 Task: Add an event with the title Second Sales Territory Planning and Expansion Discussion, date '2024/05/16', time 8:00 AM to 10:00 AMand add a description: During the Quality Assurance Check, a dedicated team or quality assurance professionals will conduct a comprehensive assessment of the project against predetermined quality criteria. The team will review various aspects, including project documentation, processes, methodologies, and actual deliverables, to ensure they meet the defined quality standards., put the event into Blue category . Add location for the event as: 123 Egyptian Museum, Cairo, Egypt, logged in from the account softage.10@softage.netand send the event invitation to softage.2@softage.net and softage.3@softage.net. Set a reminder for the event 1 hour before
Action: Mouse moved to (128, 140)
Screenshot: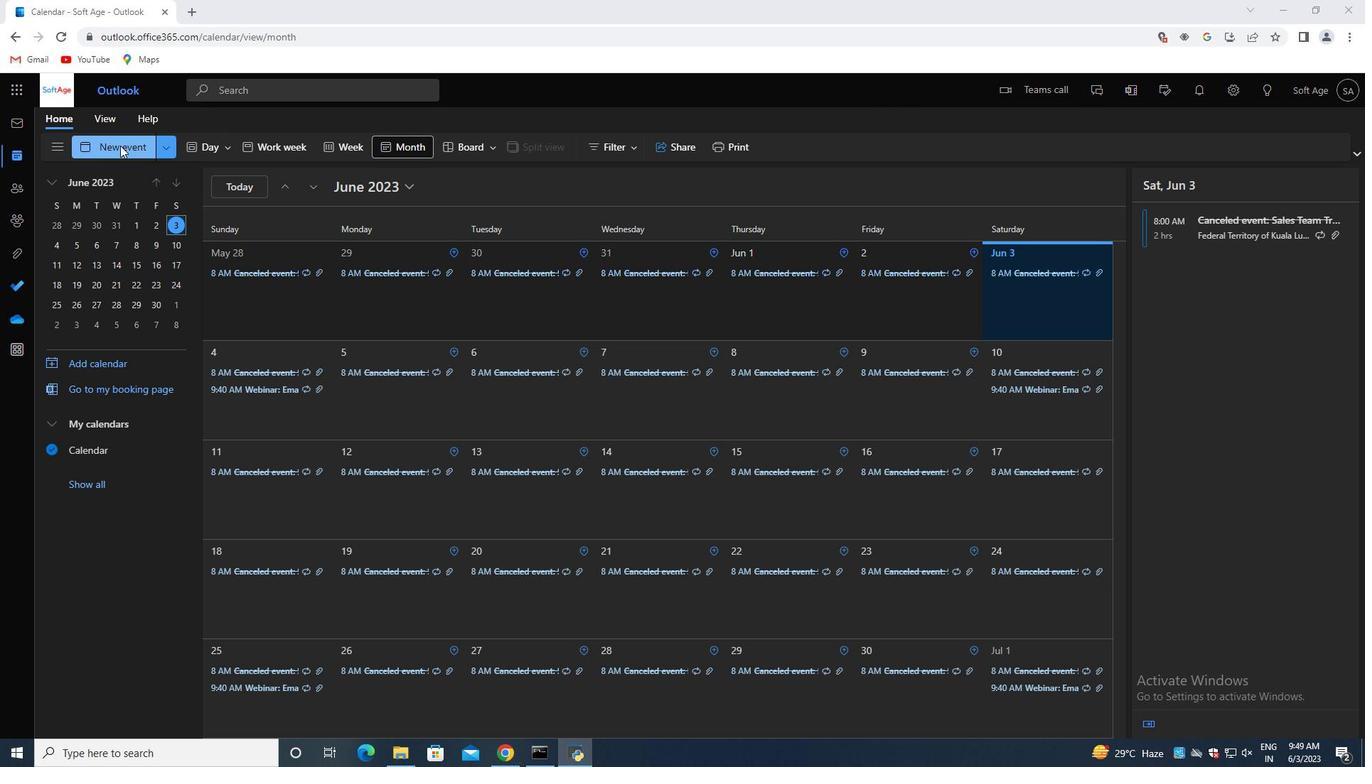 
Action: Mouse pressed left at (128, 140)
Screenshot: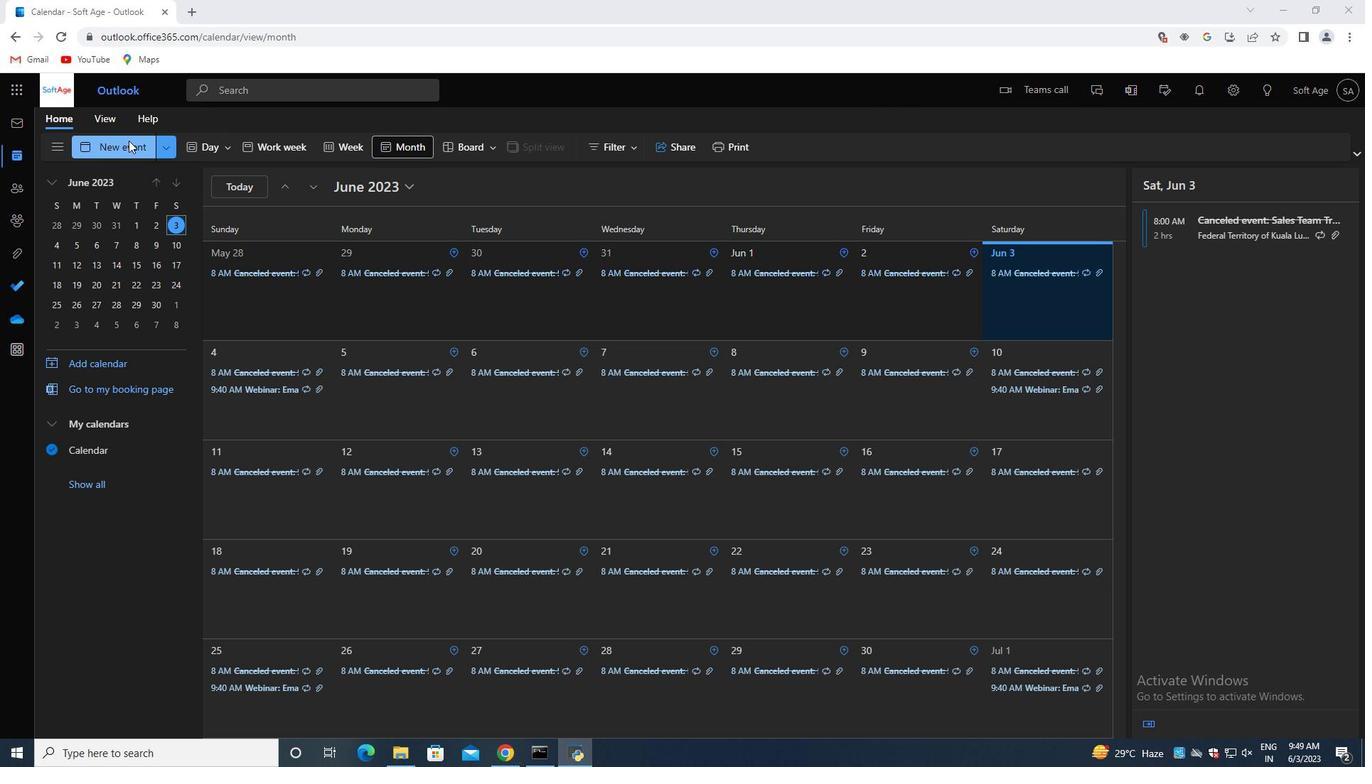 
Action: Mouse moved to (391, 221)
Screenshot: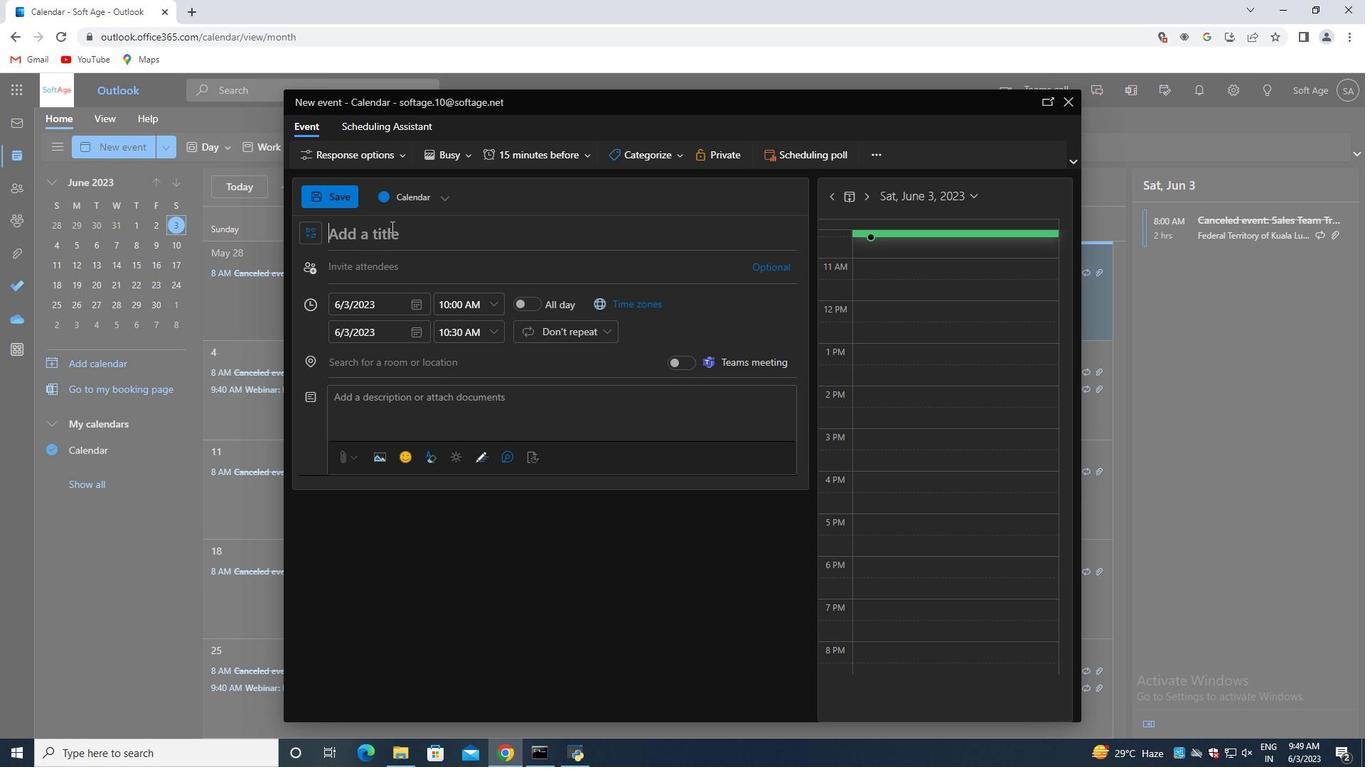 
Action: Mouse pressed left at (391, 221)
Screenshot: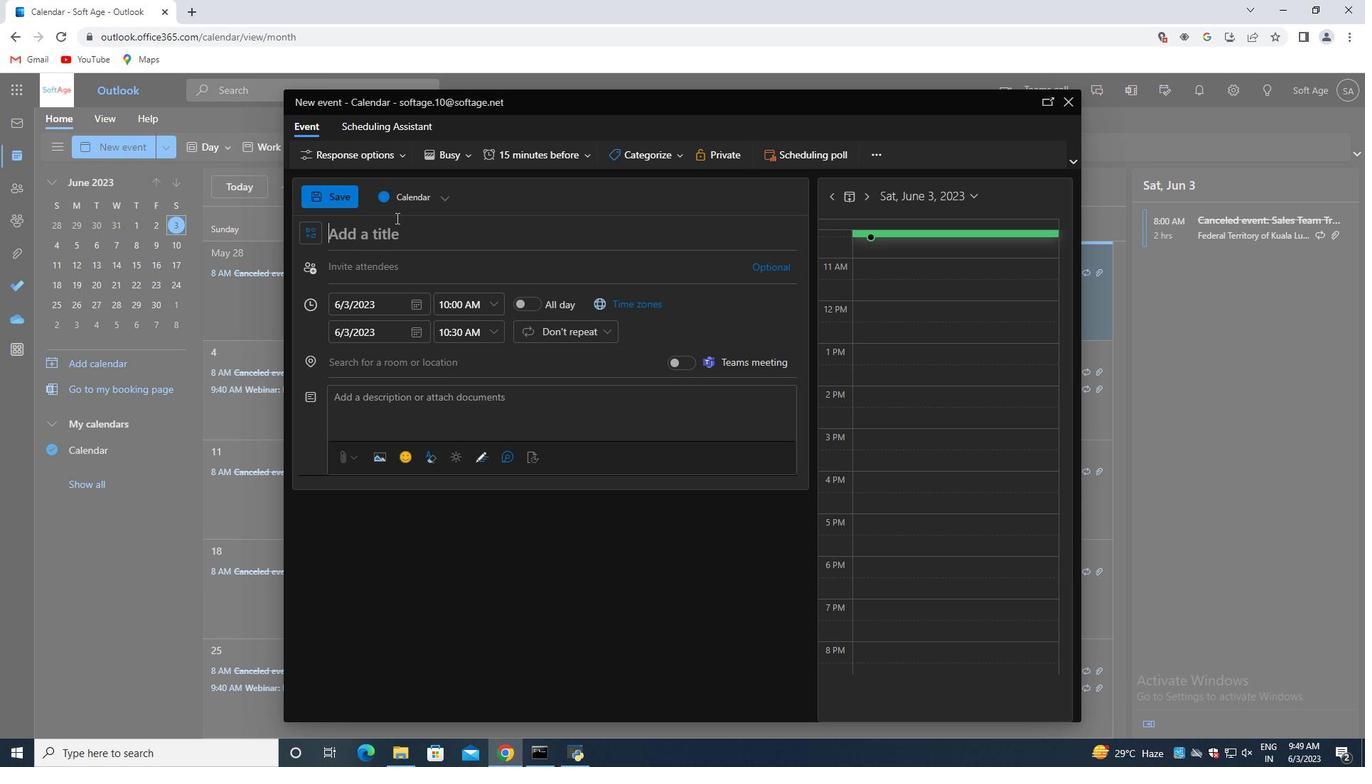 
Action: Mouse moved to (918, 91)
Screenshot: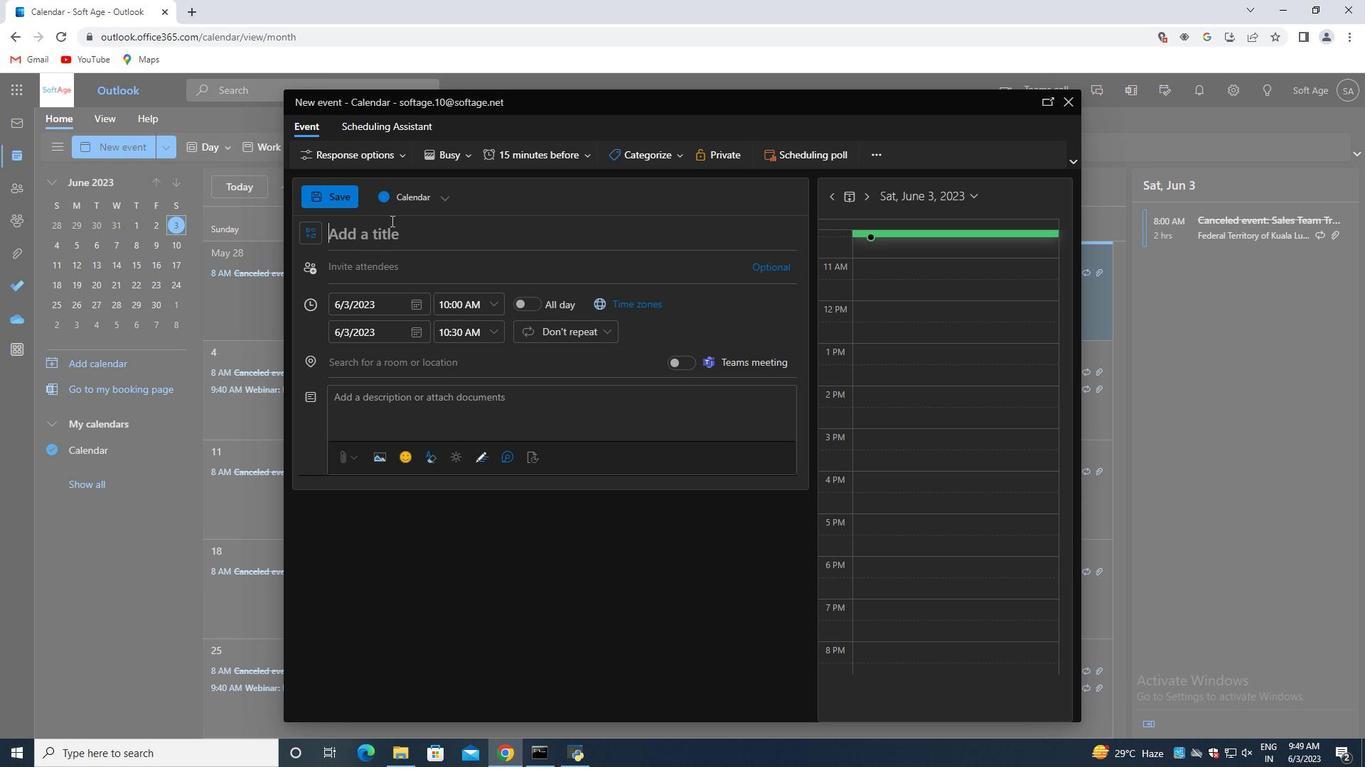 
Action: Key pressed <Key.shift>Scond<Key.space><Key.backspace><Key.backspace><Key.backspace><Key.backspace><Key.backspace>econd<Key.space><Key.shift>Sales<Key.space><Key.shift>Territory<Key.space><Key.shift>Planning<Key.space>and<Key.space><Key.shift>Expansion<Key.space><Key.shift>Discussion
Screenshot: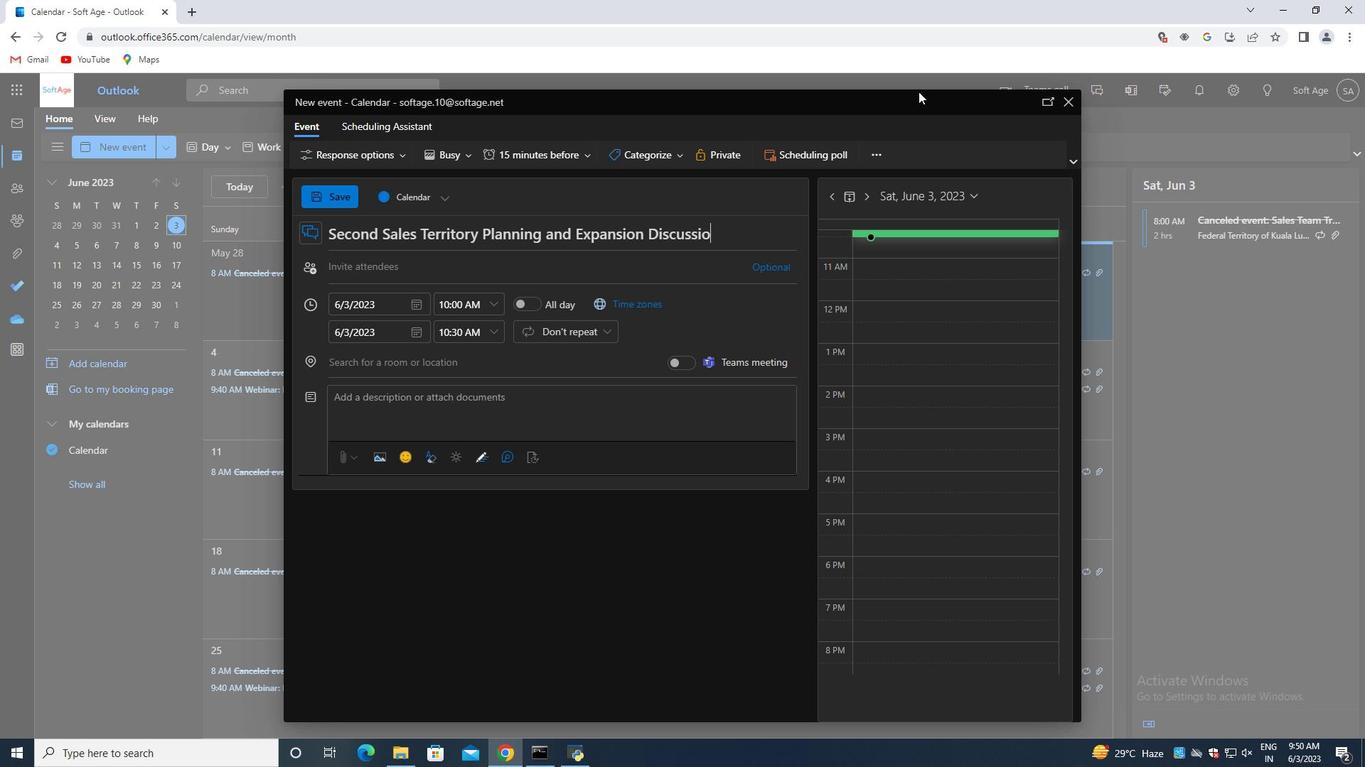 
Action: Mouse moved to (410, 303)
Screenshot: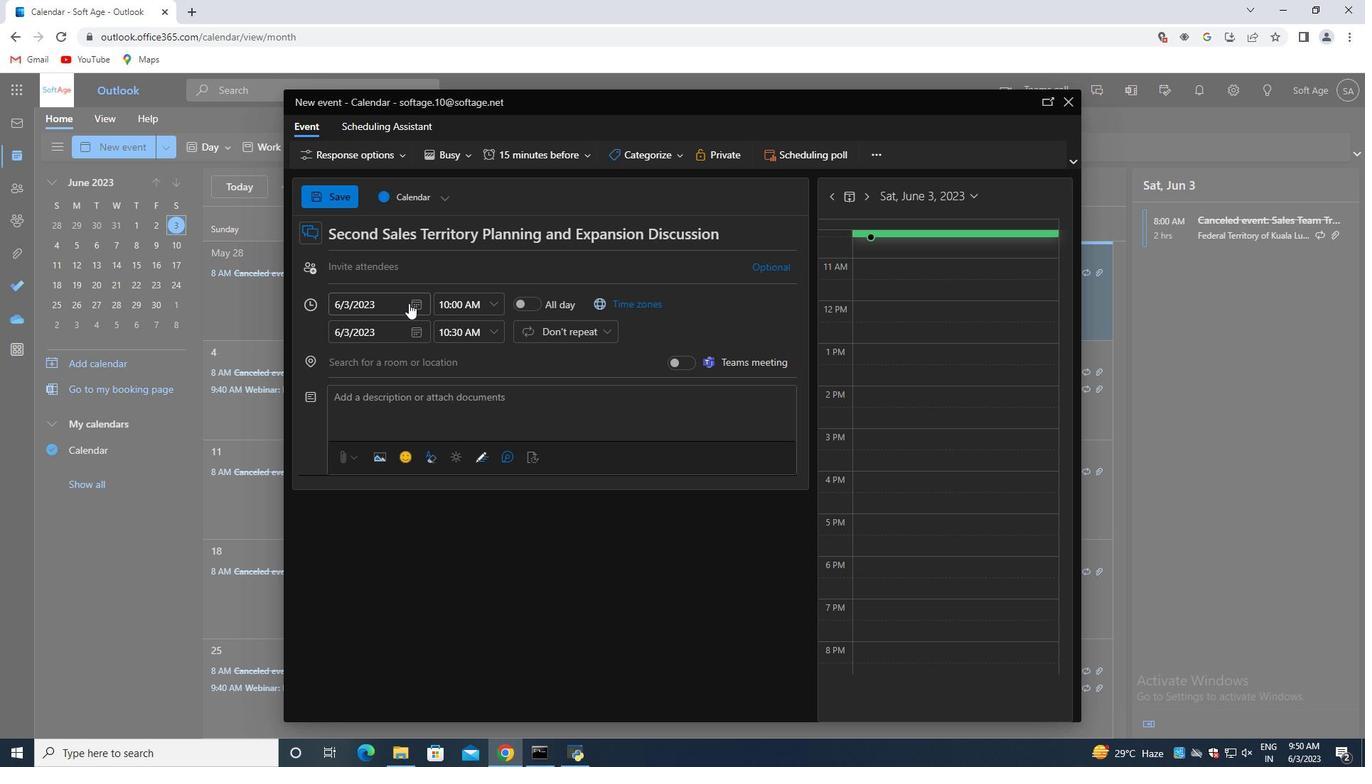 
Action: Mouse pressed left at (410, 303)
Screenshot: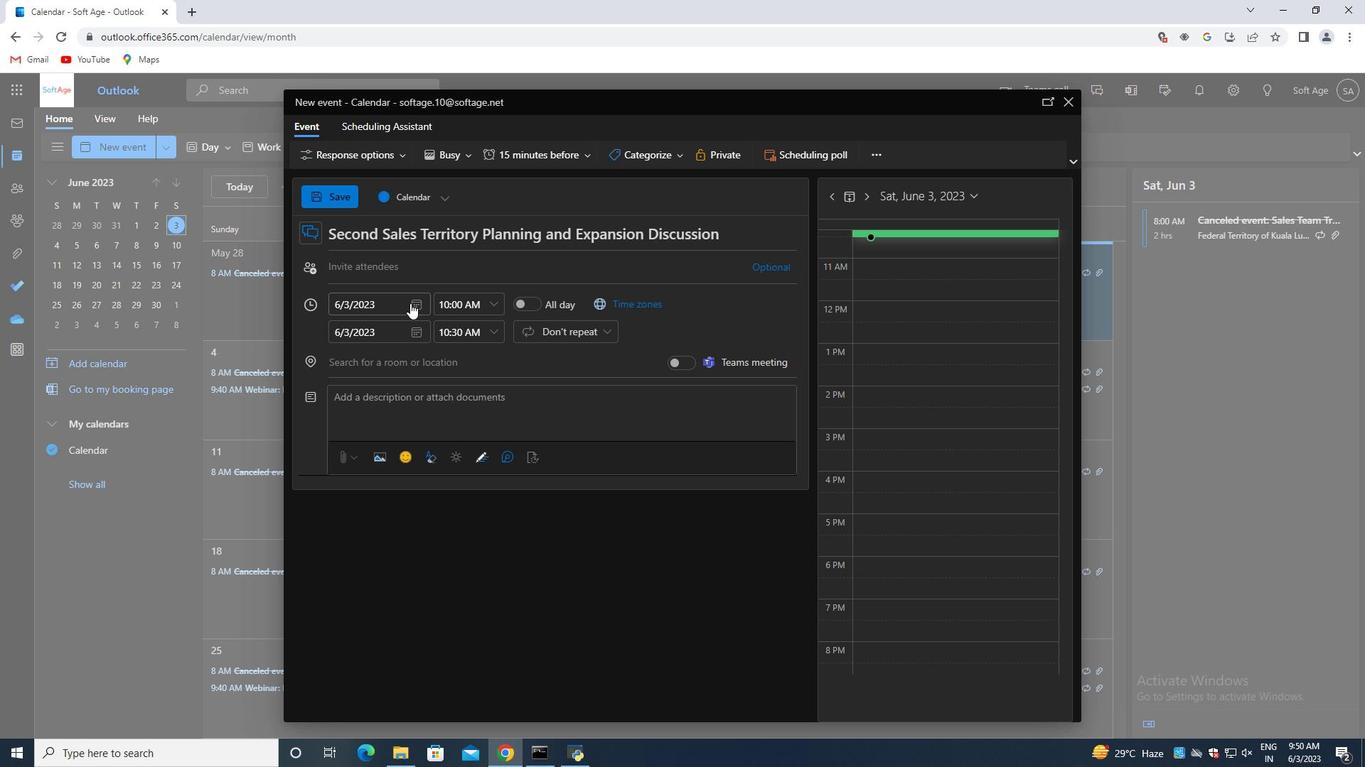 
Action: Mouse moved to (414, 312)
Screenshot: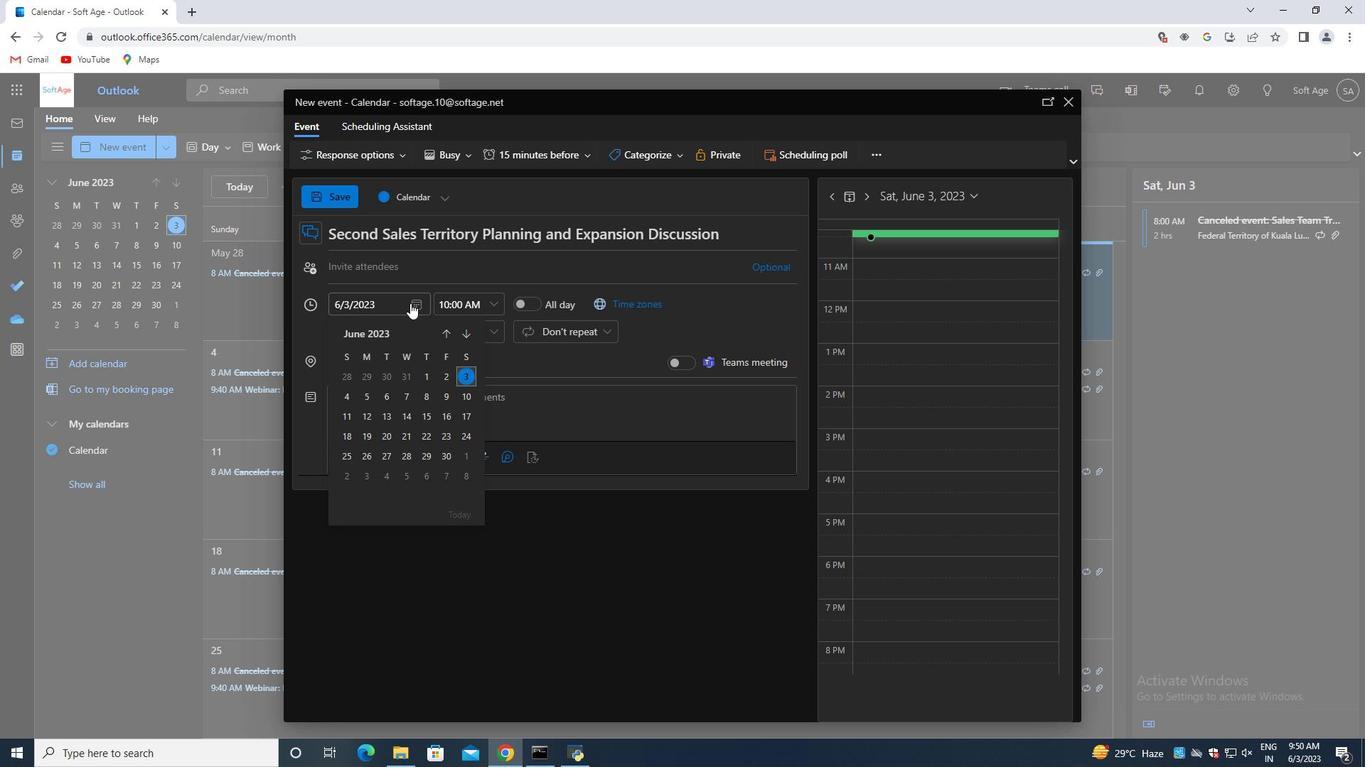 
Action: Mouse scrolled (414, 312) with delta (0, 0)
Screenshot: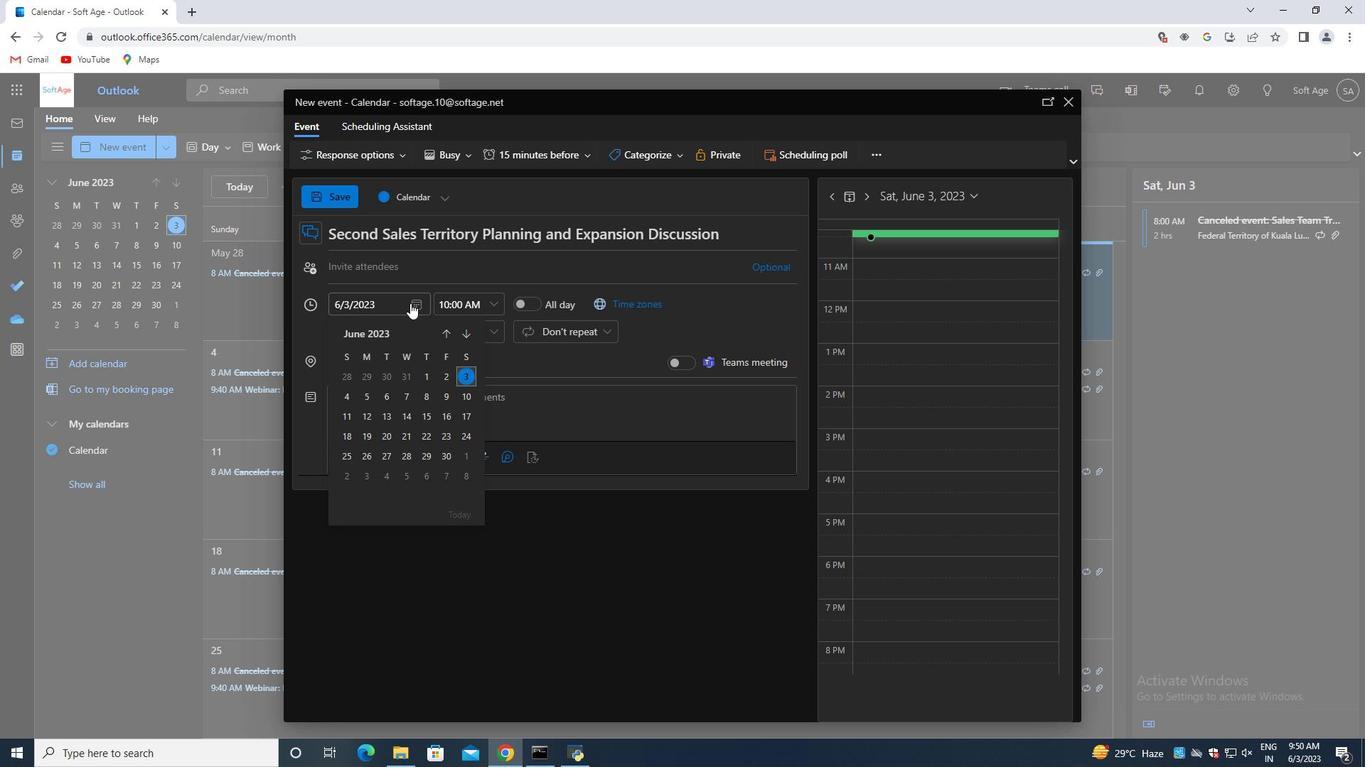 
Action: Mouse moved to (414, 317)
Screenshot: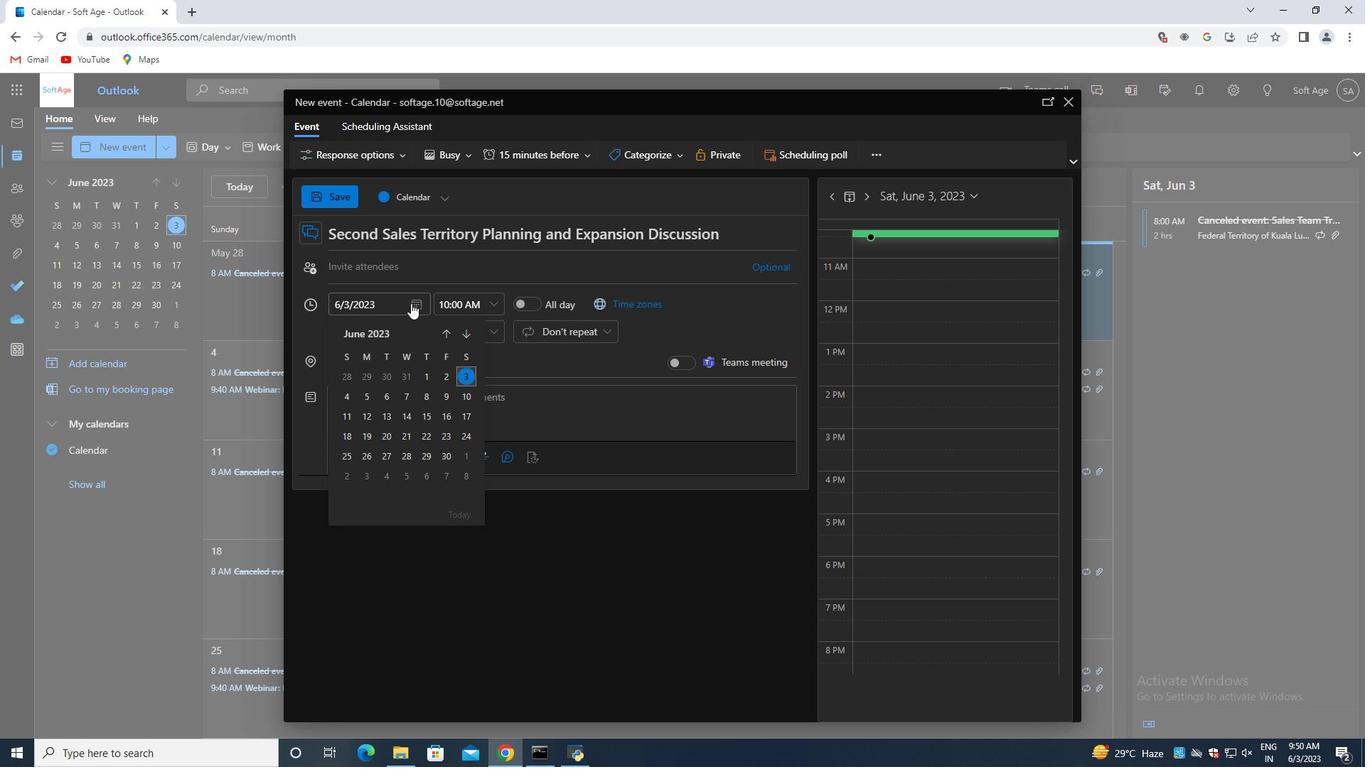 
Action: Mouse scrolled (414, 316) with delta (0, 0)
Screenshot: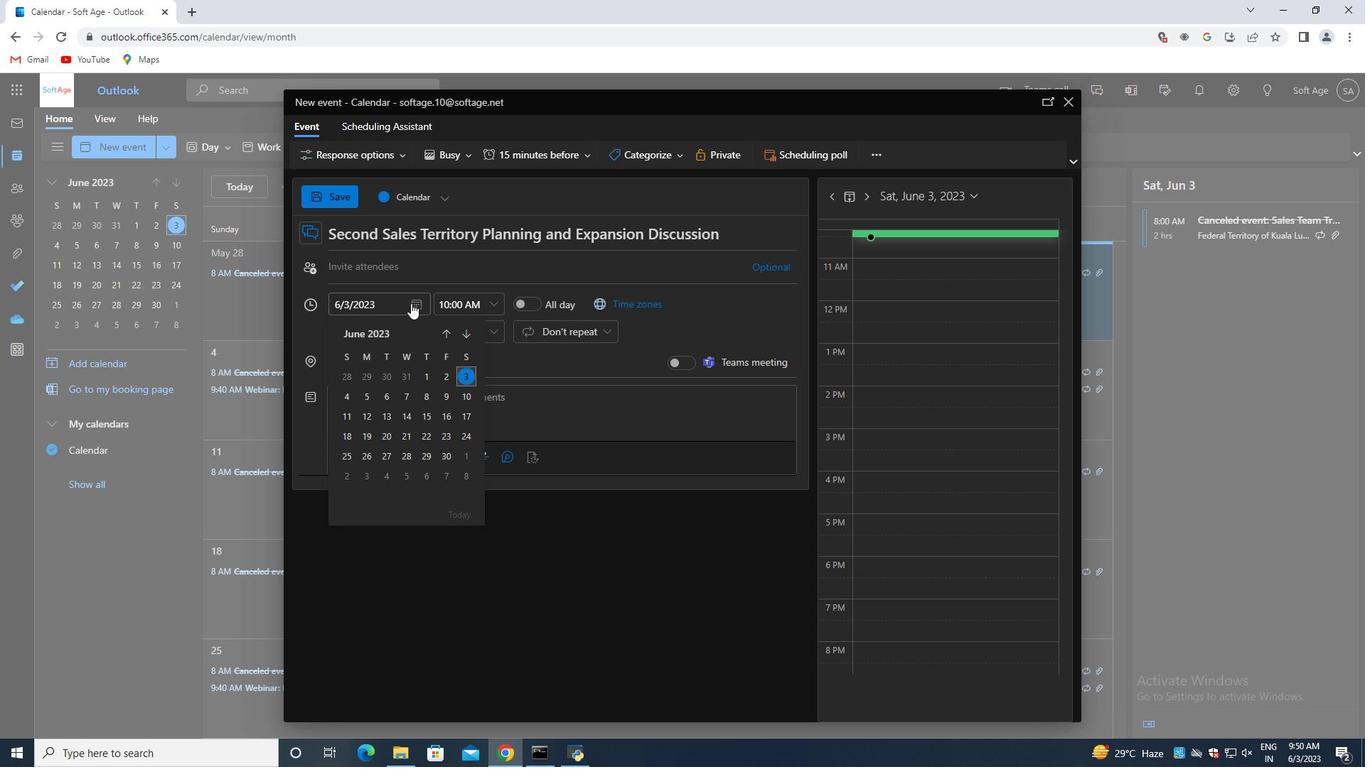 
Action: Mouse moved to (414, 329)
Screenshot: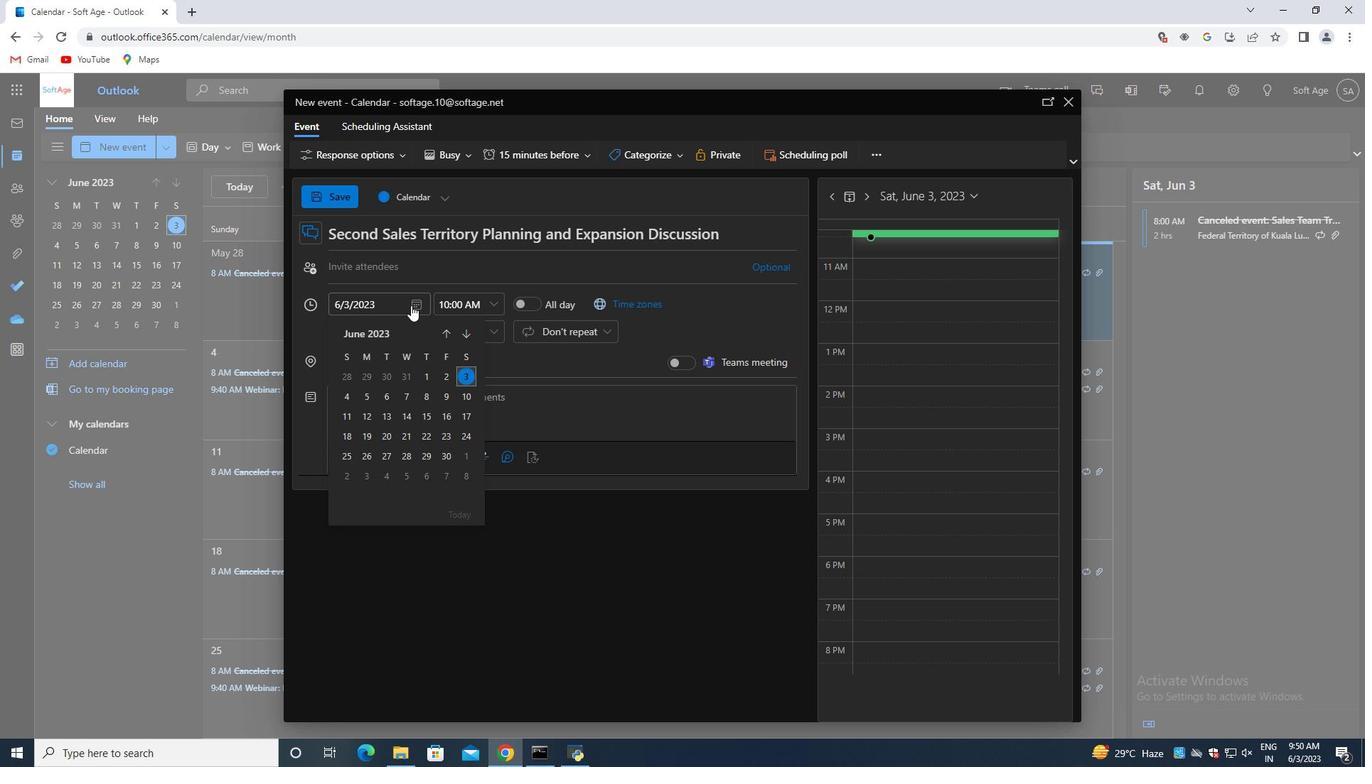 
Action: Mouse scrolled (414, 328) with delta (0, 0)
Screenshot: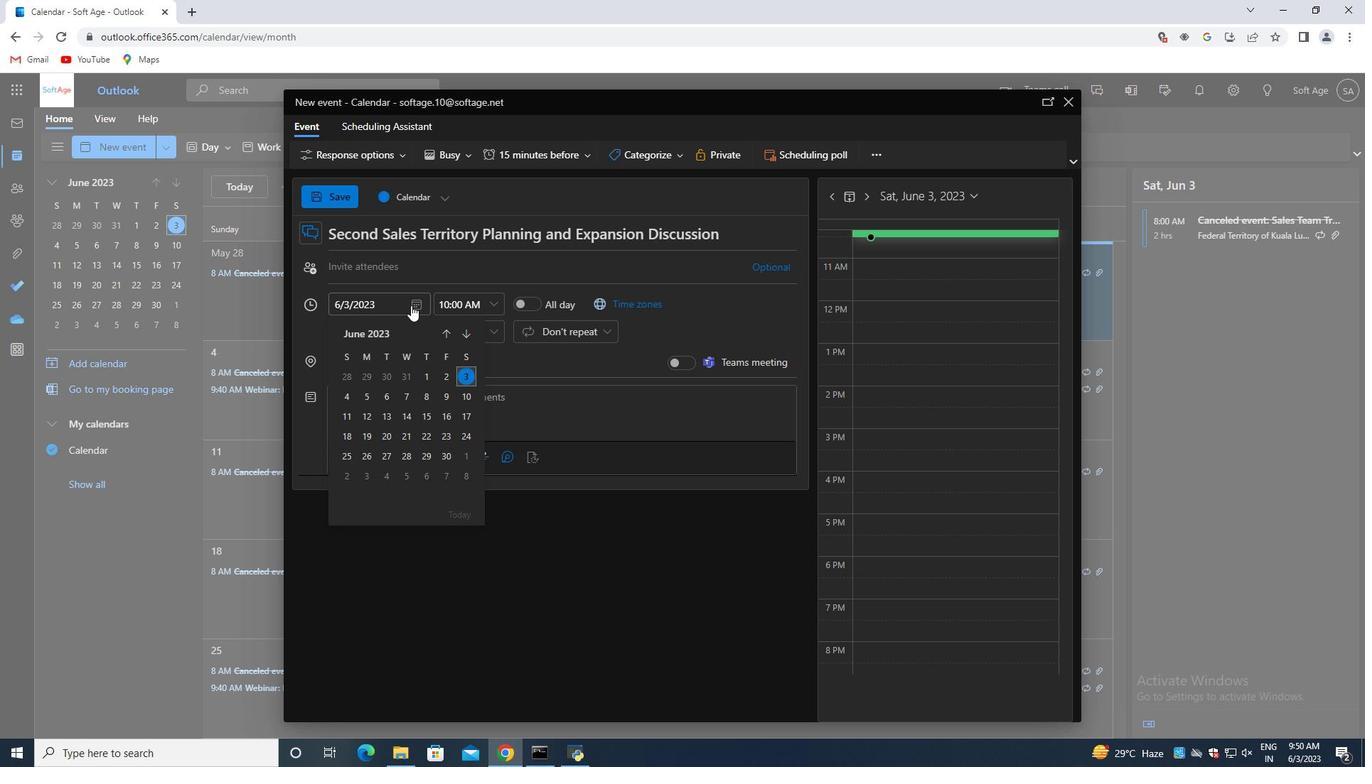 
Action: Mouse moved to (405, 345)
Screenshot: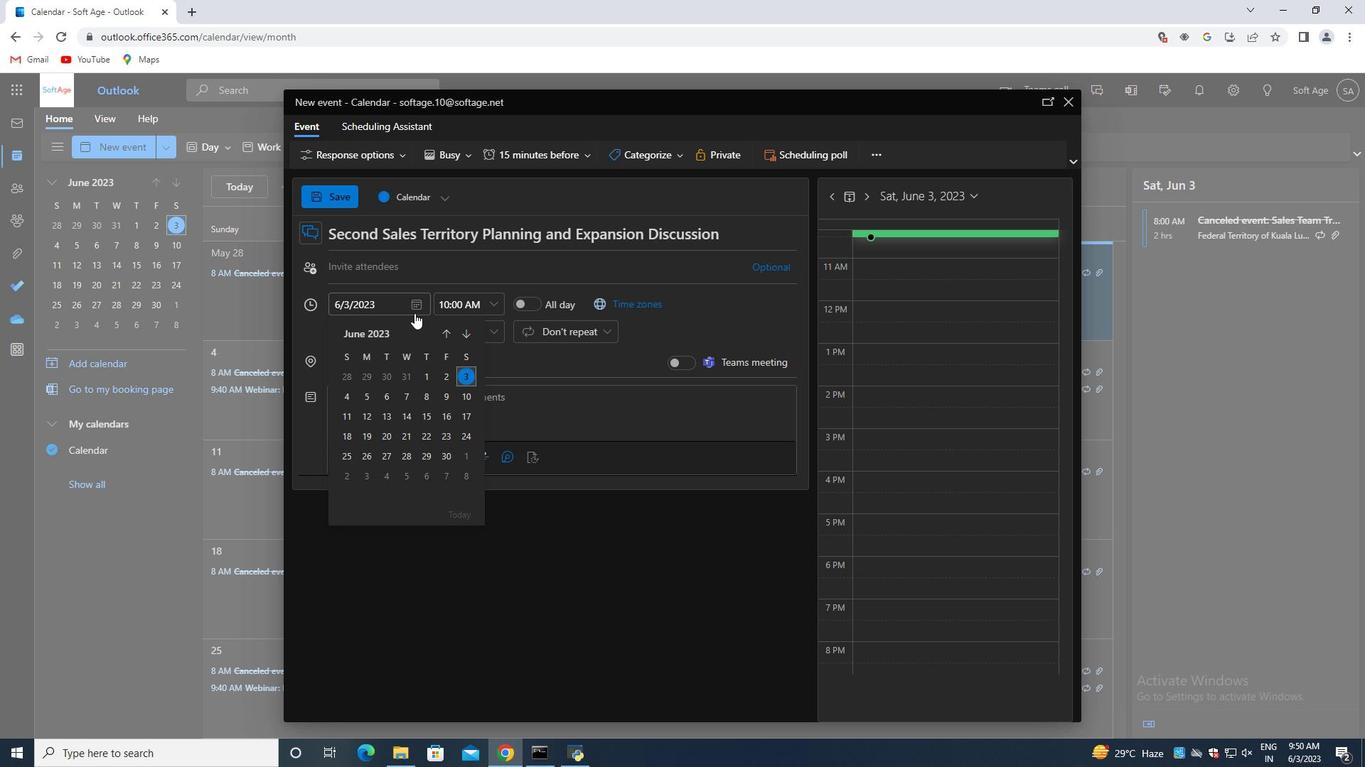 
Action: Mouse scrolled (405, 344) with delta (0, 0)
Screenshot: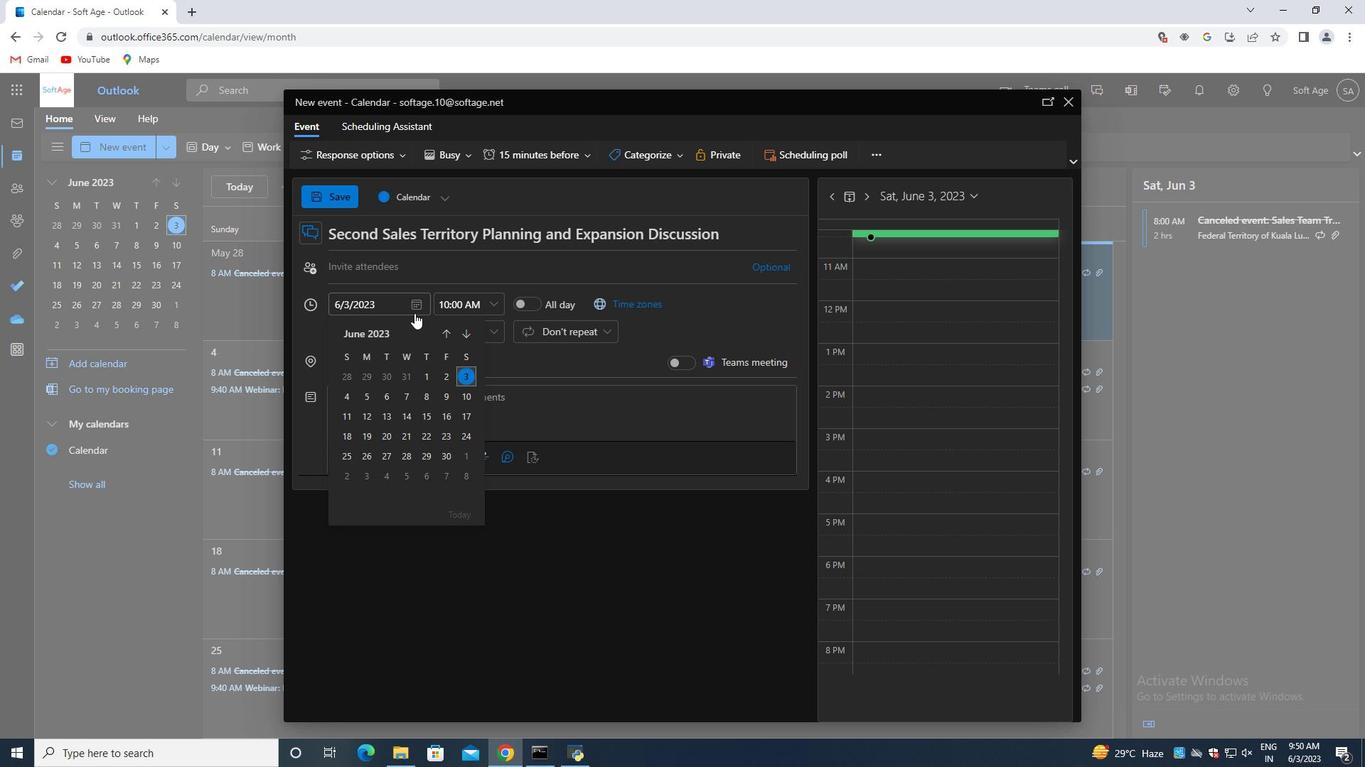 
Action: Mouse moved to (467, 336)
Screenshot: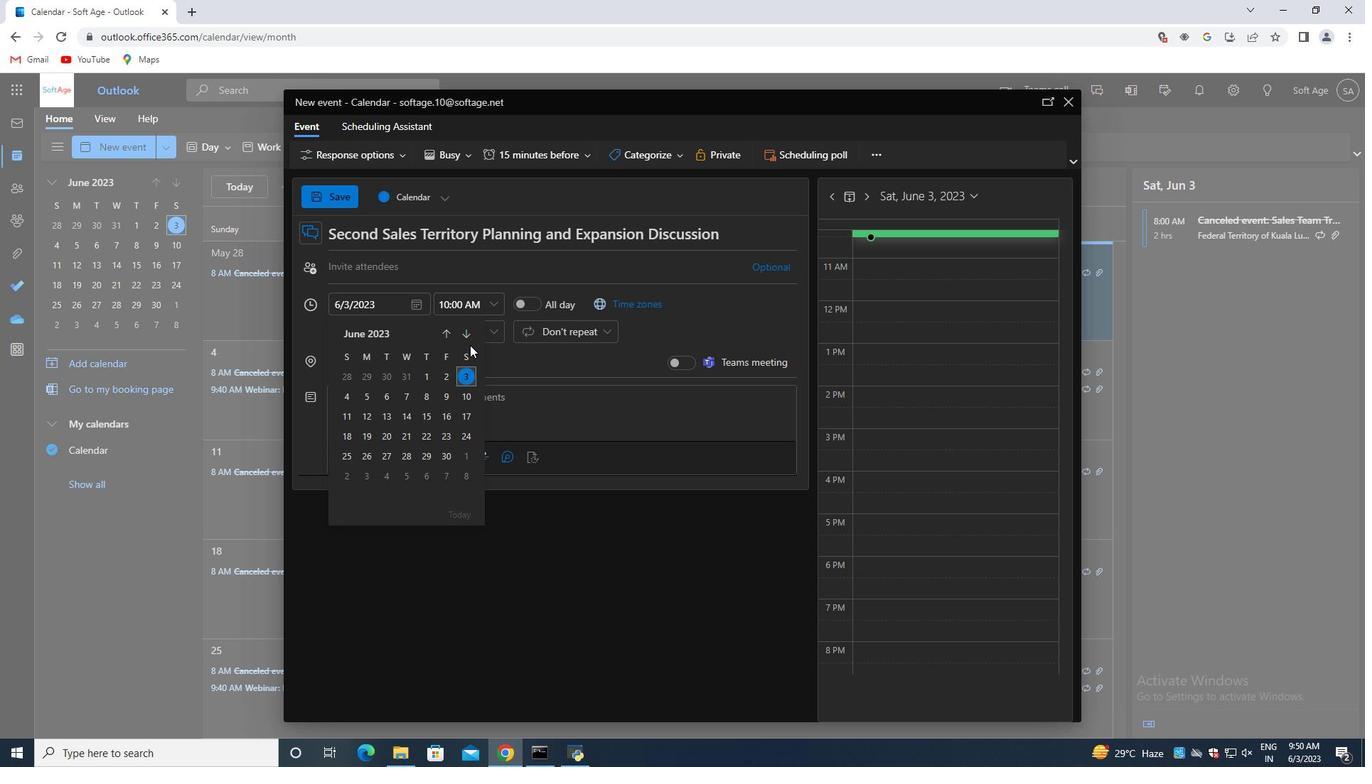 
Action: Mouse pressed left at (467, 336)
Screenshot: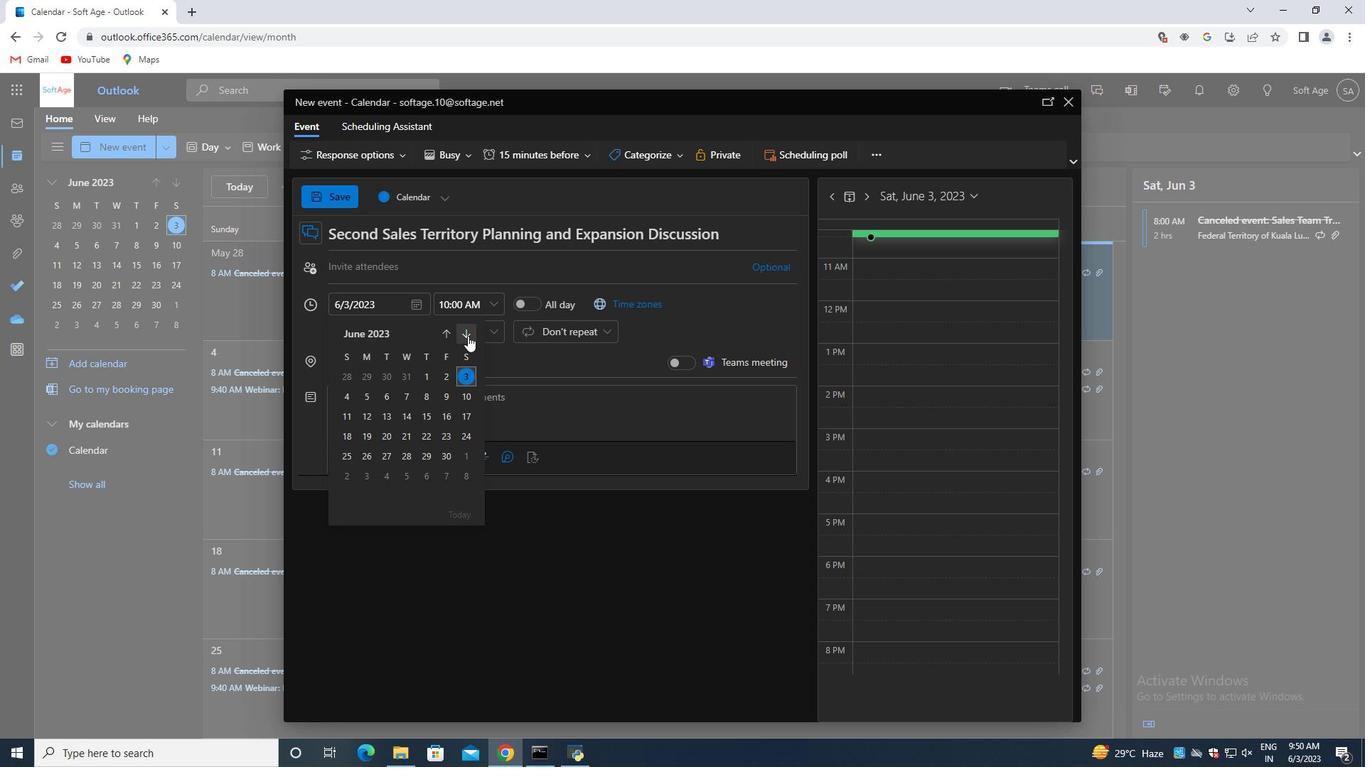 
Action: Mouse pressed left at (467, 336)
Screenshot: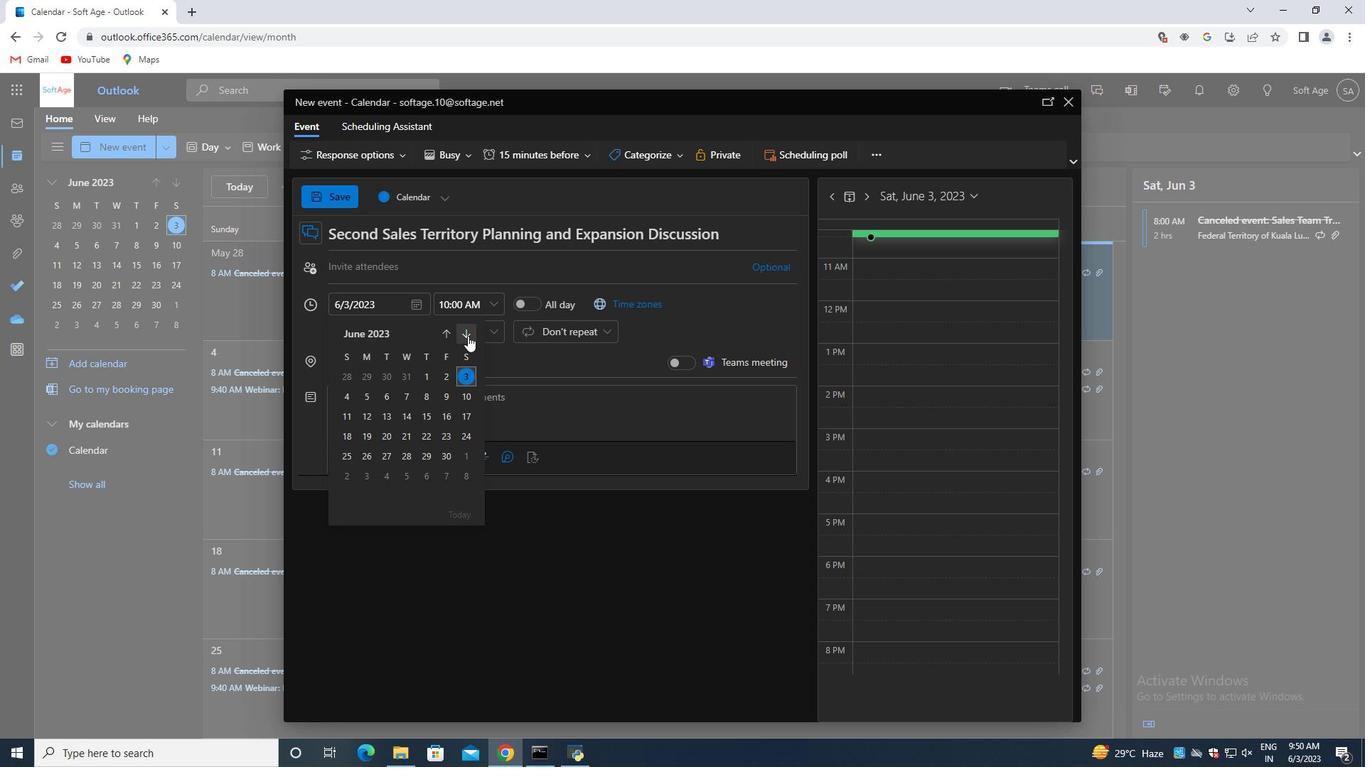 
Action: Mouse pressed left at (467, 336)
Screenshot: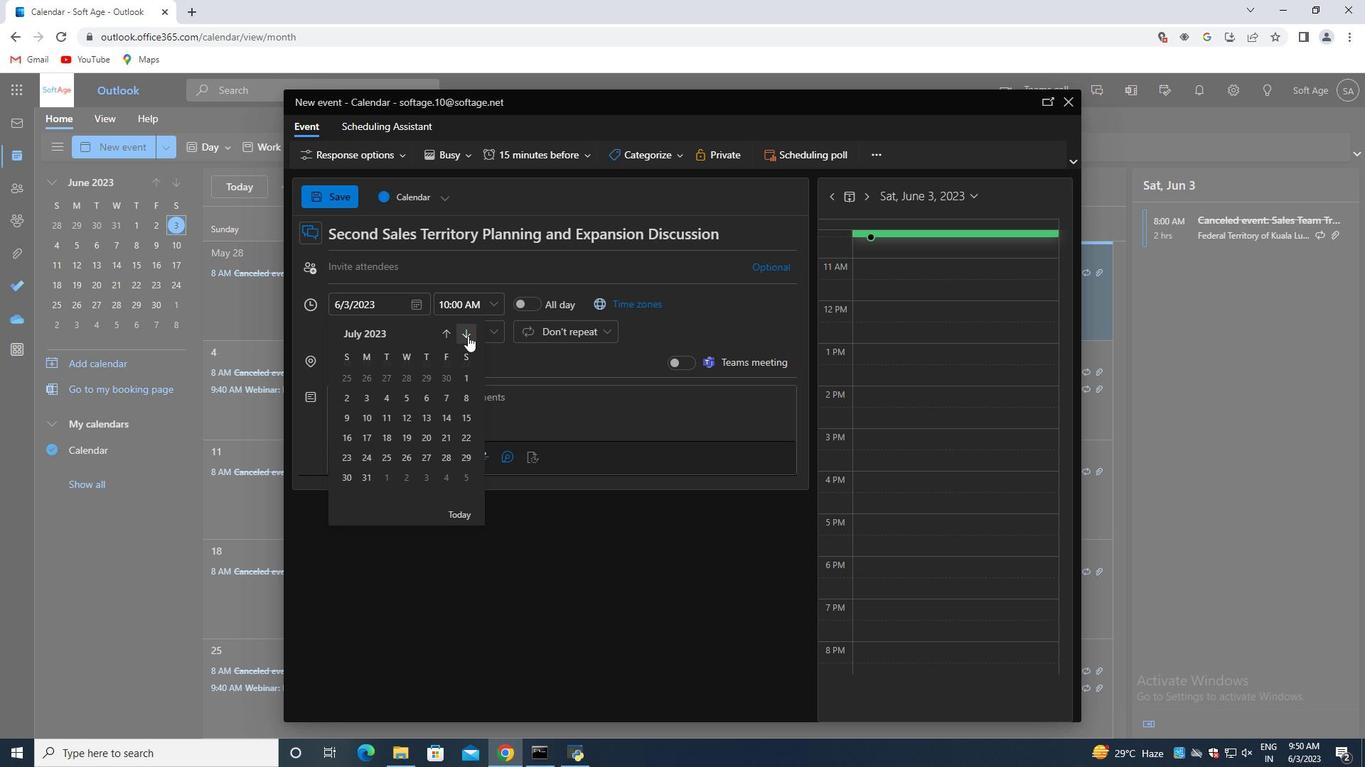 
Action: Mouse pressed left at (467, 336)
Screenshot: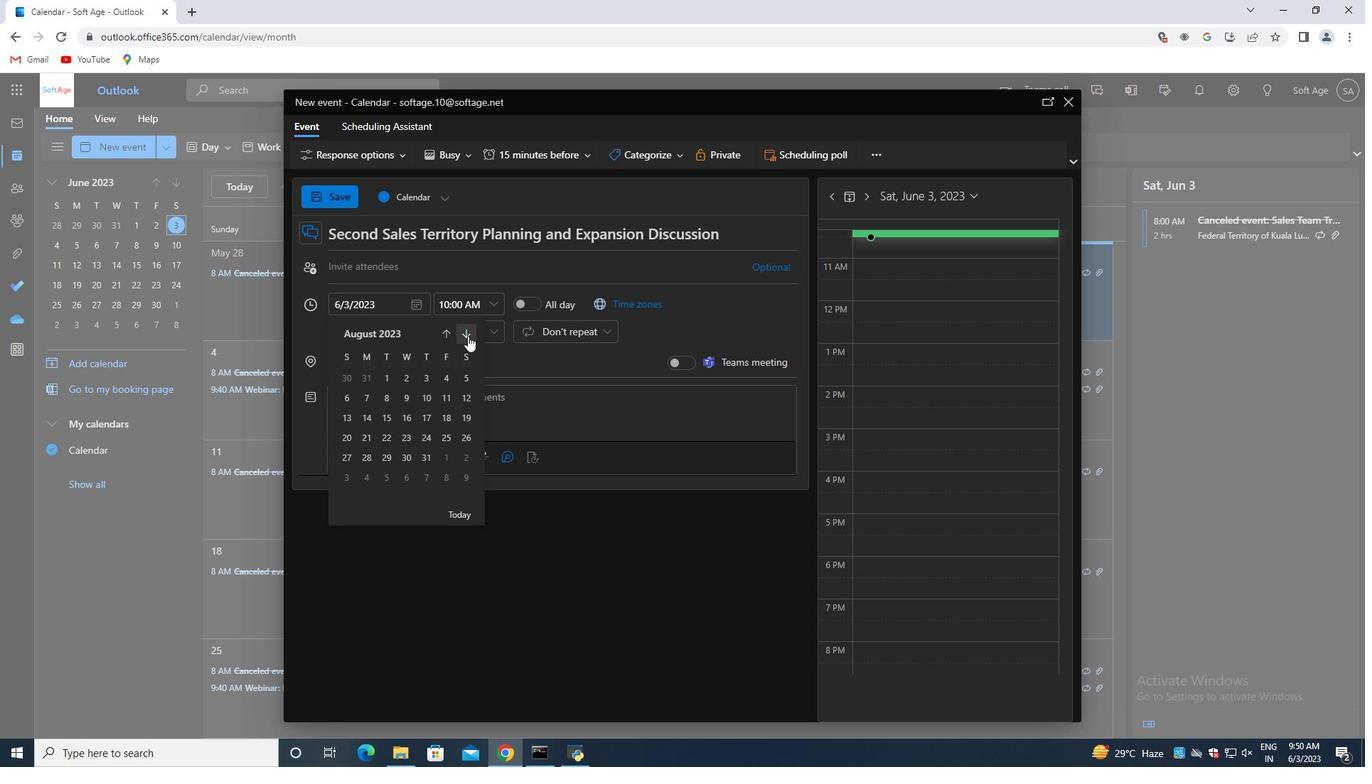 
Action: Mouse pressed left at (467, 336)
Screenshot: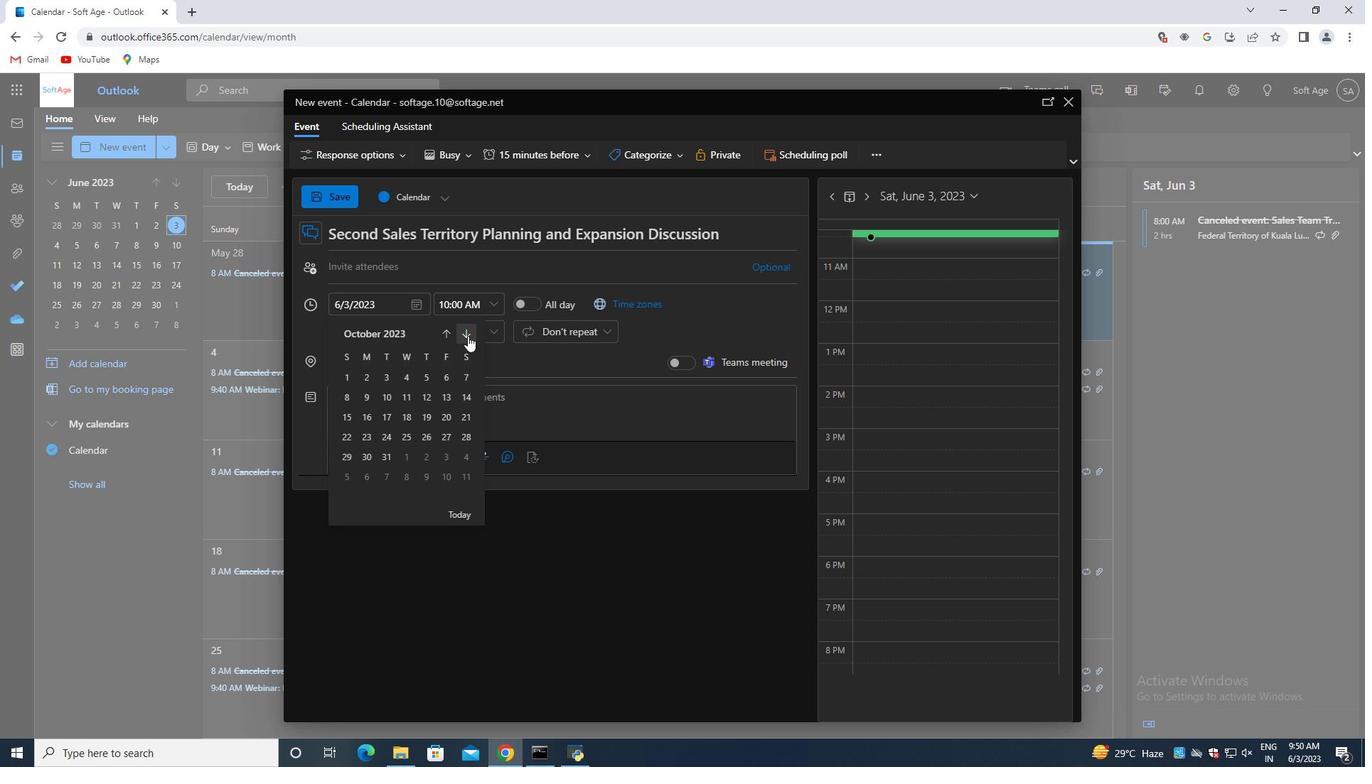 
Action: Mouse pressed left at (467, 336)
Screenshot: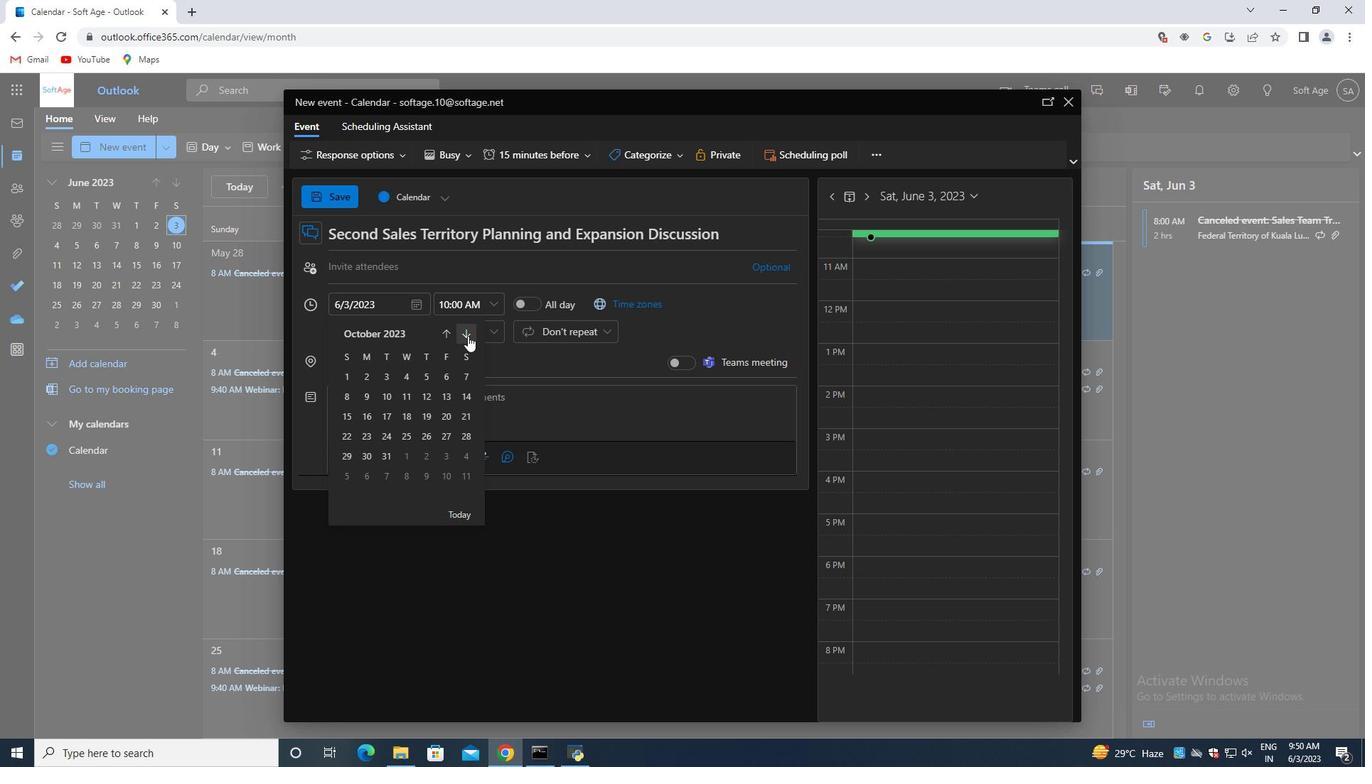 
Action: Mouse pressed left at (467, 336)
Screenshot: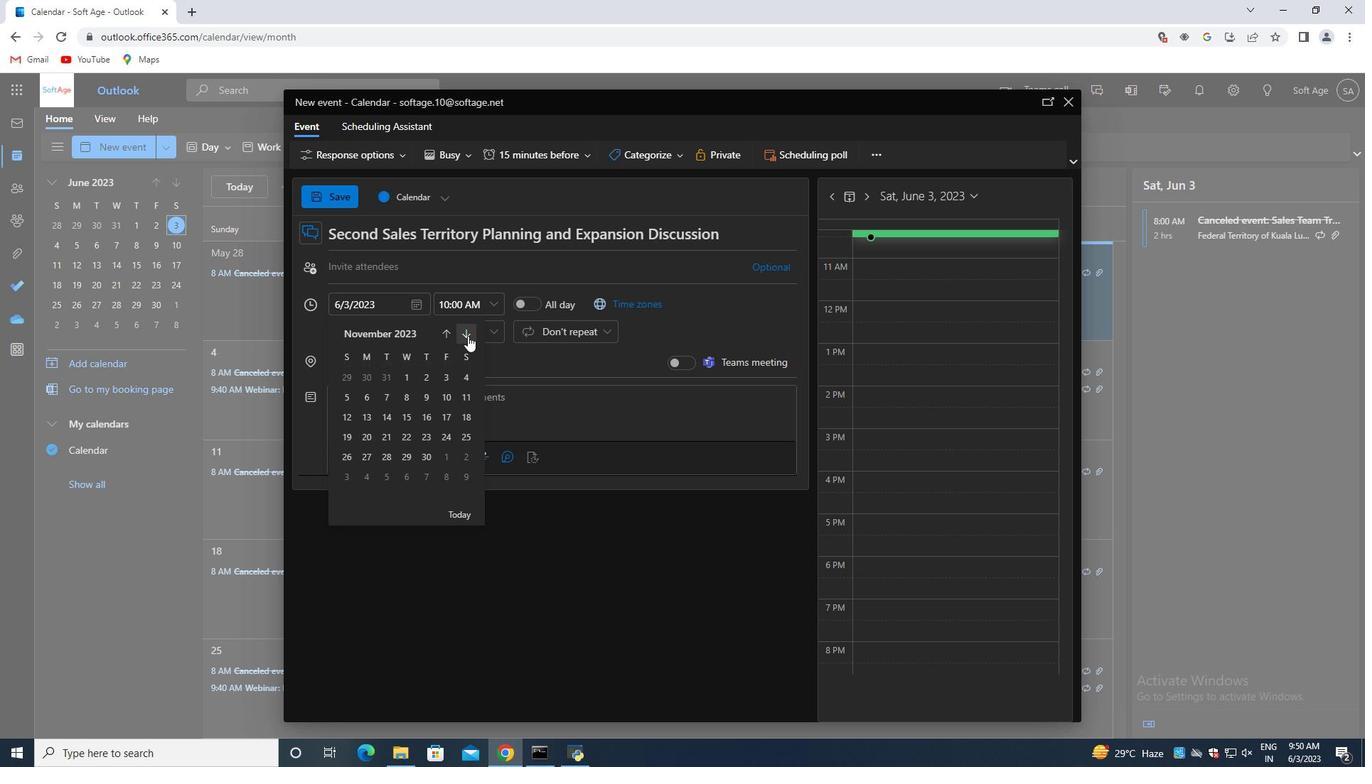 
Action: Mouse pressed left at (467, 336)
Screenshot: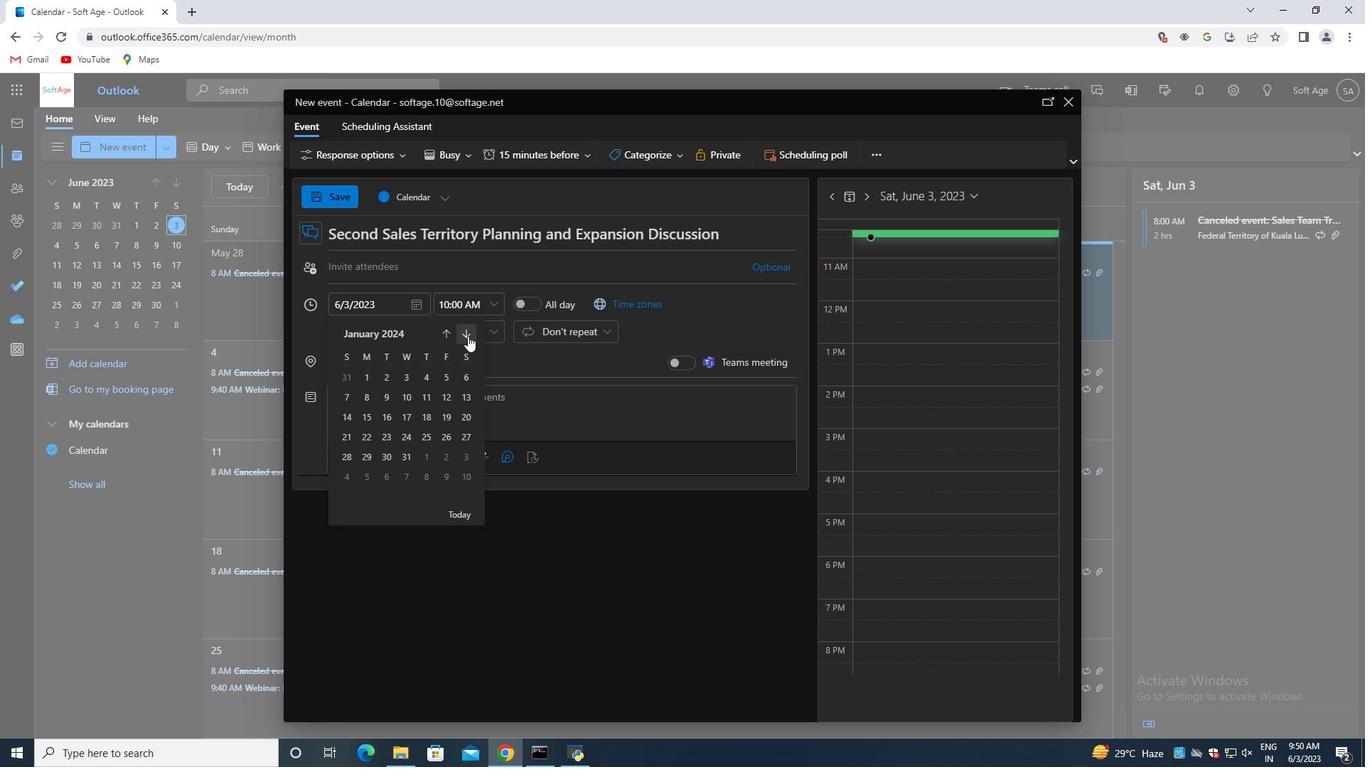 
Action: Mouse pressed left at (467, 336)
Screenshot: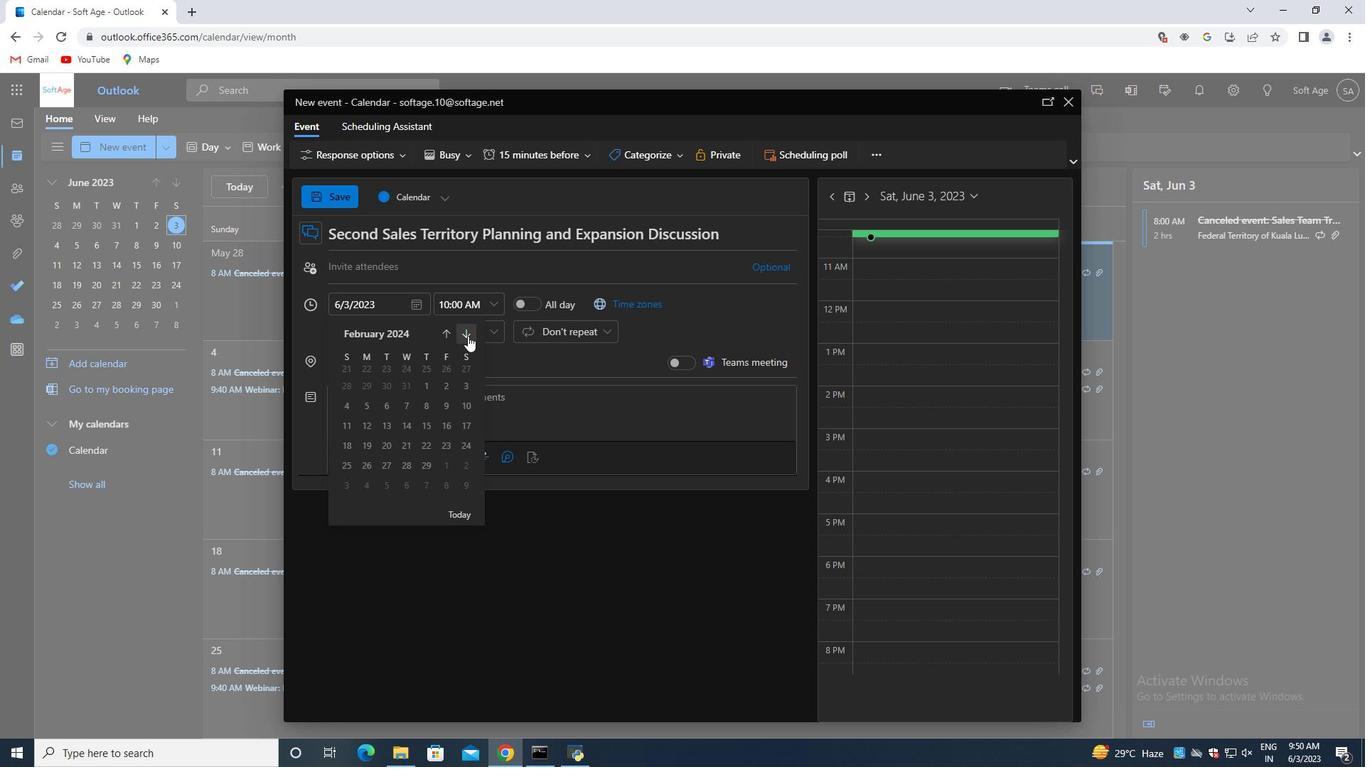 
Action: Mouse pressed left at (467, 336)
Screenshot: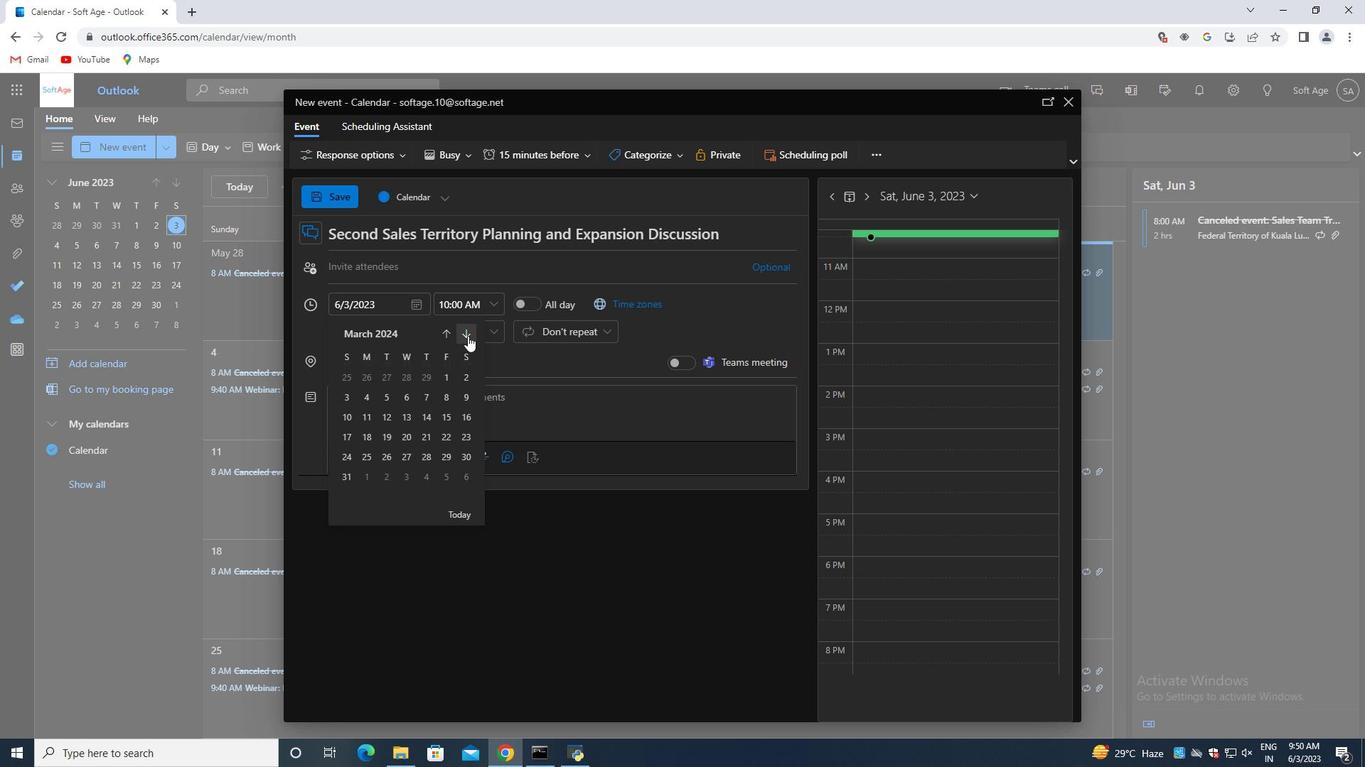 
Action: Mouse pressed left at (467, 336)
Screenshot: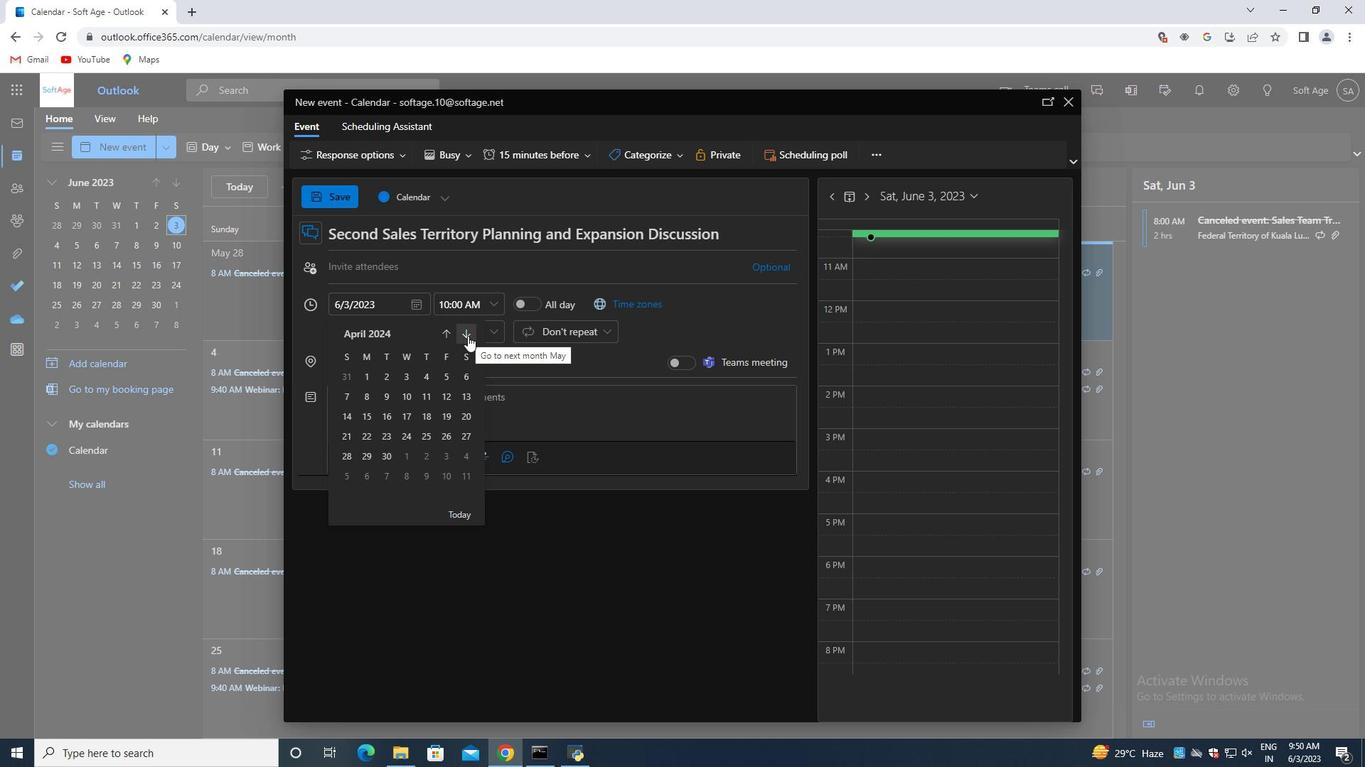 
Action: Mouse moved to (431, 416)
Screenshot: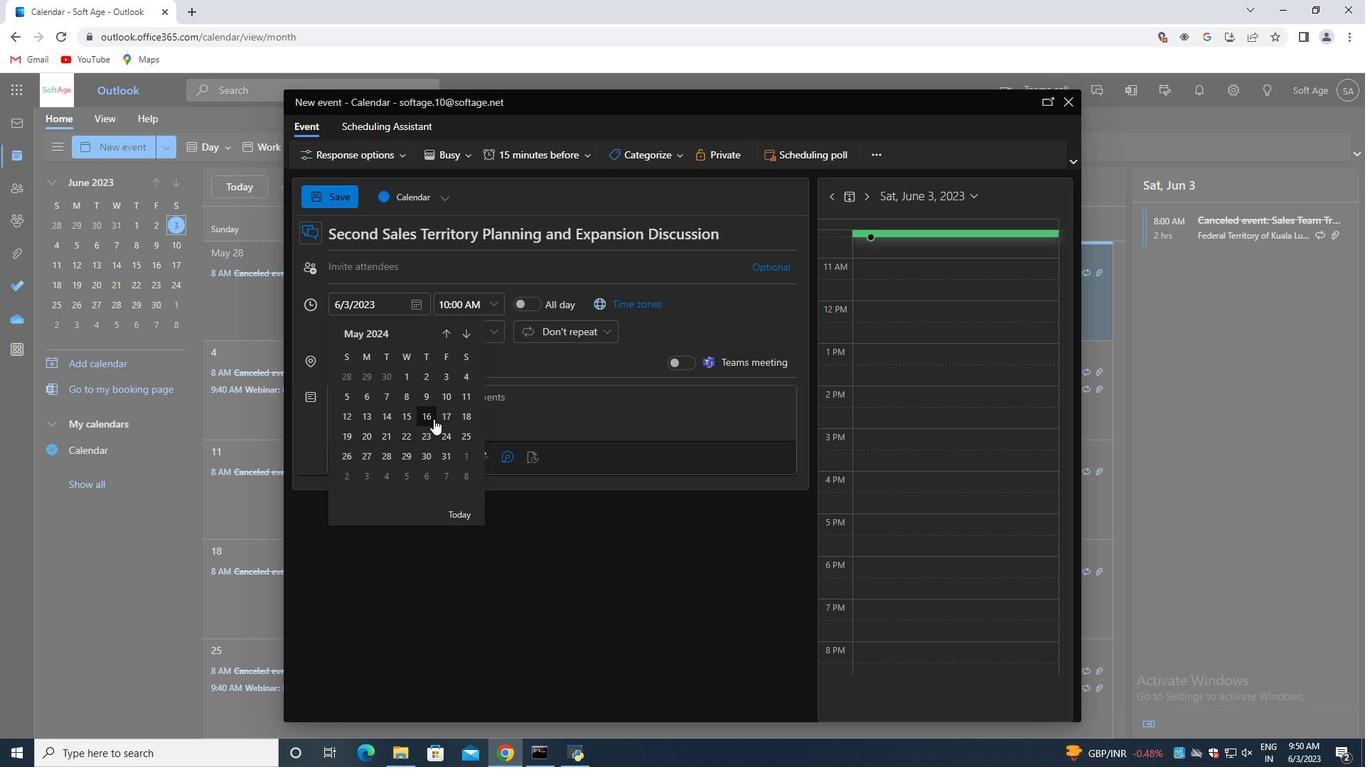 
Action: Mouse pressed left at (431, 416)
Screenshot: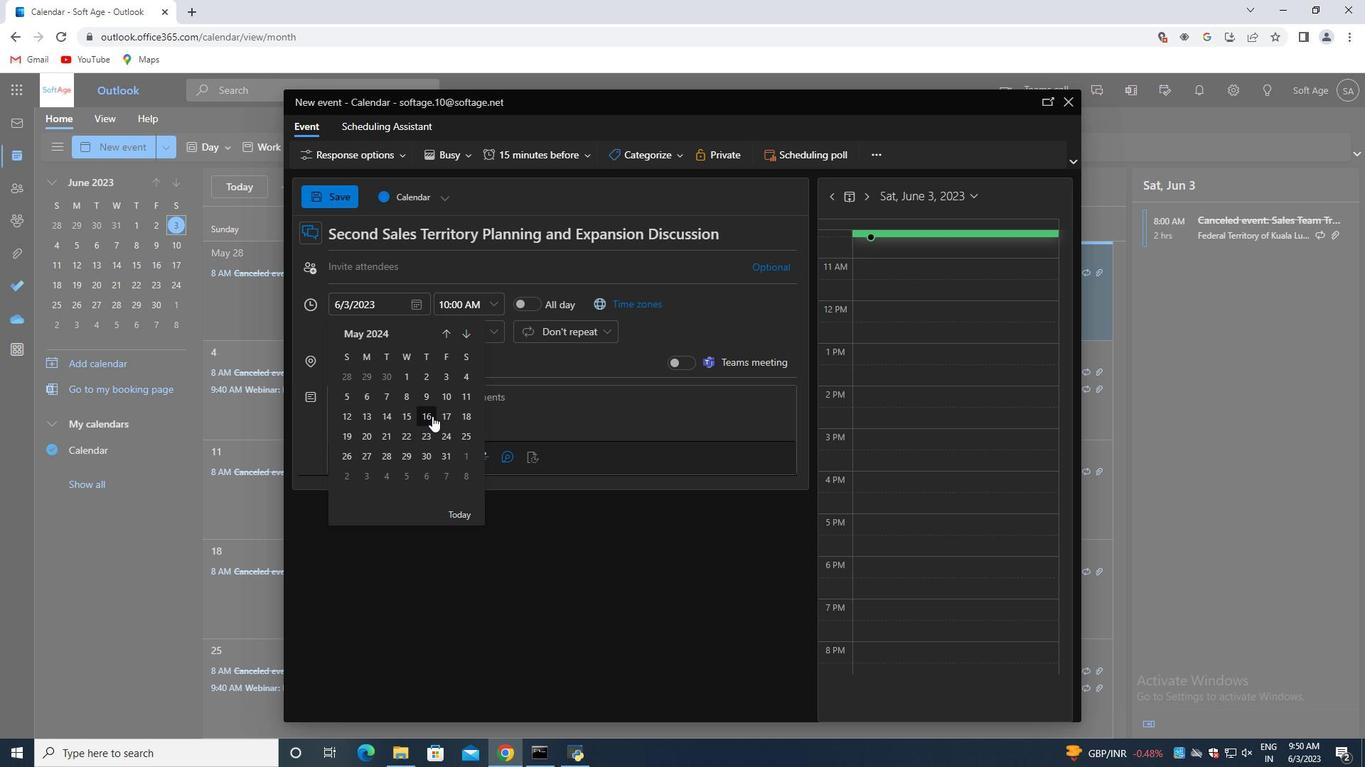 
Action: Mouse moved to (499, 295)
Screenshot: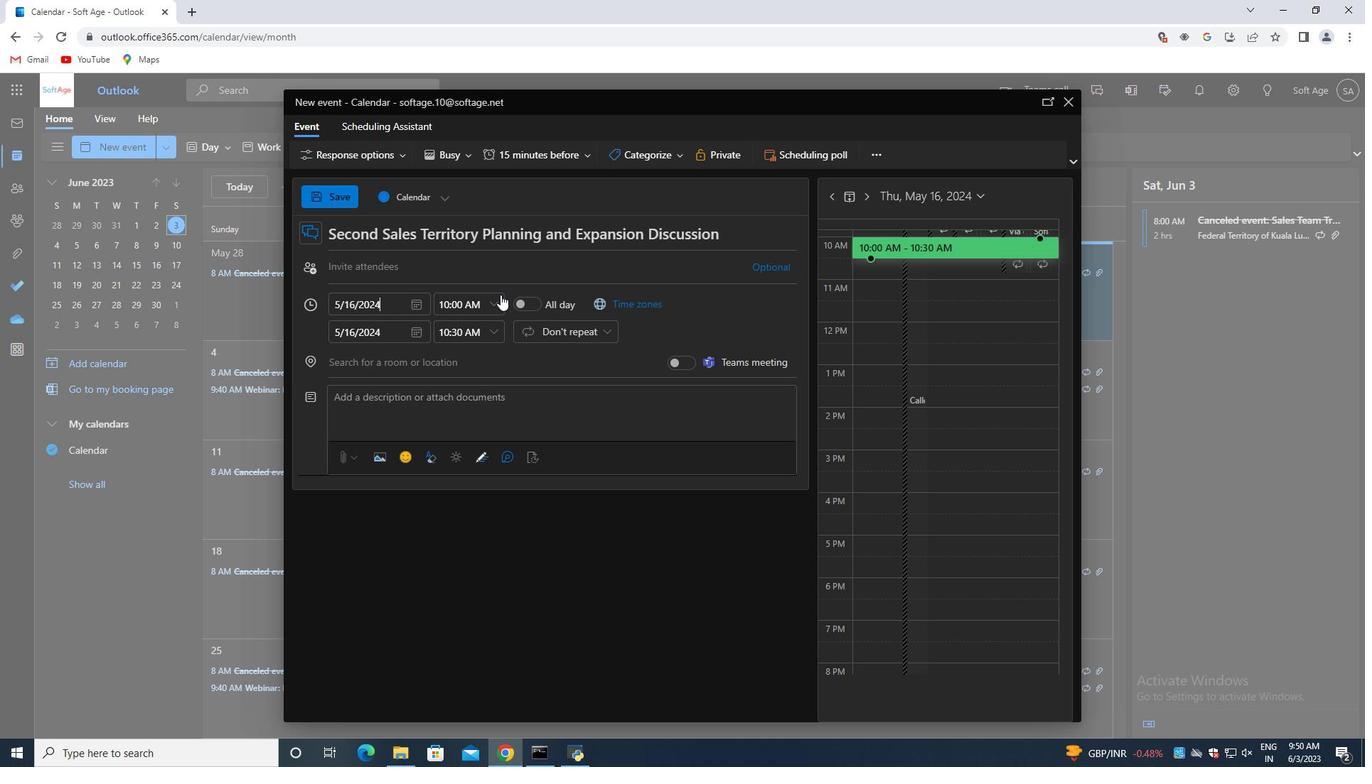 
Action: Mouse pressed left at (499, 295)
Screenshot: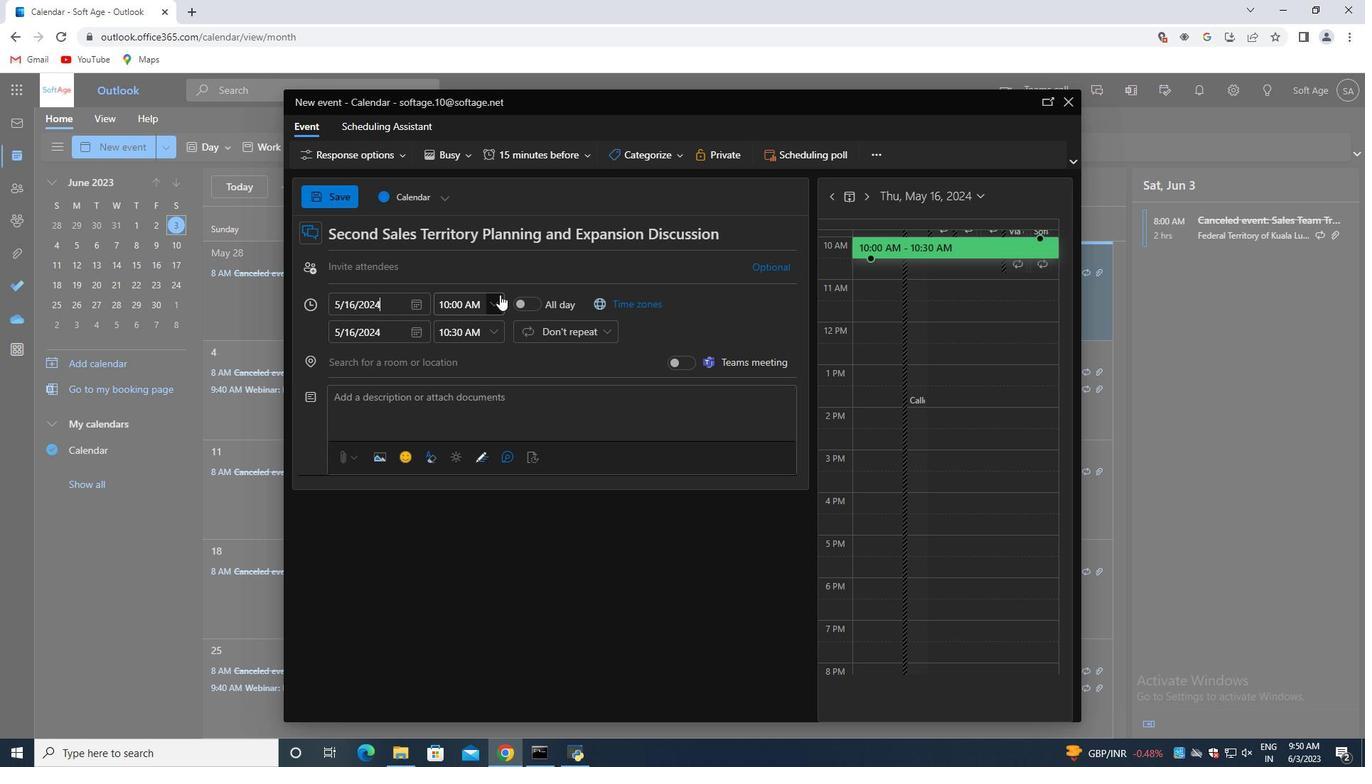 
Action: Mouse moved to (465, 361)
Screenshot: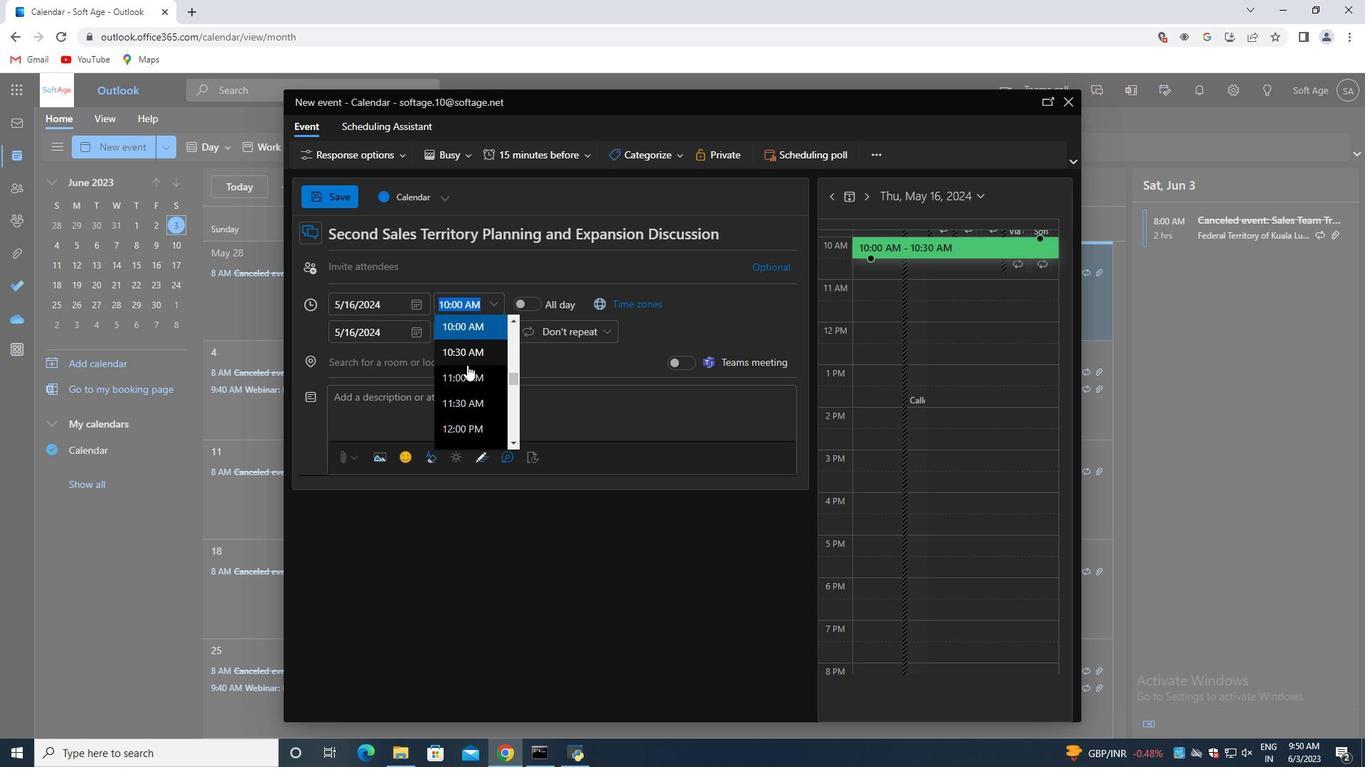 
Action: Mouse scrolled (465, 362) with delta (0, 0)
Screenshot: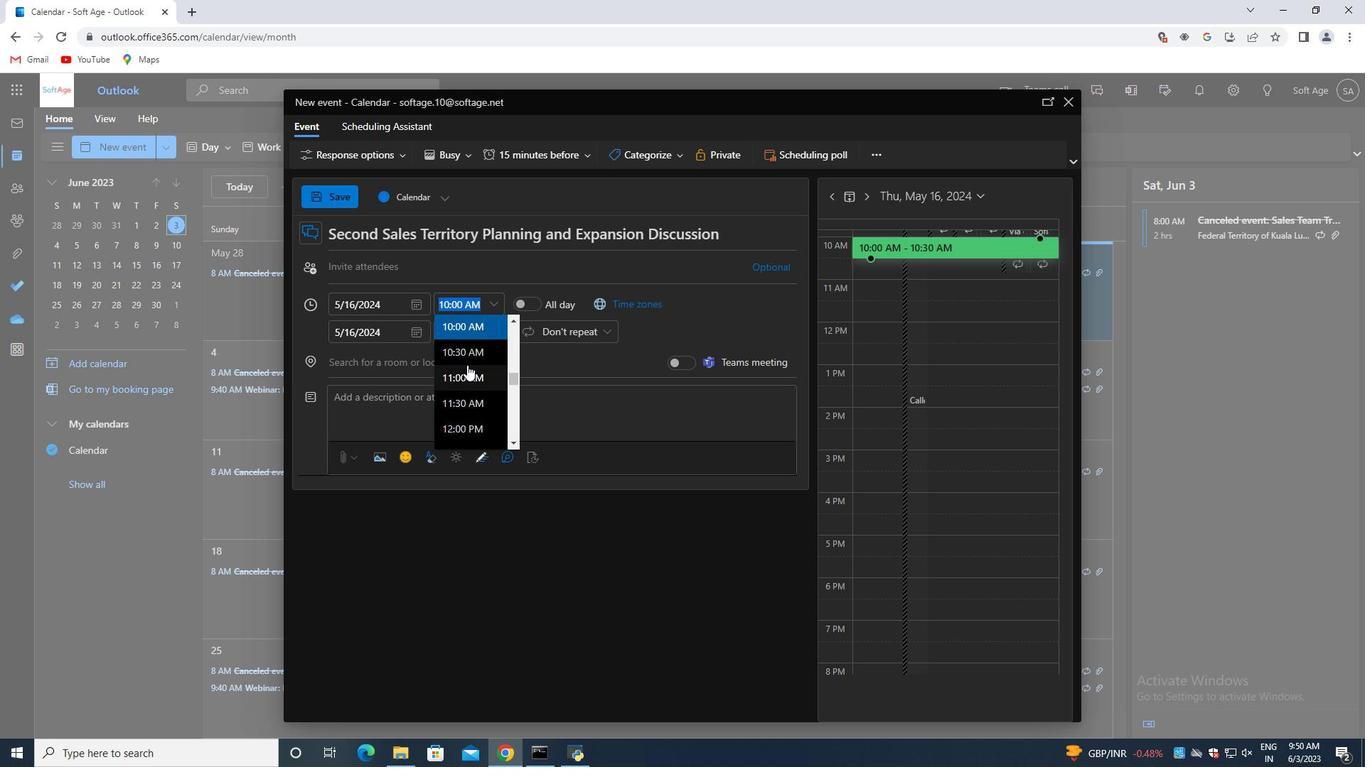 
Action: Mouse scrolled (465, 362) with delta (0, 0)
Screenshot: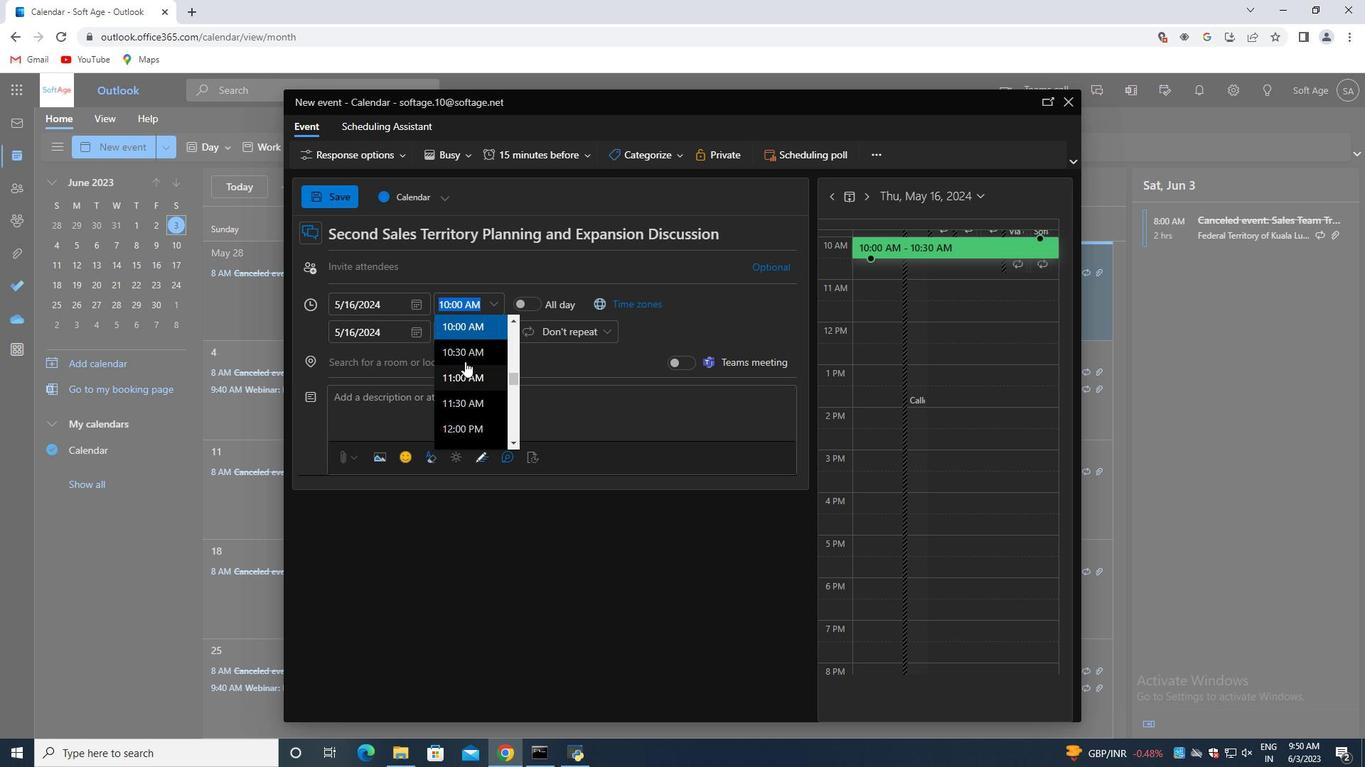 
Action: Mouse moved to (457, 370)
Screenshot: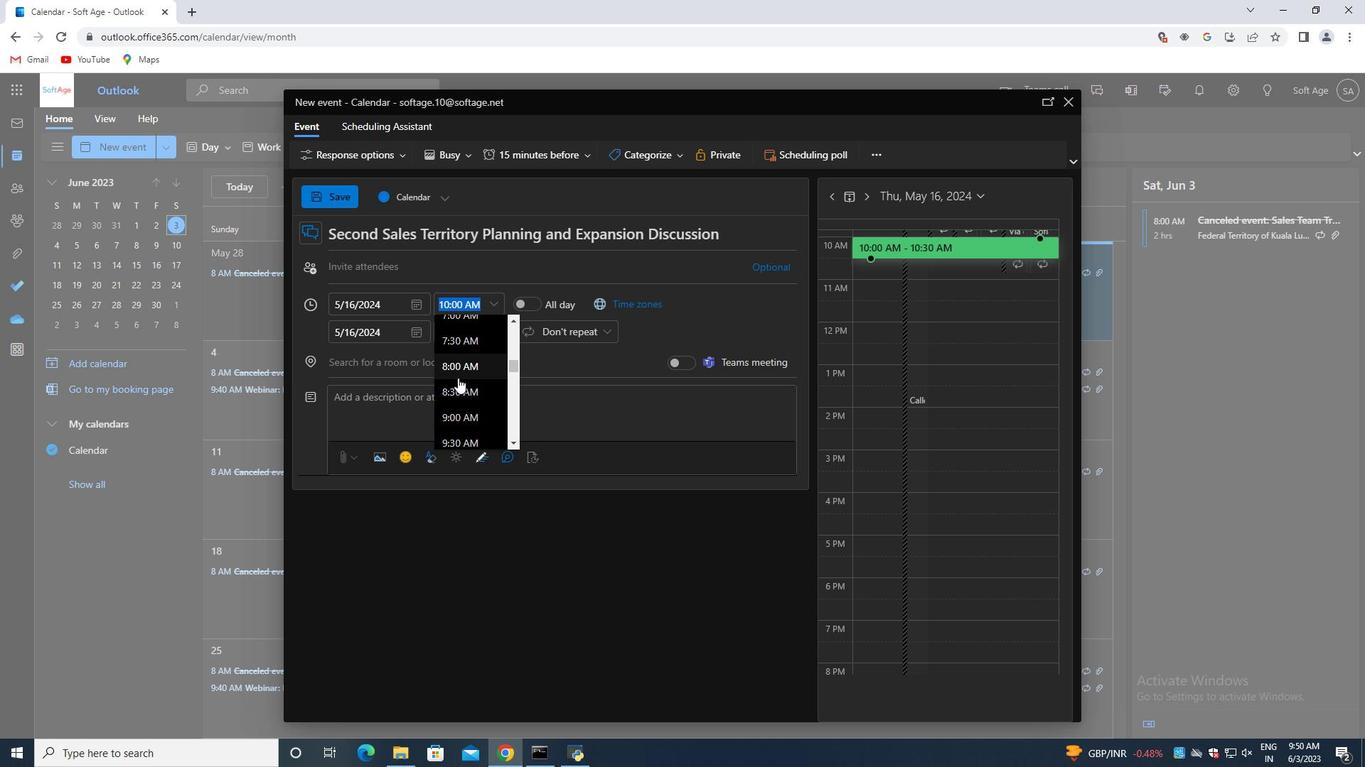 
Action: Mouse pressed left at (457, 370)
Screenshot: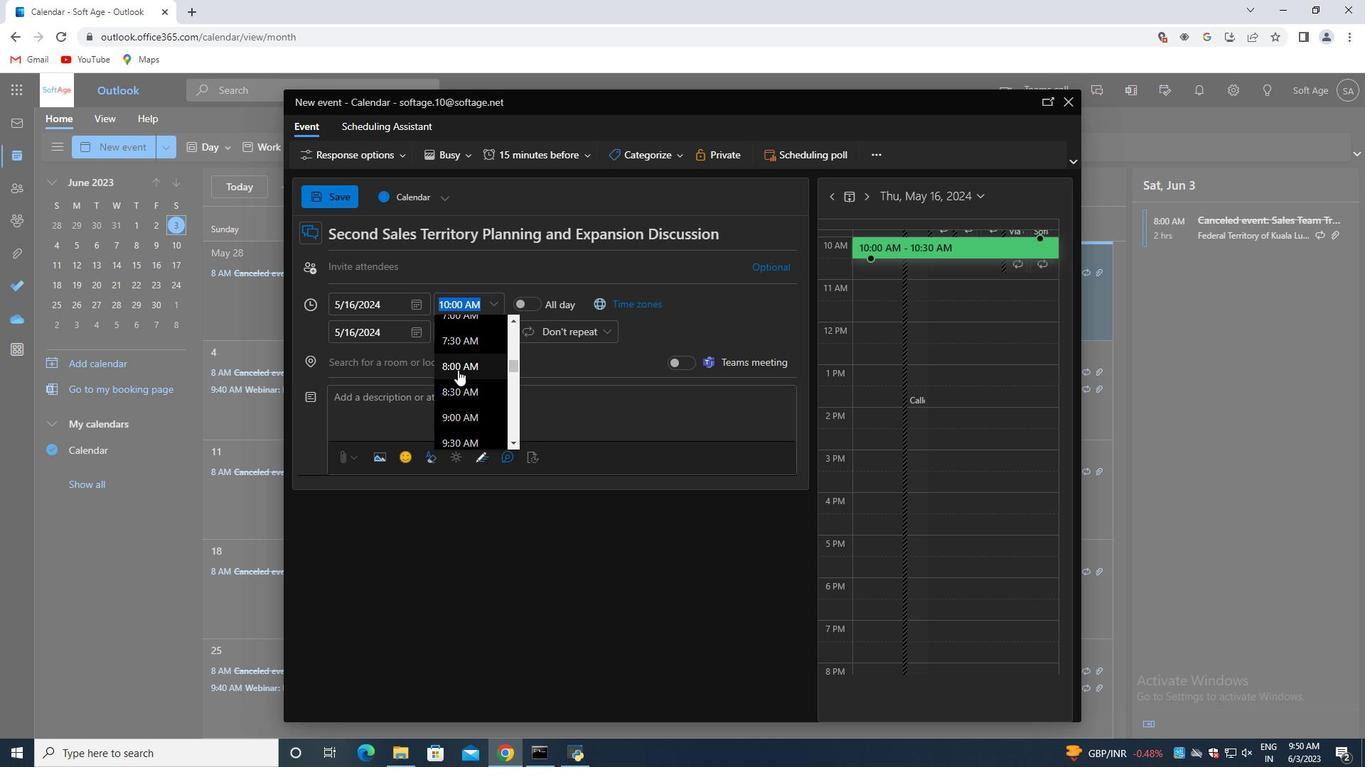 
Action: Mouse moved to (491, 334)
Screenshot: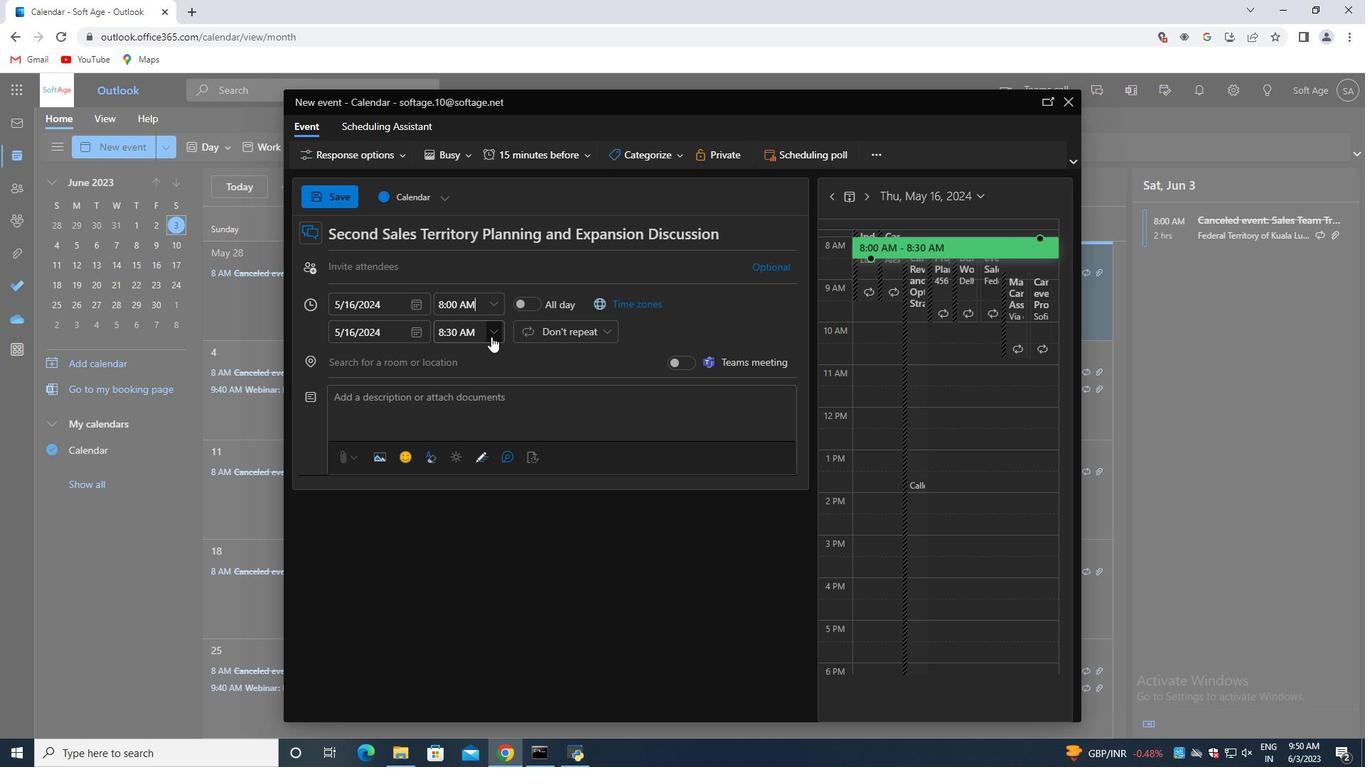 
Action: Mouse pressed left at (491, 334)
Screenshot: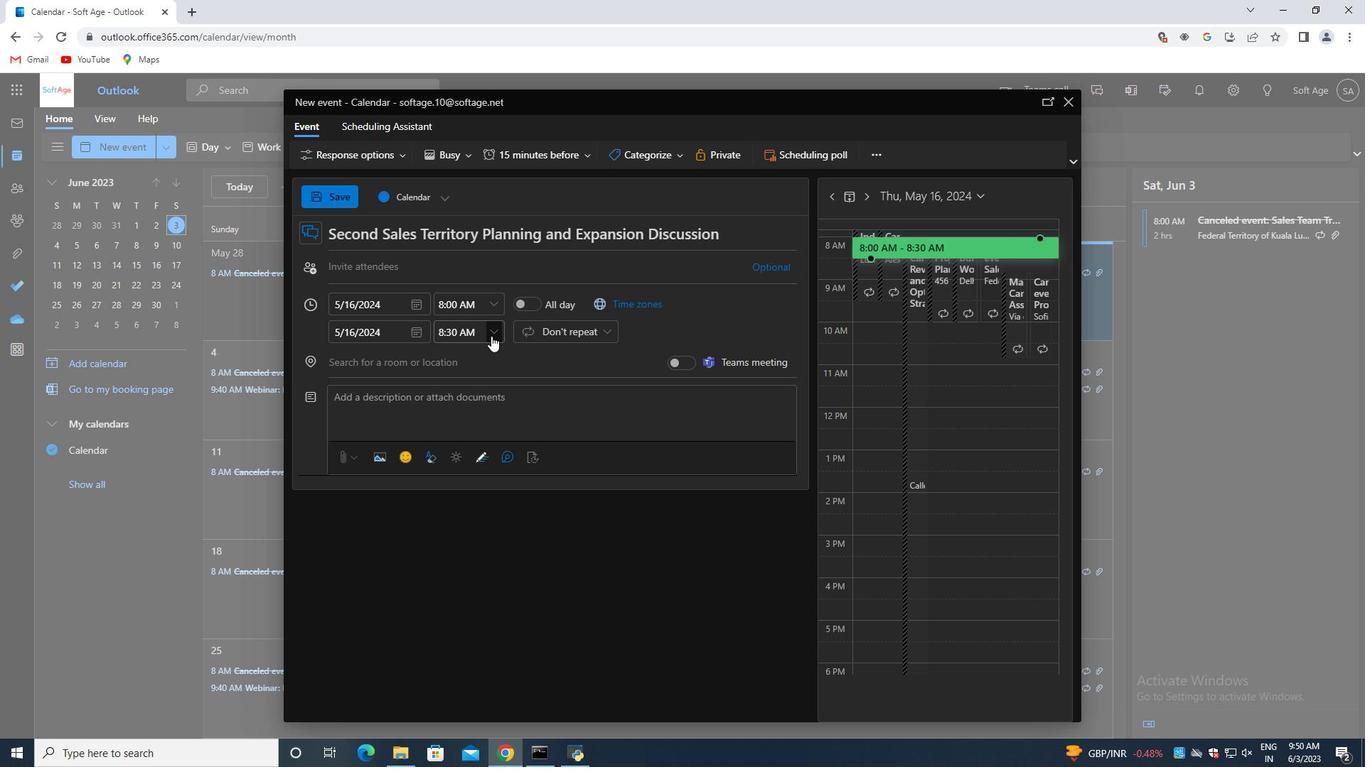
Action: Mouse moved to (474, 426)
Screenshot: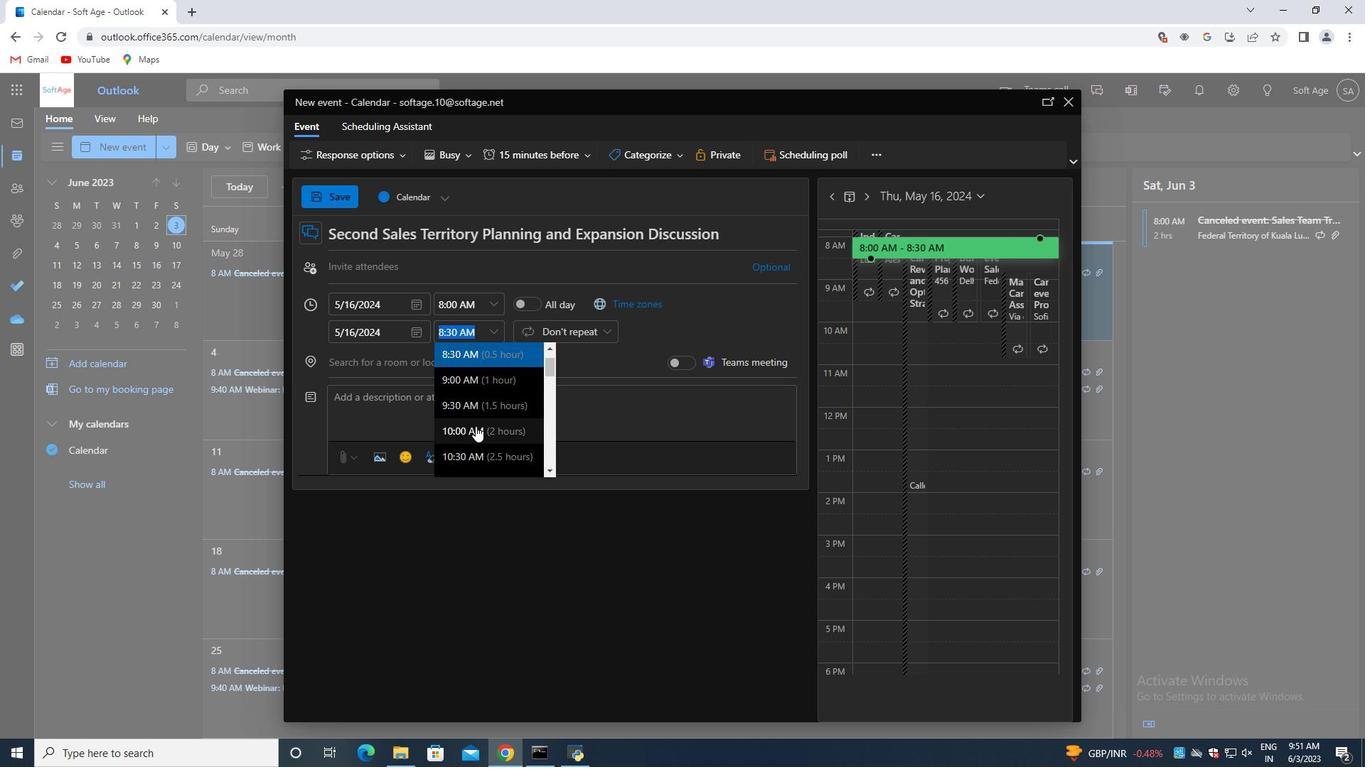 
Action: Mouse pressed left at (474, 426)
Screenshot: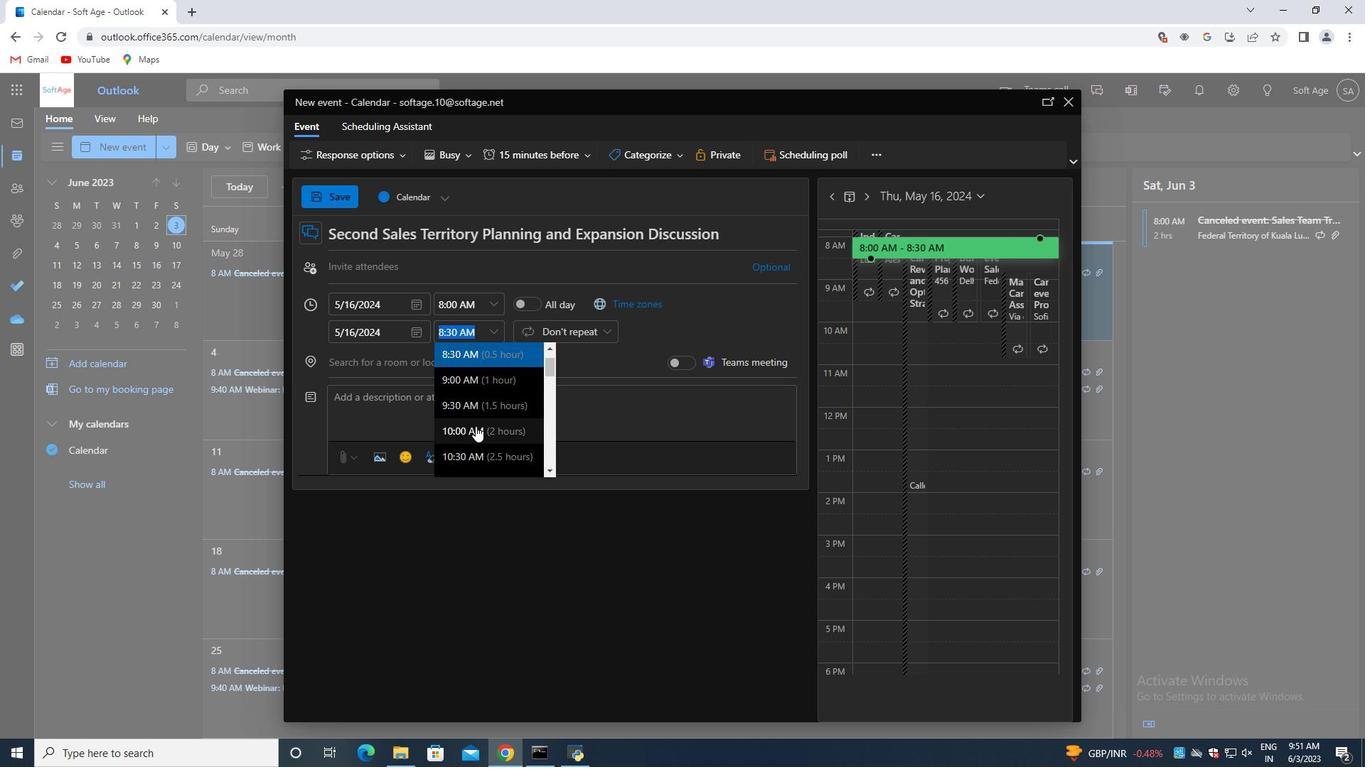 
Action: Mouse moved to (437, 398)
Screenshot: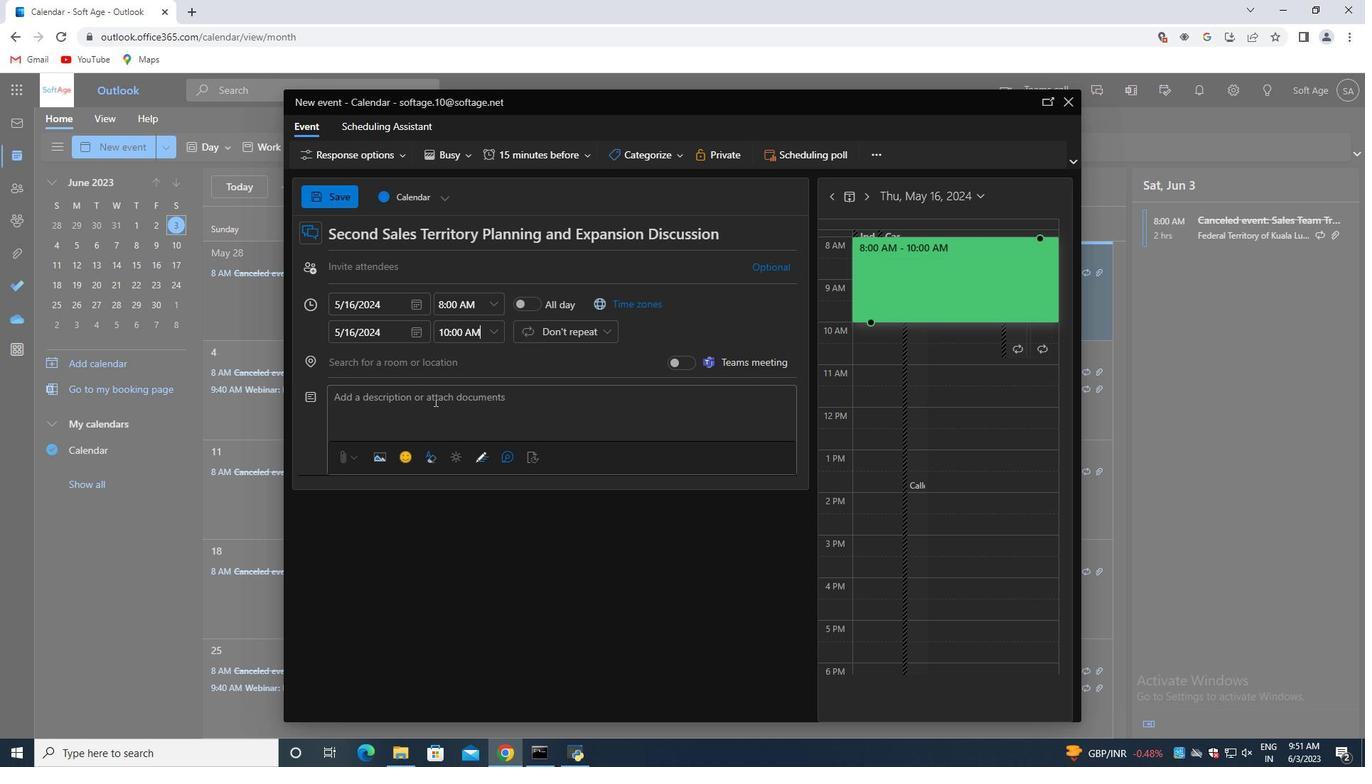 
Action: Mouse pressed left at (437, 398)
Screenshot: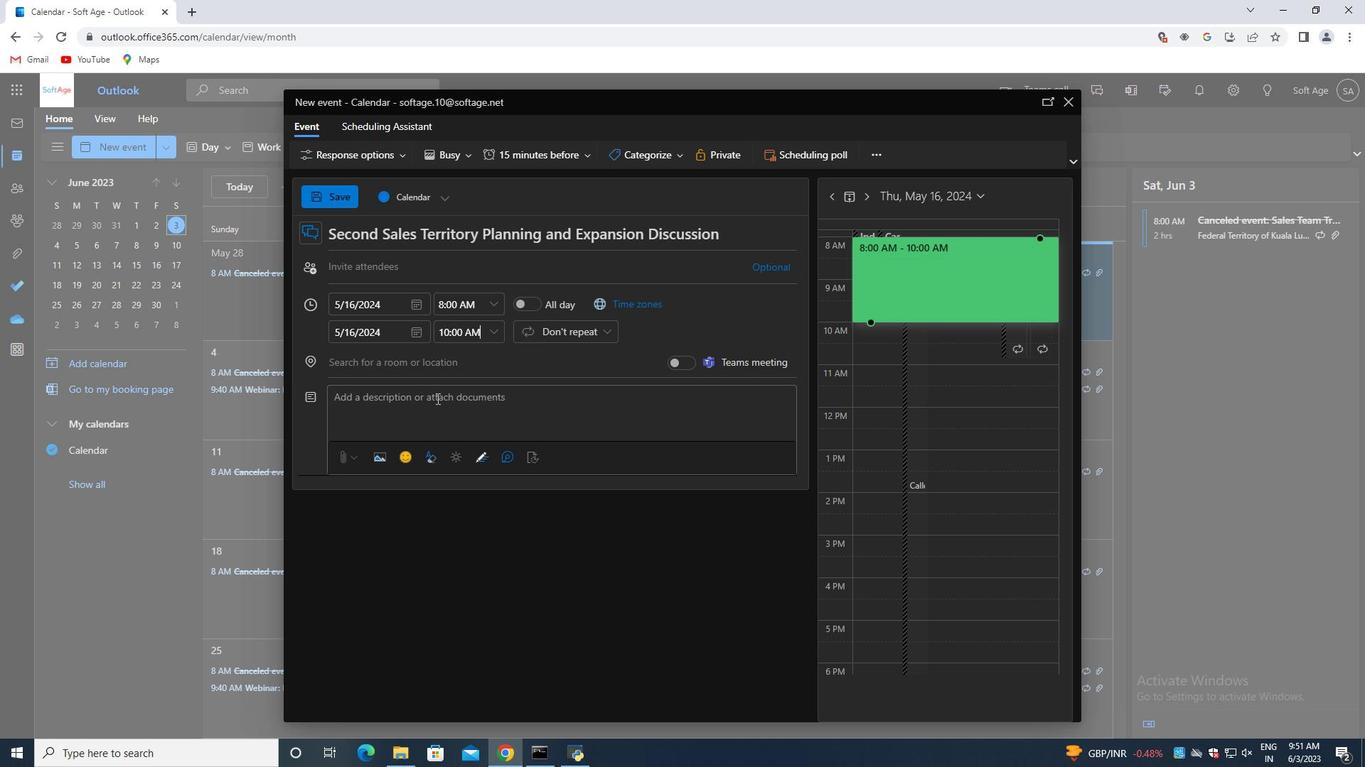 
Action: Mouse moved to (435, 395)
Screenshot: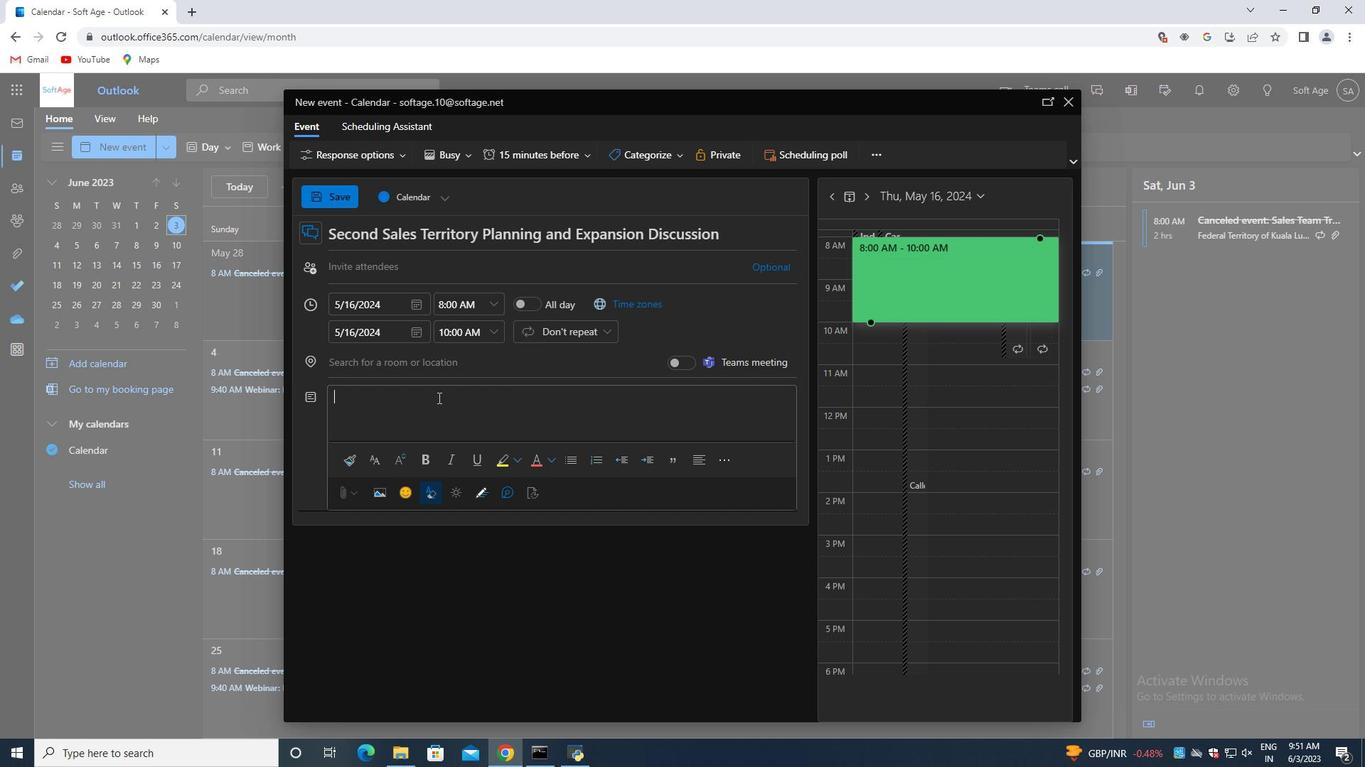 
Action: Key pressed <Key.shift>During<Key.space>the<Key.space>
Screenshot: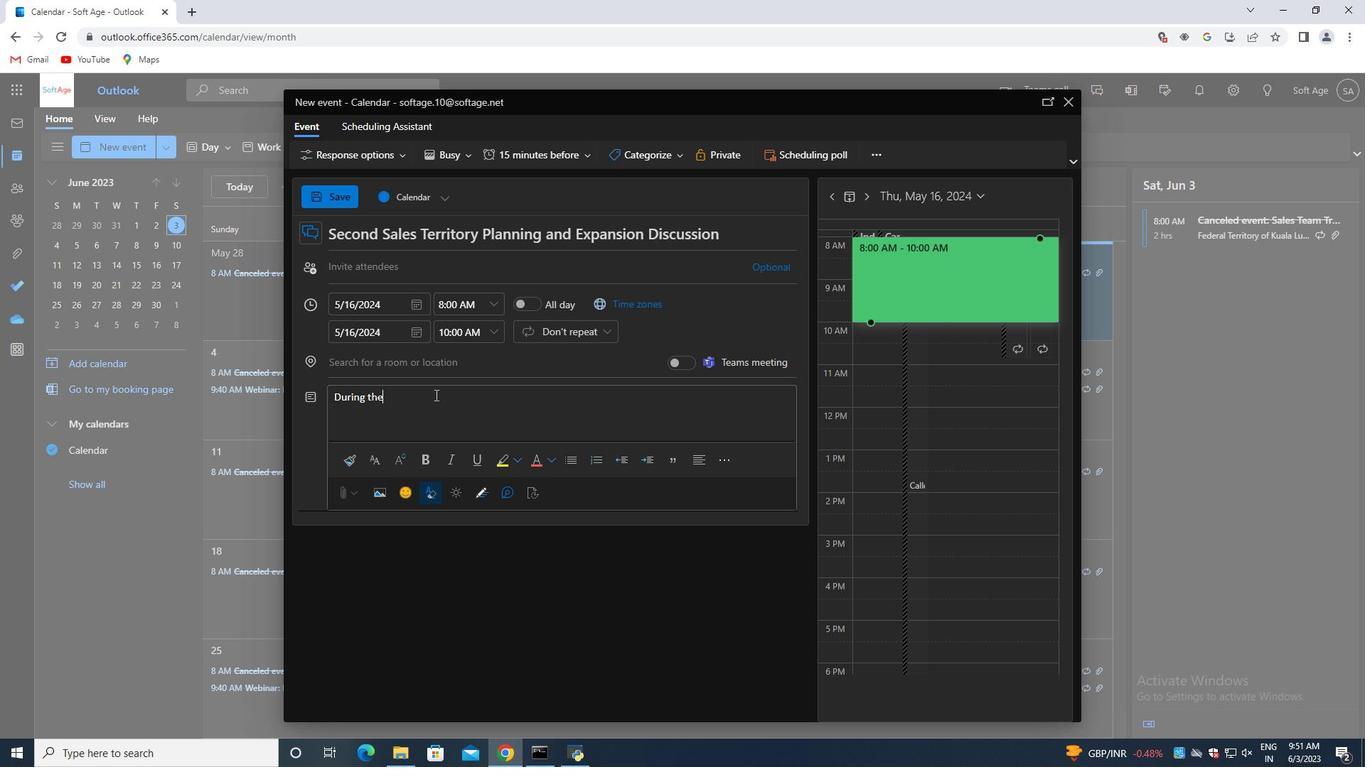 
Action: Mouse moved to (434, 395)
Screenshot: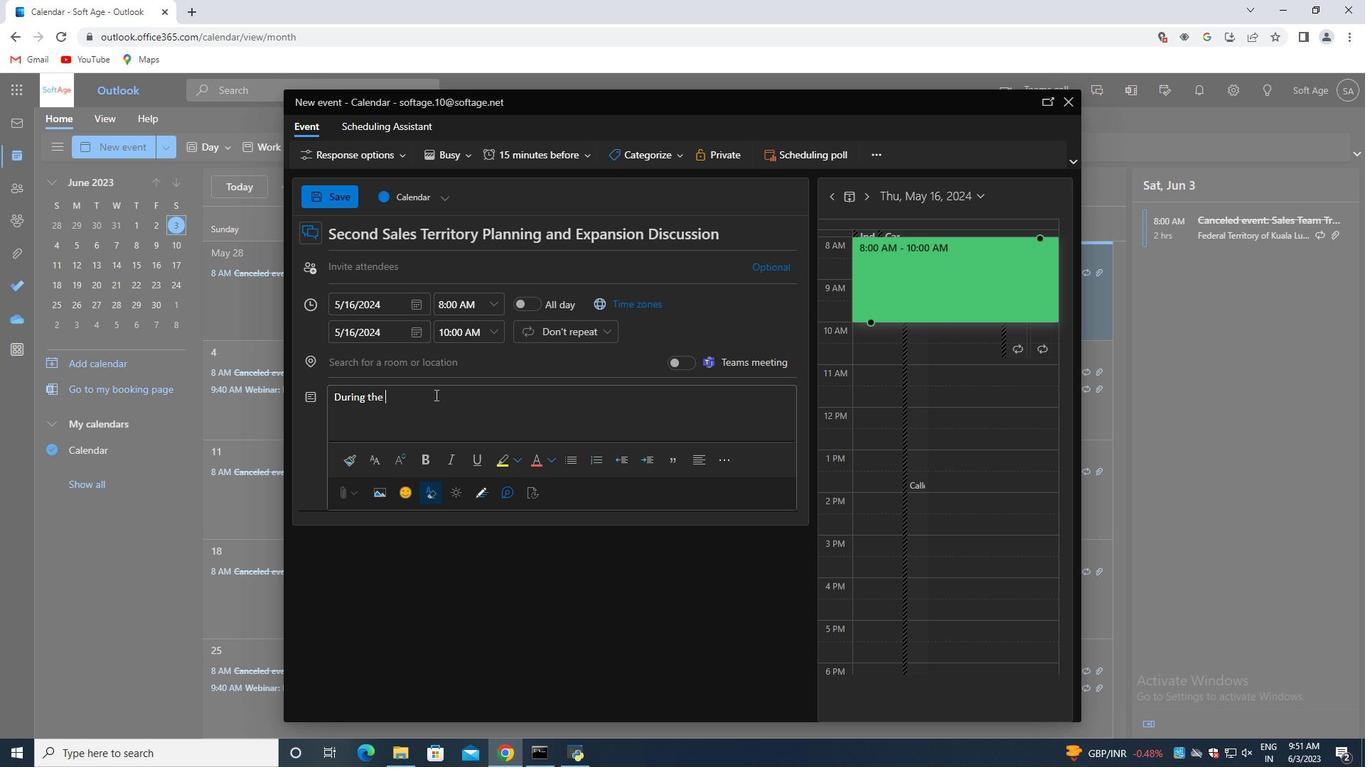 
Action: Key pressed <Key.shift>Quality<Key.space><Key.shift>Assurance<Key.space><Key.shift><Key.shift><Key.shift>ch<Key.backspace><Key.backspace><Key.shift>Check,<Key.space>a<Key.space>dedicated<Key.space>team<Key.space>or<Key.space>quality<Key.space>assurance<Key.space>professionals<Key.space>will<Key.space>conducts<Key.backspace><Key.space>a<Key.space>comprehensive<Key.space>assessment<Key.space>of<Key.space>the<Key.space>project<Key.space>against<Key.space>predetermined<Key.space>quality<Key.space>criteria.<Key.space><Key.shift>The<Key.space>team<Key.space>will<Key.space>review<Key.space>various<Key.space>aspects,<Key.space>including<Key.space>project<Key.space>documents<Key.backspace>ation,<Key.space>processes,<Key.space>methodologies,<Key.space>and<Key.space>actual<Key.space>deliverables,<Key.space>to<Key.space>ensure<Key.space>they<Key.space>meet<Key.space>the<Key.space>defined<Key.space>quality<Key.space>standards.
Screenshot: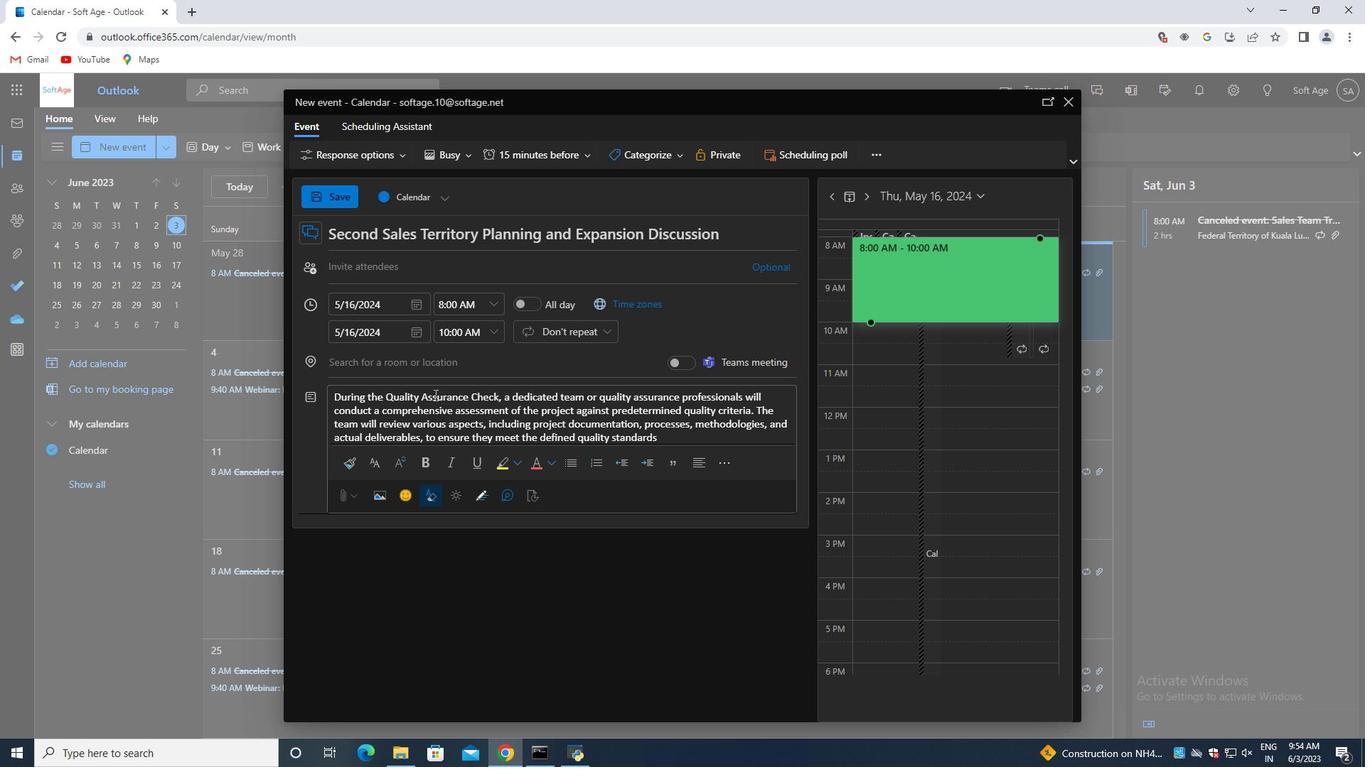 
Action: Mouse moved to (652, 151)
Screenshot: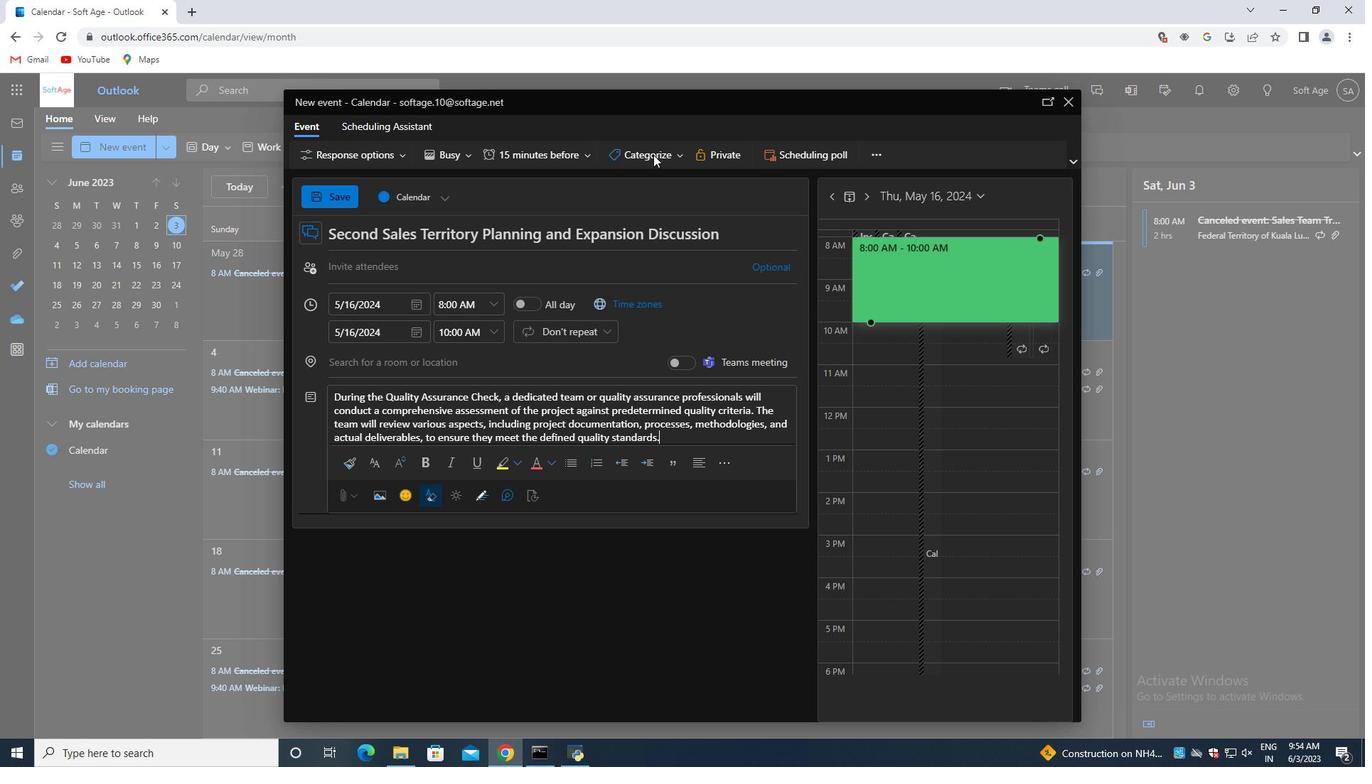 
Action: Mouse pressed left at (652, 151)
Screenshot: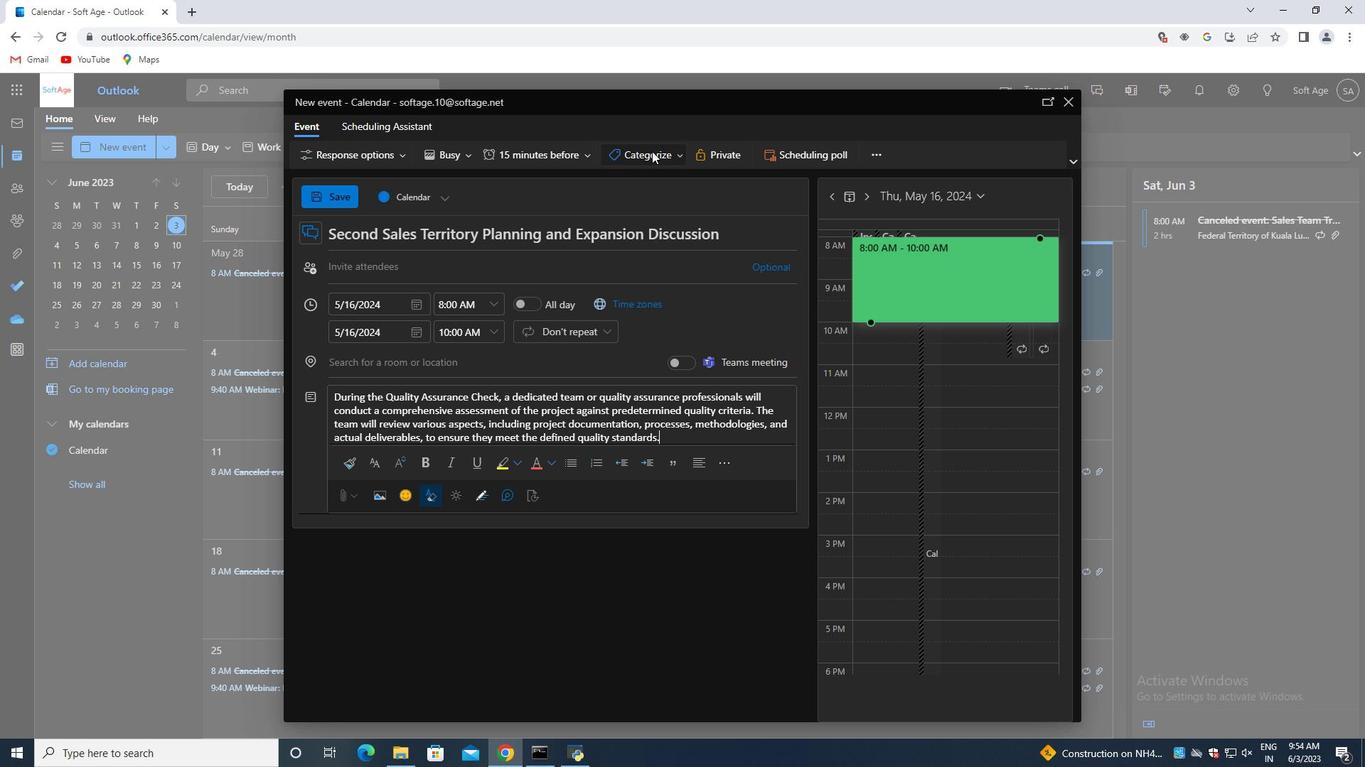 
Action: Mouse moved to (681, 173)
Screenshot: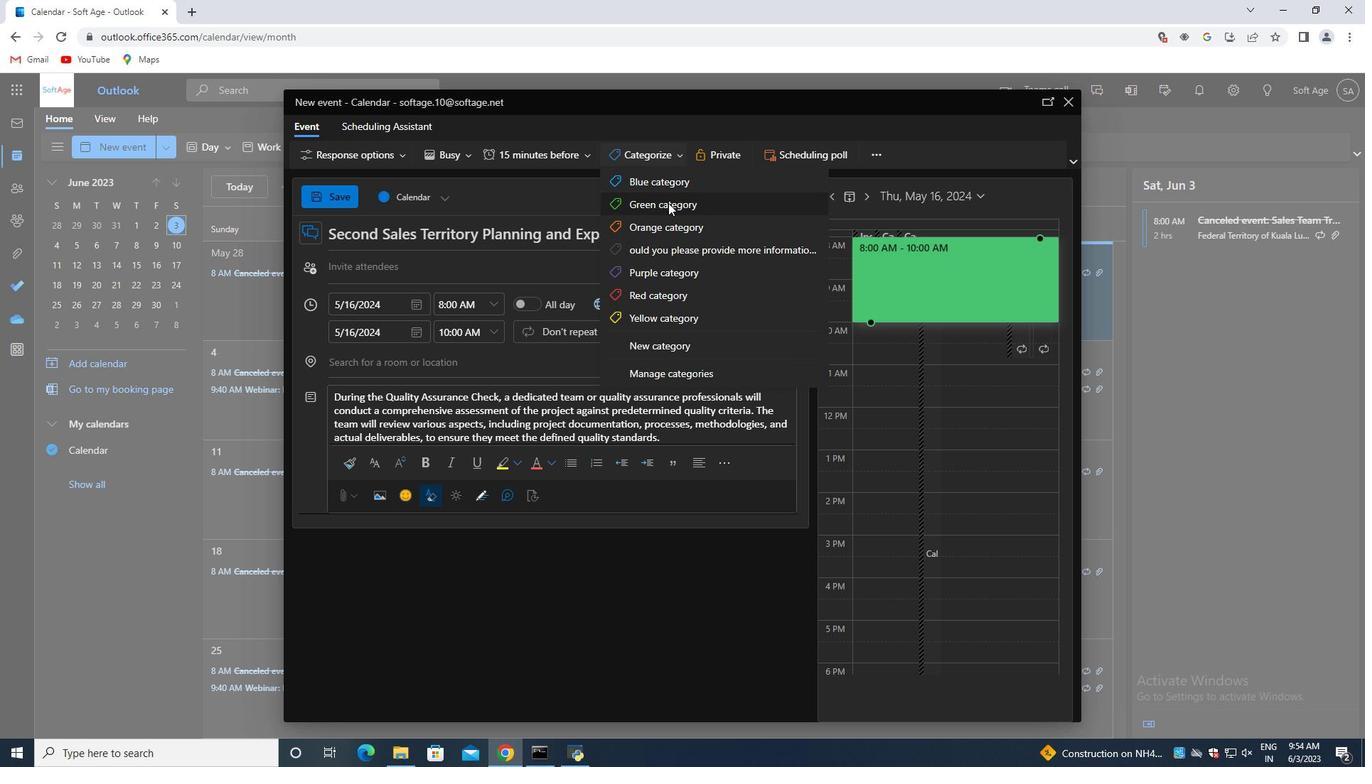 
Action: Mouse pressed left at (681, 173)
Screenshot: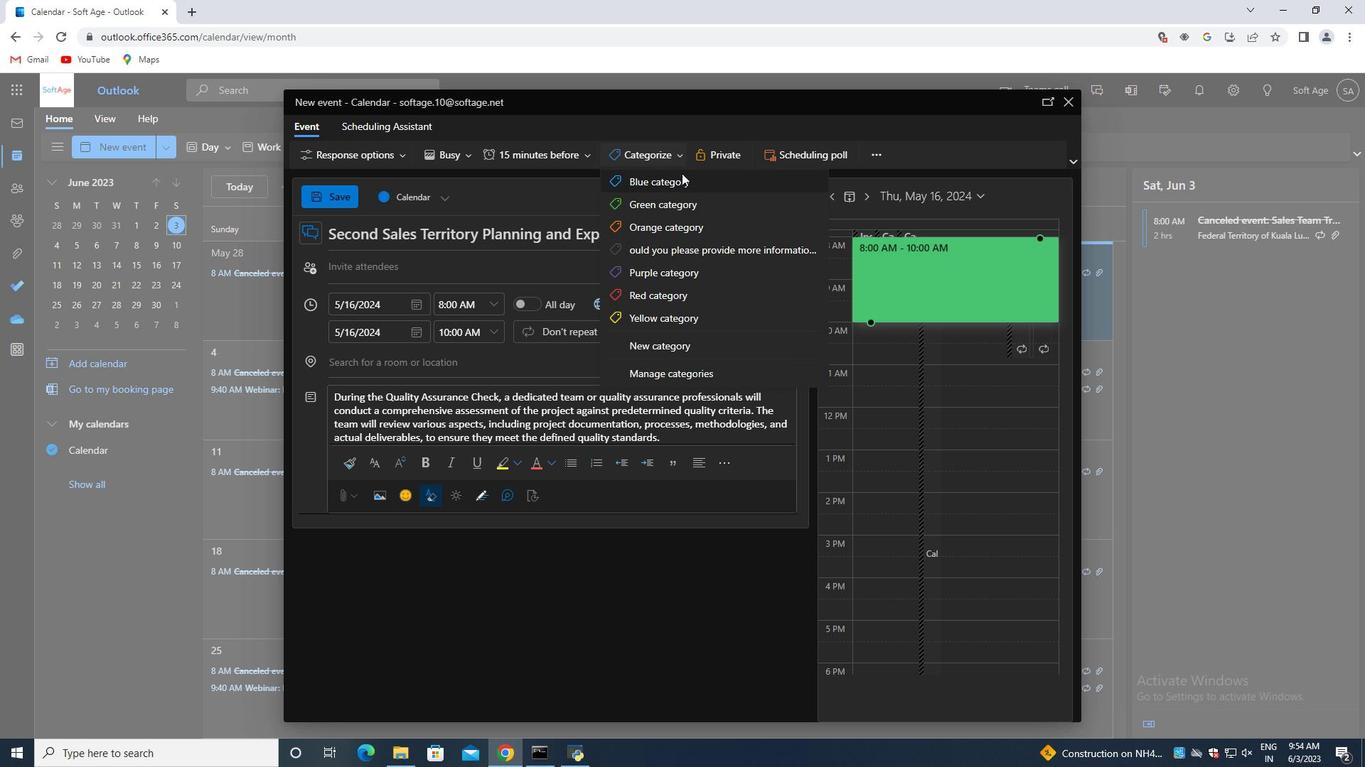 
Action: Mouse moved to (403, 366)
Screenshot: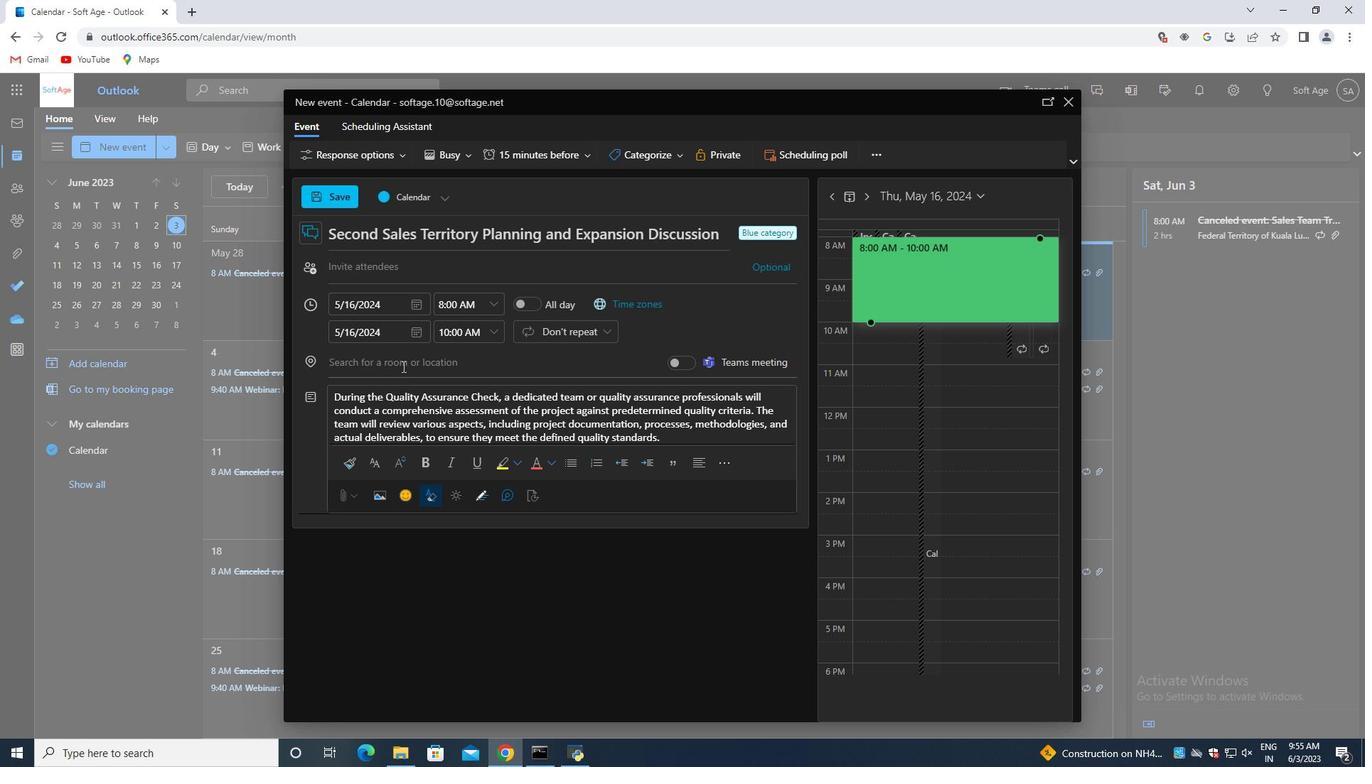 
Action: Mouse pressed left at (403, 366)
Screenshot: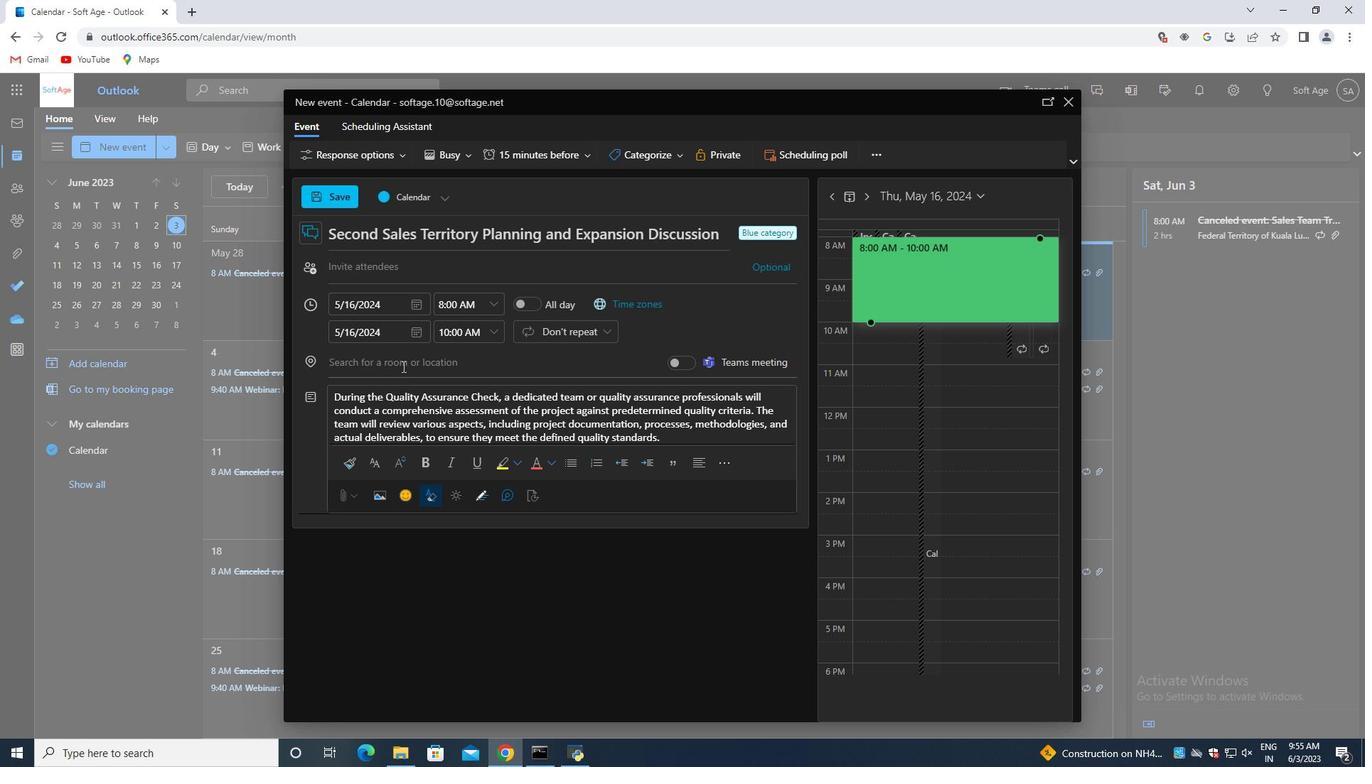 
Action: Mouse moved to (403, 364)
Screenshot: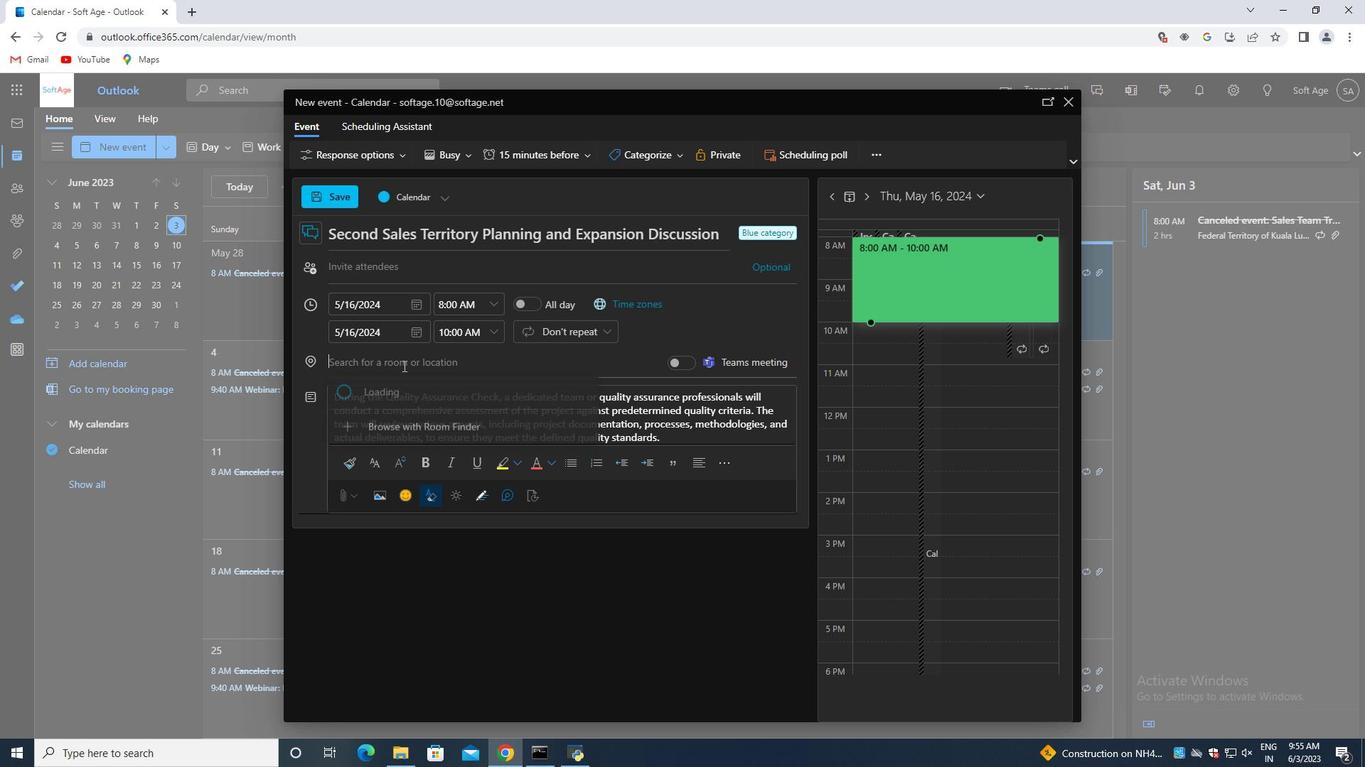 
Action: Key pressed 123<Key.space><Key.shift>Egyptian<Key.space><Key.shift>Museum,<Key.space><Key.shift>Cairo,<Key.space><Key.shift><Key.shift><Key.shift><Key.shift><Key.shift><Key.shift><Key.shift><Key.shift><Key.shift><Key.shift><Key.shift><Key.shift><Key.shift><Key.shift><Key.shift><Key.shift><Key.shift><Key.shift>Egypt
Screenshot: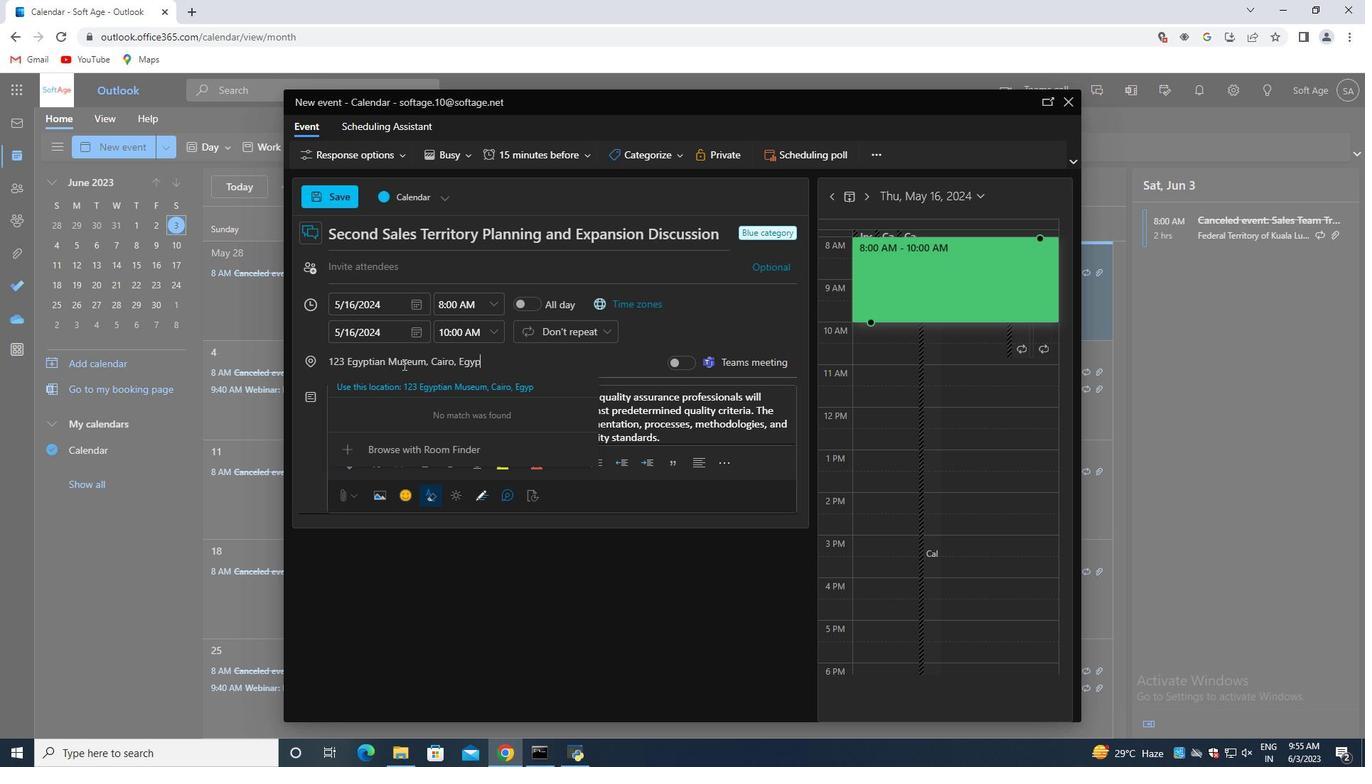 
Action: Mouse moved to (466, 380)
Screenshot: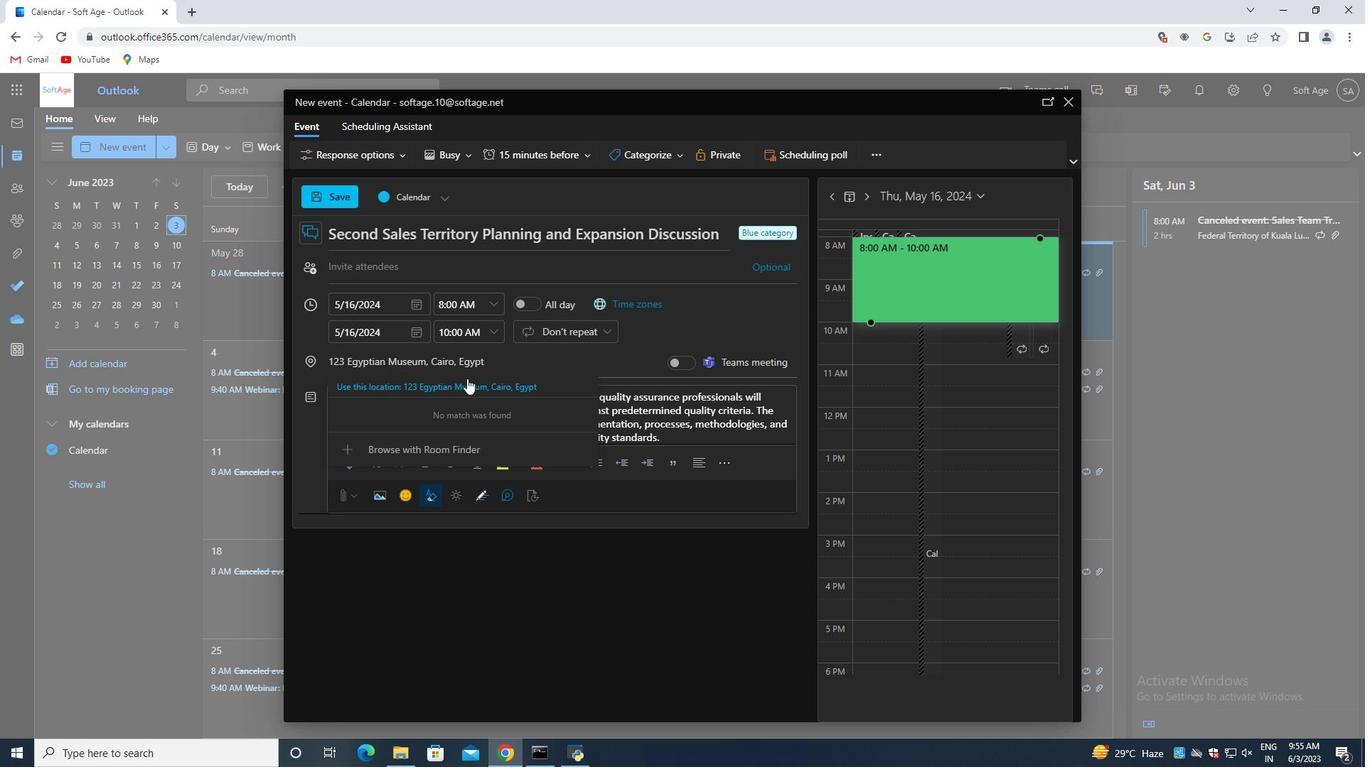 
Action: Mouse pressed left at (466, 380)
Screenshot: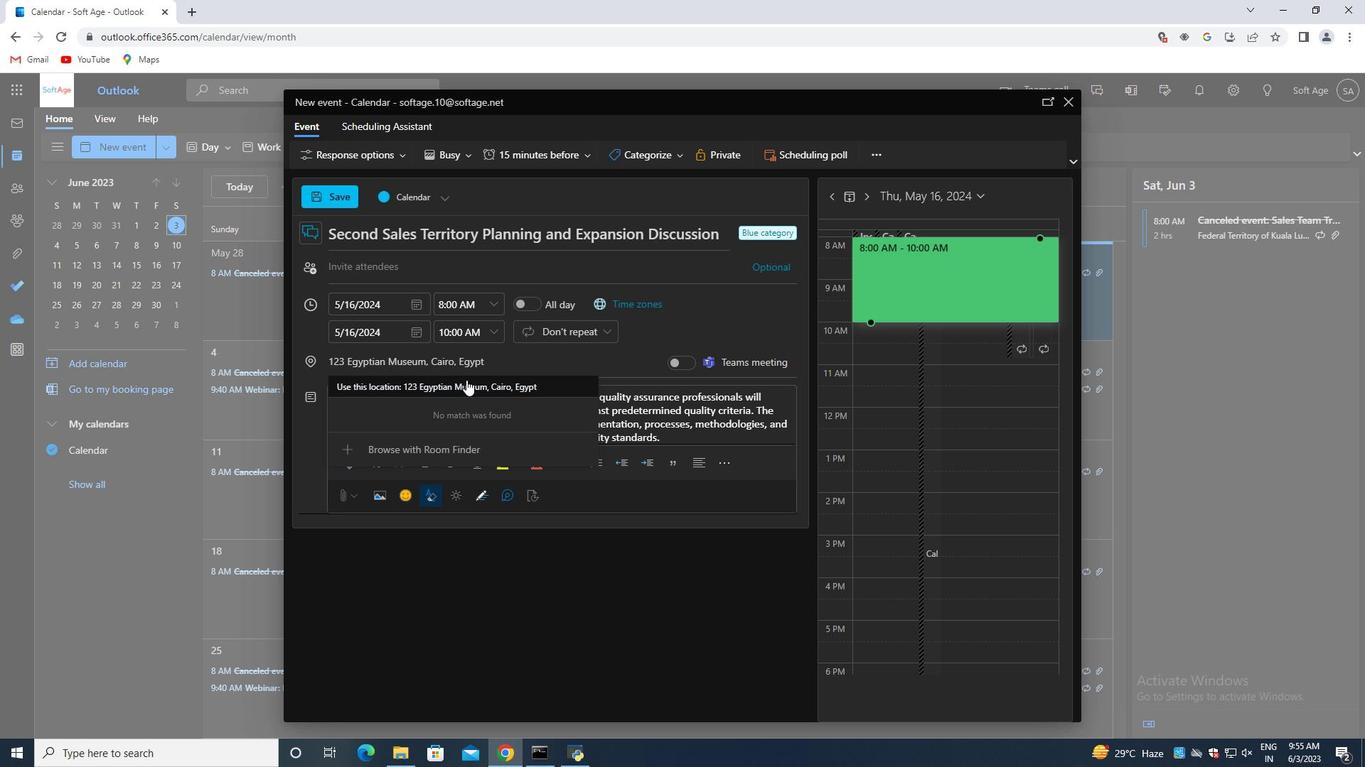 
Action: Mouse moved to (393, 259)
Screenshot: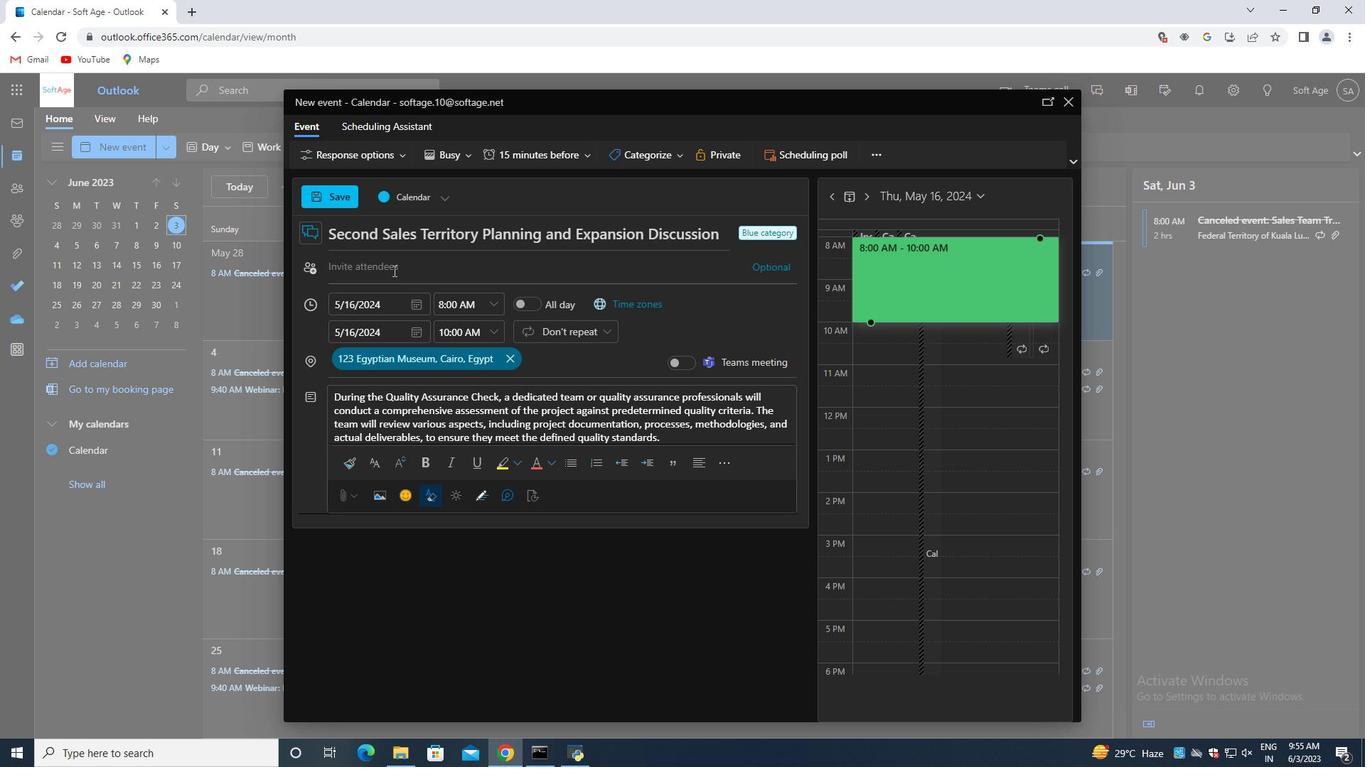 
Action: Mouse pressed left at (393, 259)
Screenshot: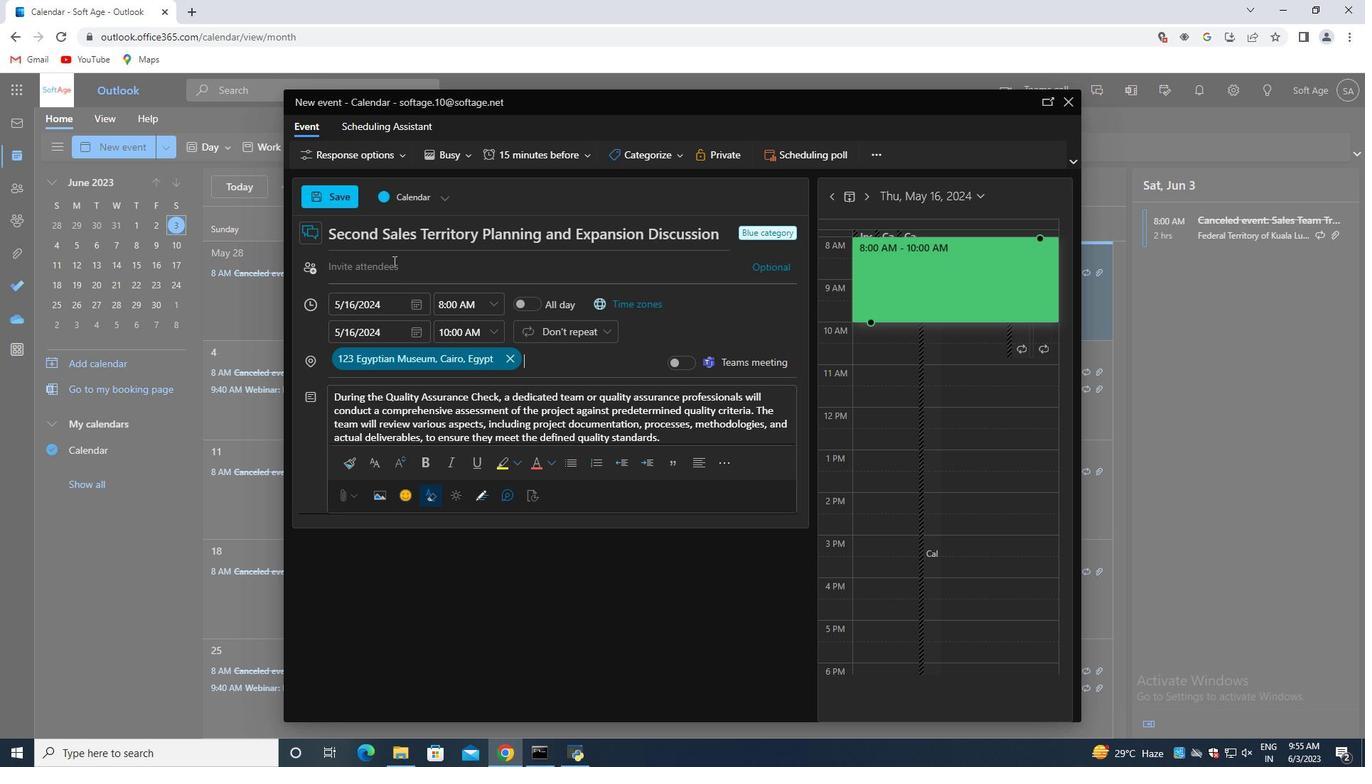 
Action: Key pressed softage.2<Key.shift><Key.shift><Key.shift><Key.shift><Key.shift><Key.shift><Key.shift><Key.shift><Key.shift><Key.shift><Key.shift>@softage.net<Key.enter>softage.3<Key.shift>@softage.net<Key.enter>
Screenshot: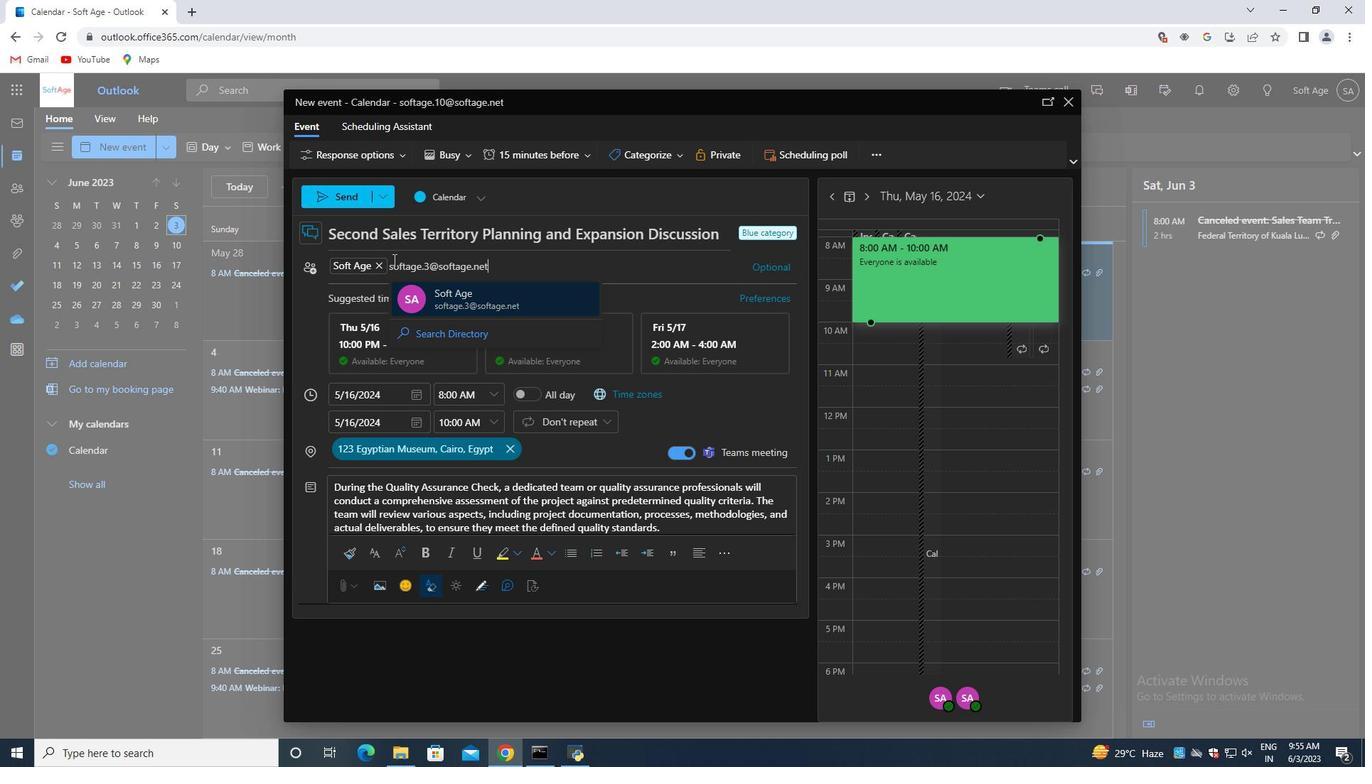 
Action: Mouse moved to (523, 150)
Screenshot: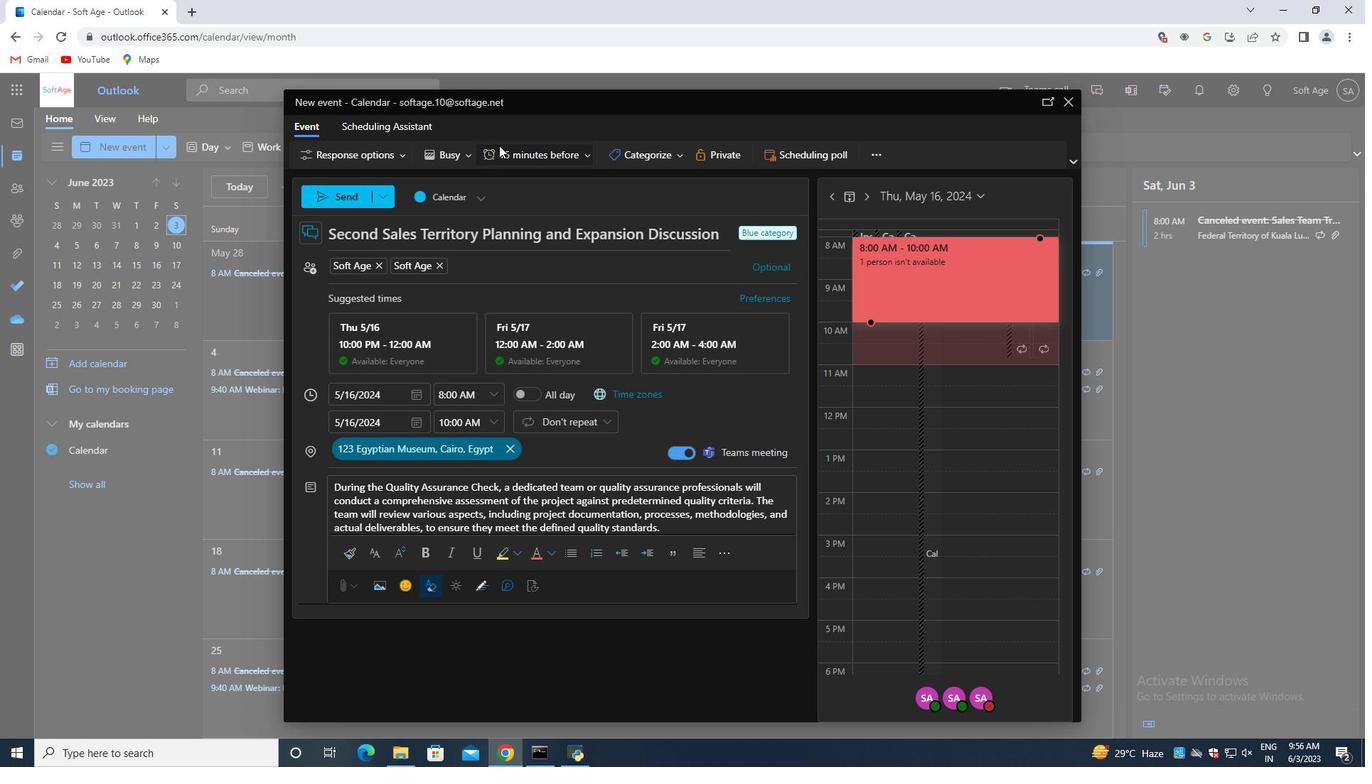 
Action: Mouse pressed left at (523, 150)
Screenshot: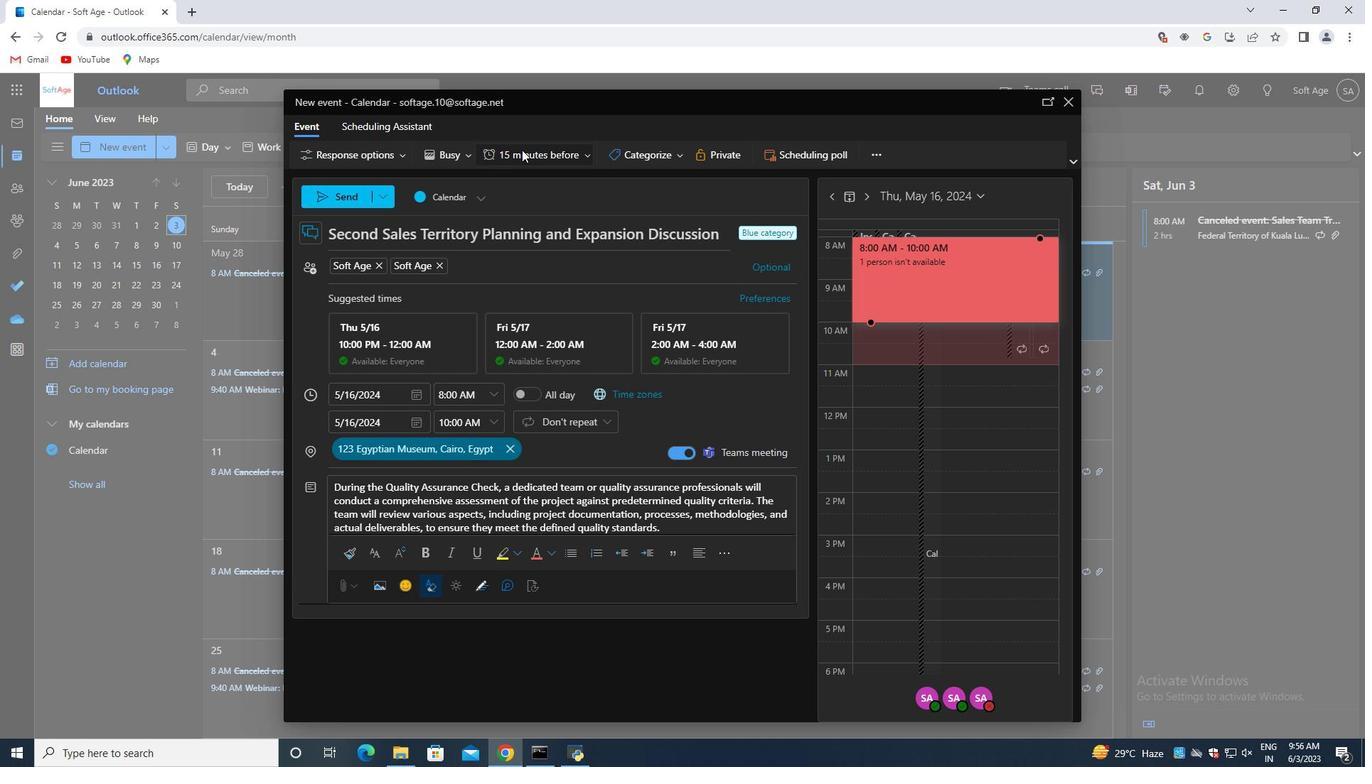 
Action: Mouse moved to (550, 306)
Screenshot: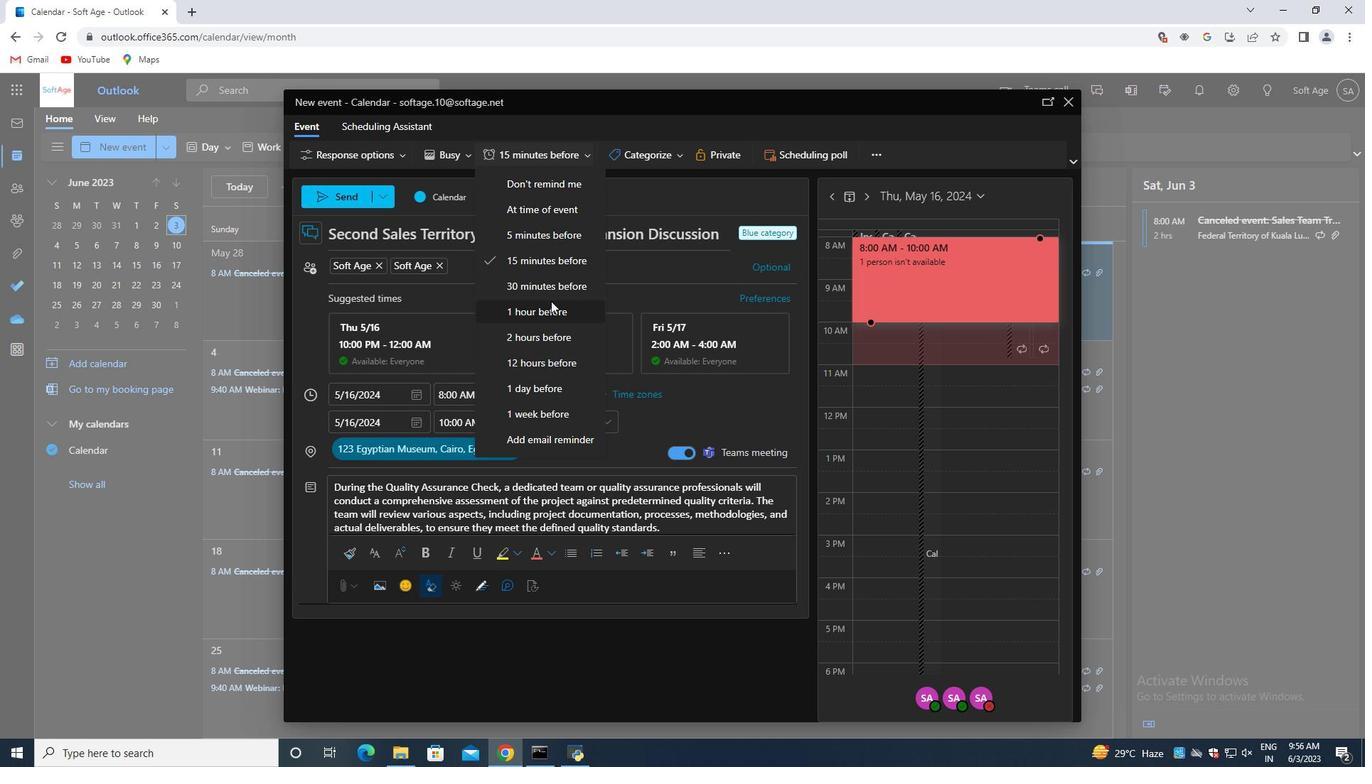 
Action: Mouse pressed left at (550, 306)
Screenshot: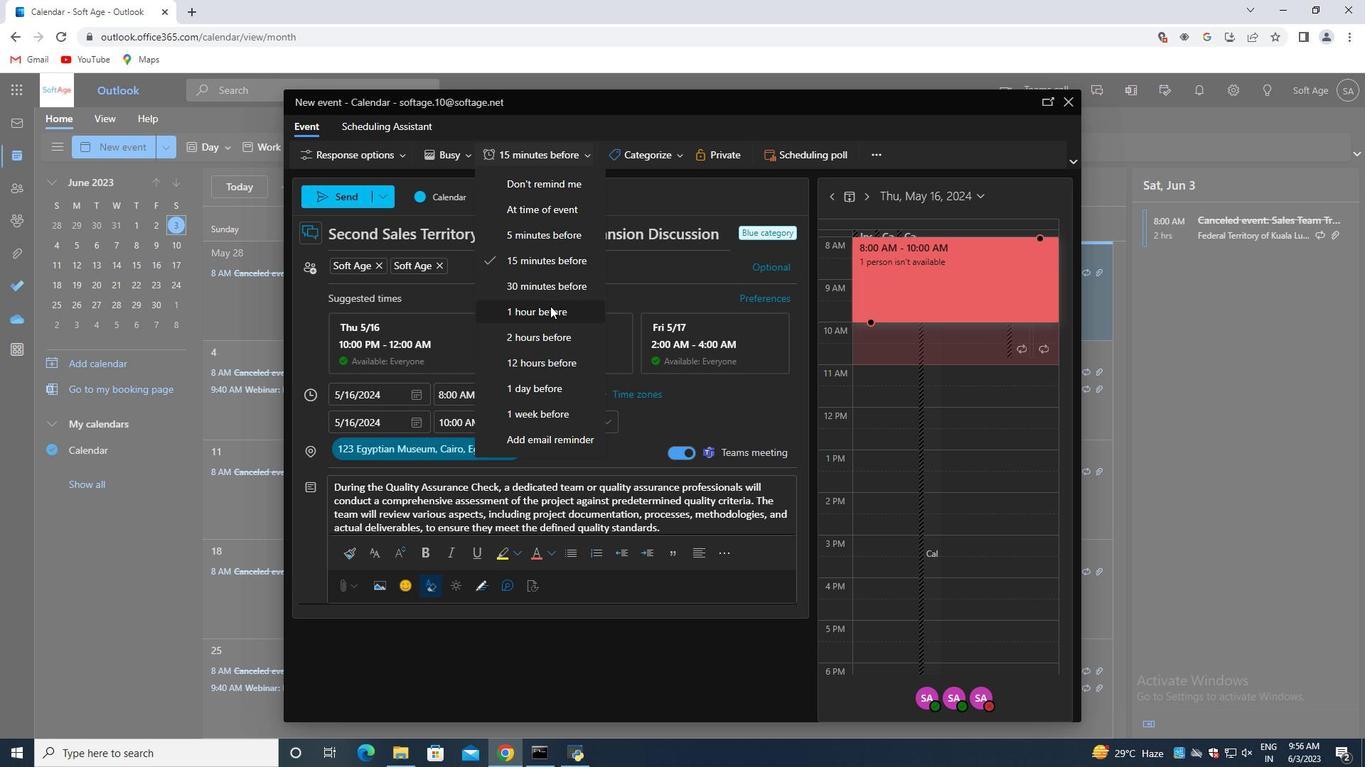 
Action: Mouse moved to (334, 191)
Screenshot: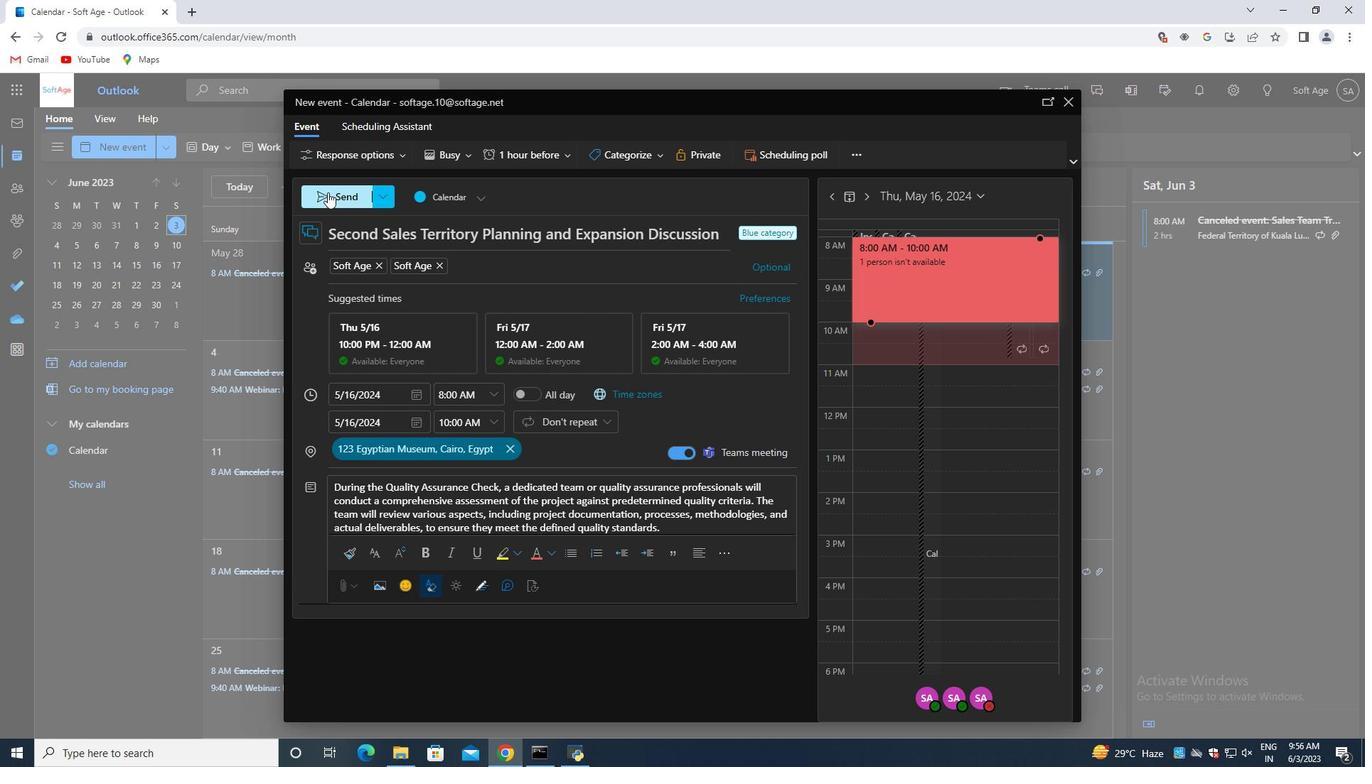 
Action: Mouse pressed left at (334, 191)
Screenshot: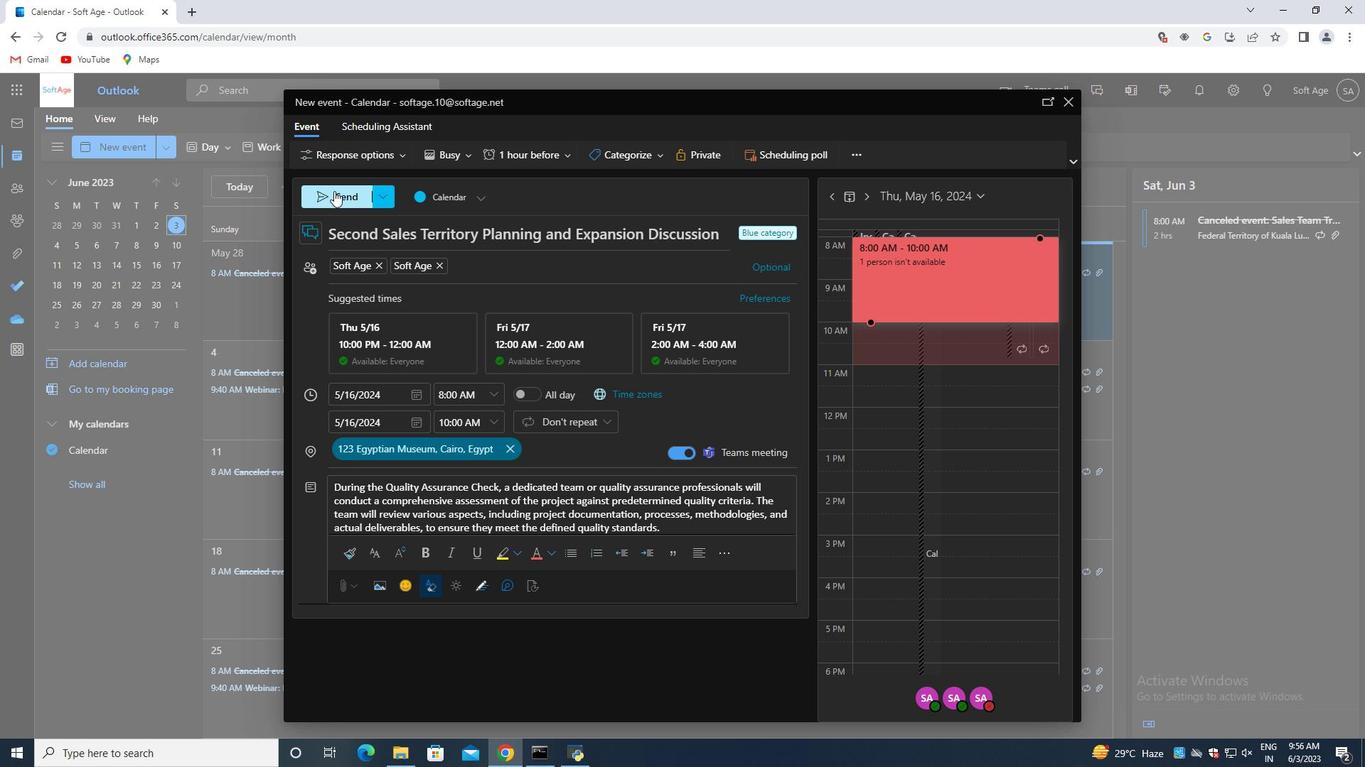
